 Task: Create a custom field to capture additional information about issues.
Action: Mouse moved to (341, 105)
Screenshot: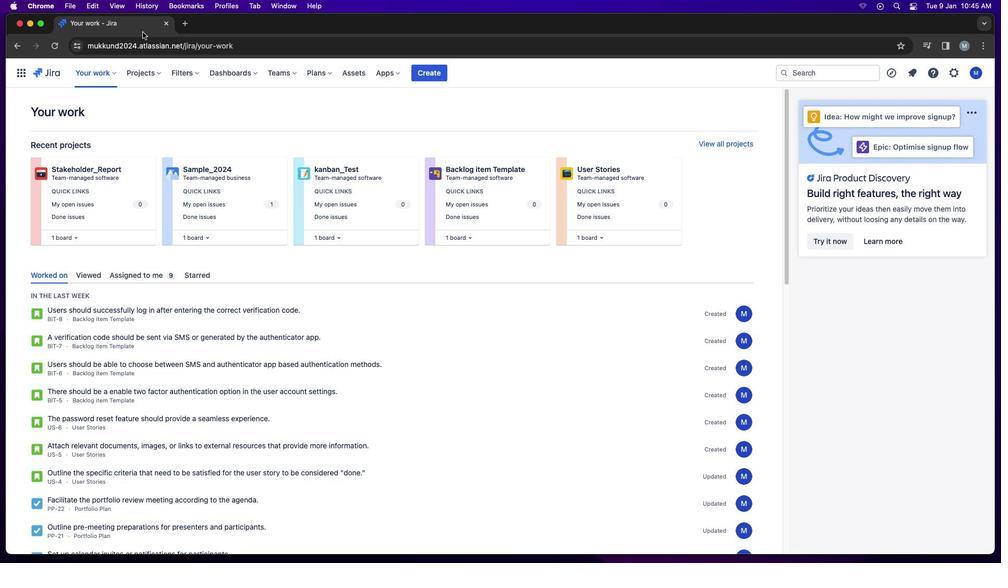 
Action: Mouse pressed left at (341, 105)
Screenshot: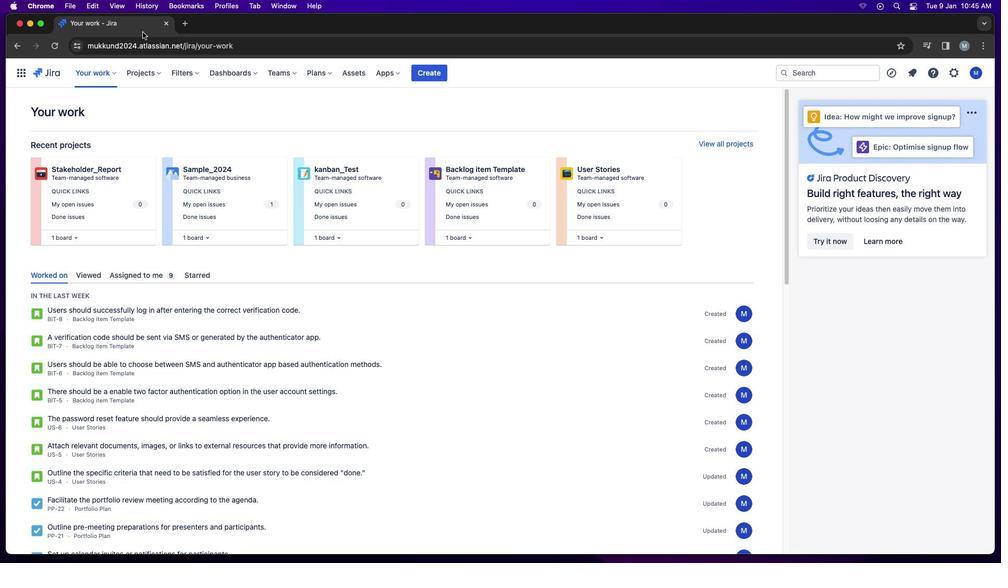 
Action: Mouse moved to (952, 76)
Screenshot: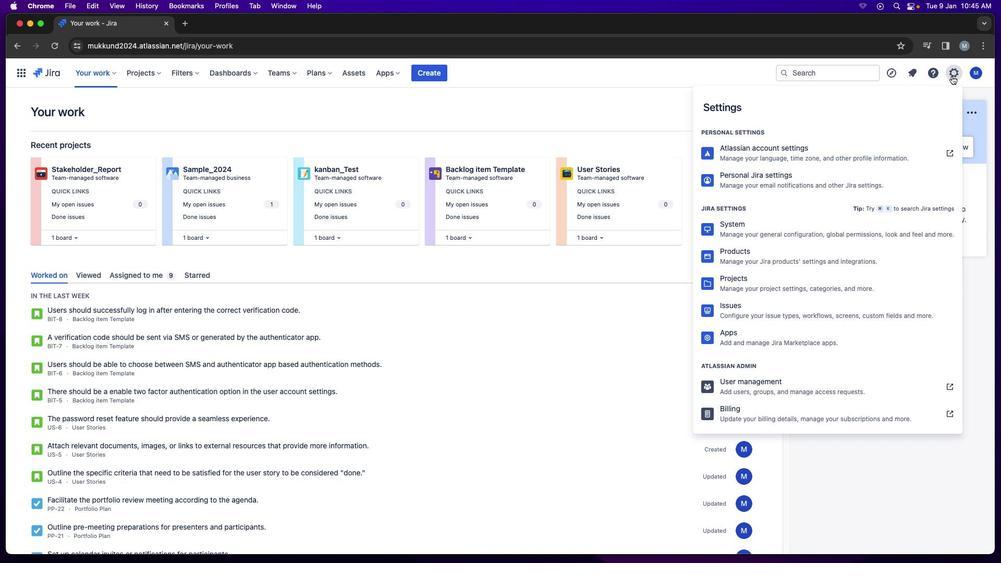 
Action: Mouse pressed left at (952, 76)
Screenshot: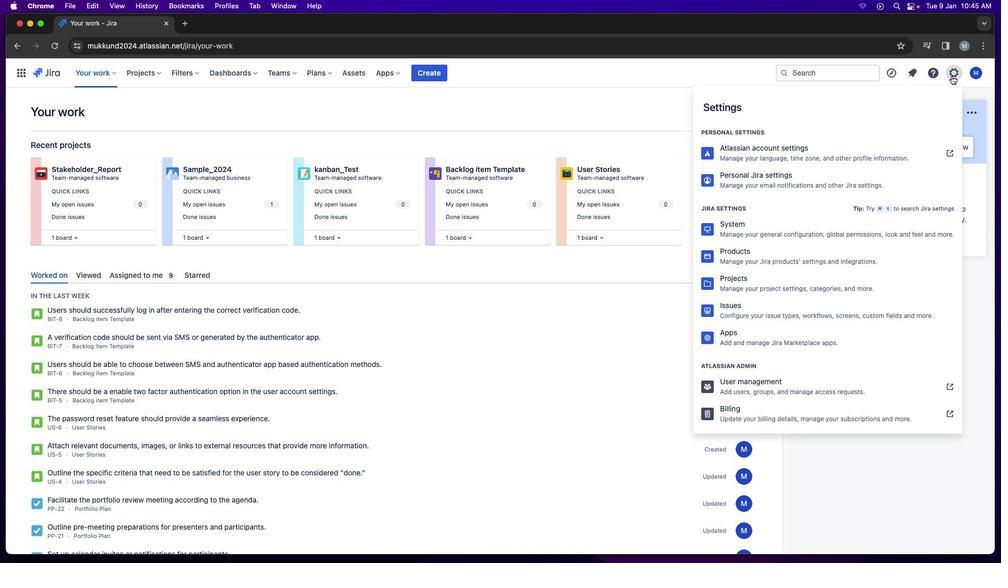 
Action: Mouse moved to (763, 309)
Screenshot: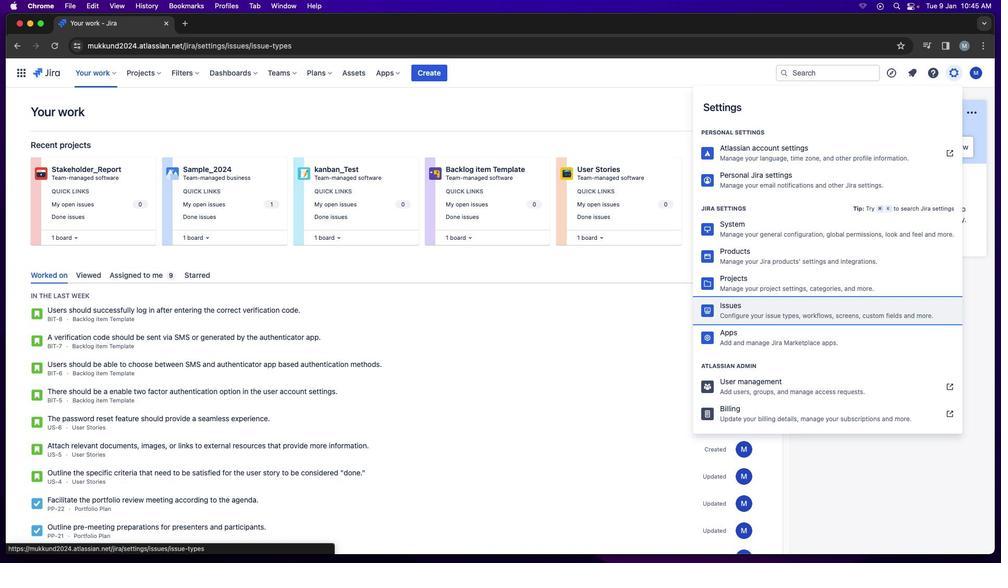 
Action: Mouse pressed left at (763, 309)
Screenshot: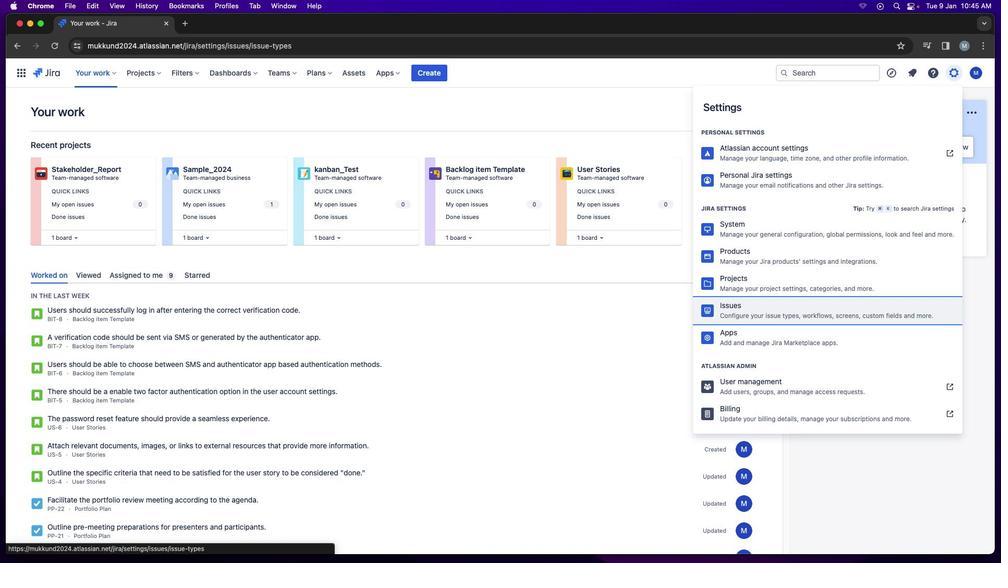 
Action: Mouse moved to (44, 417)
Screenshot: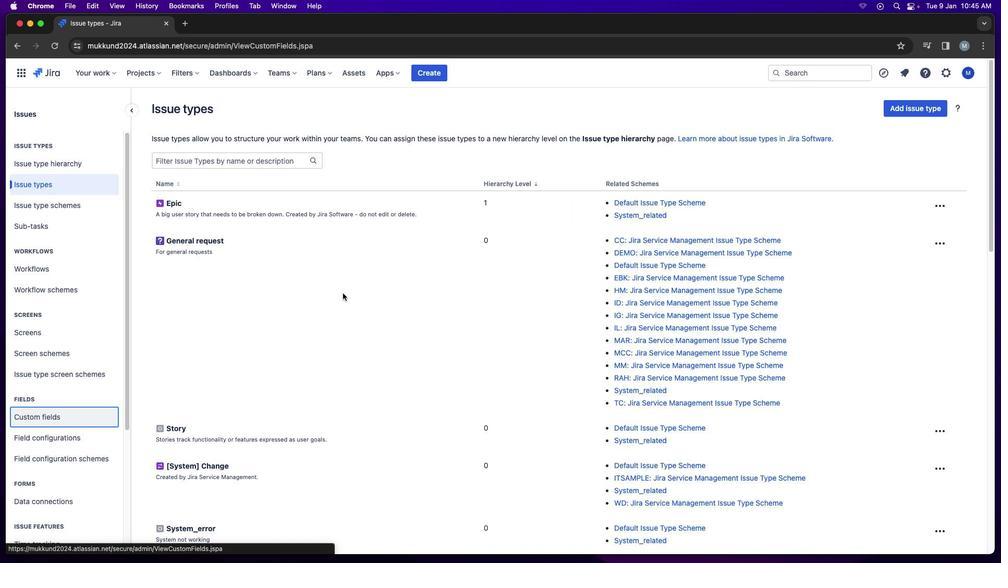 
Action: Mouse pressed left at (44, 417)
Screenshot: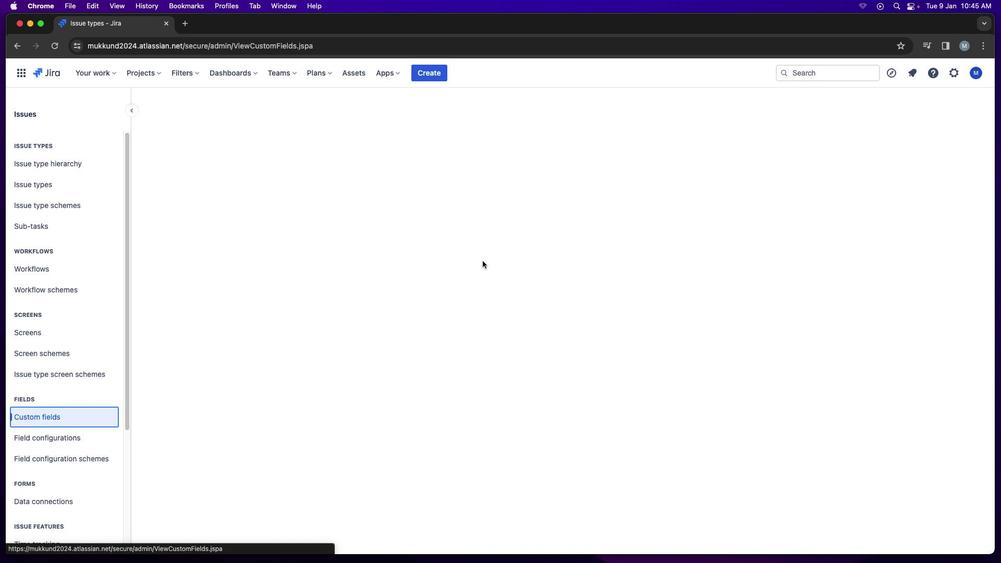 
Action: Mouse moved to (658, 131)
Screenshot: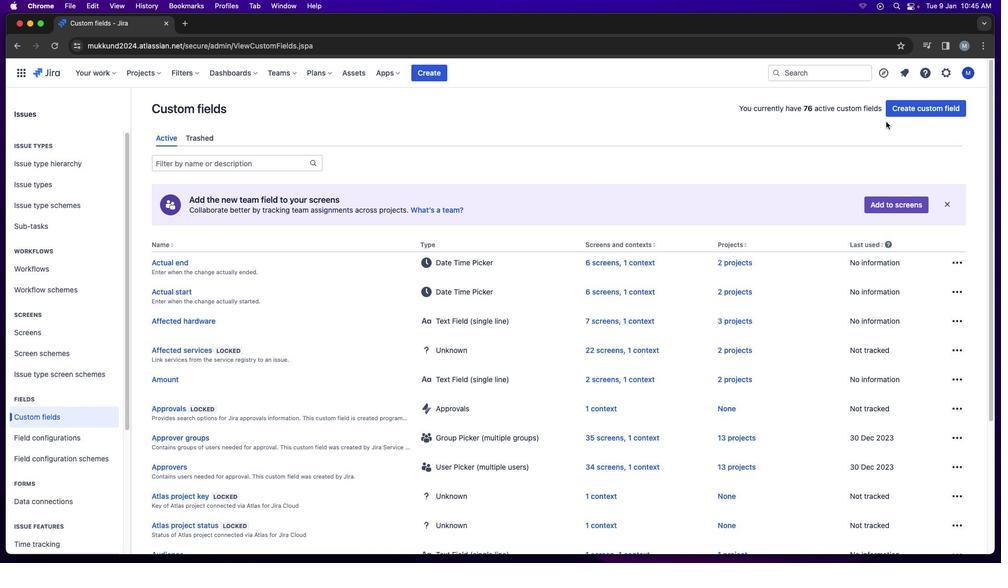 
Action: Mouse pressed left at (658, 131)
Screenshot: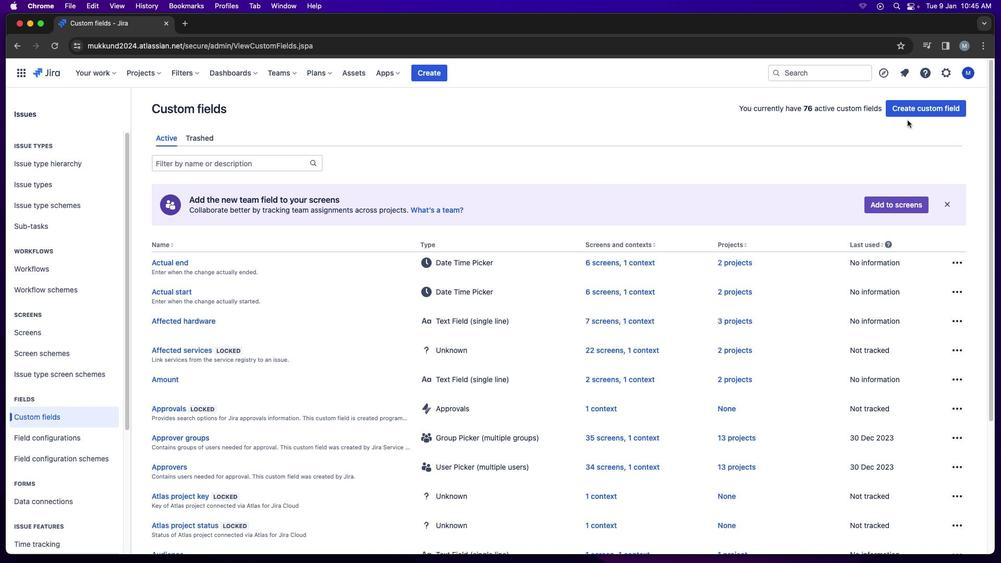 
Action: Mouse moved to (924, 113)
Screenshot: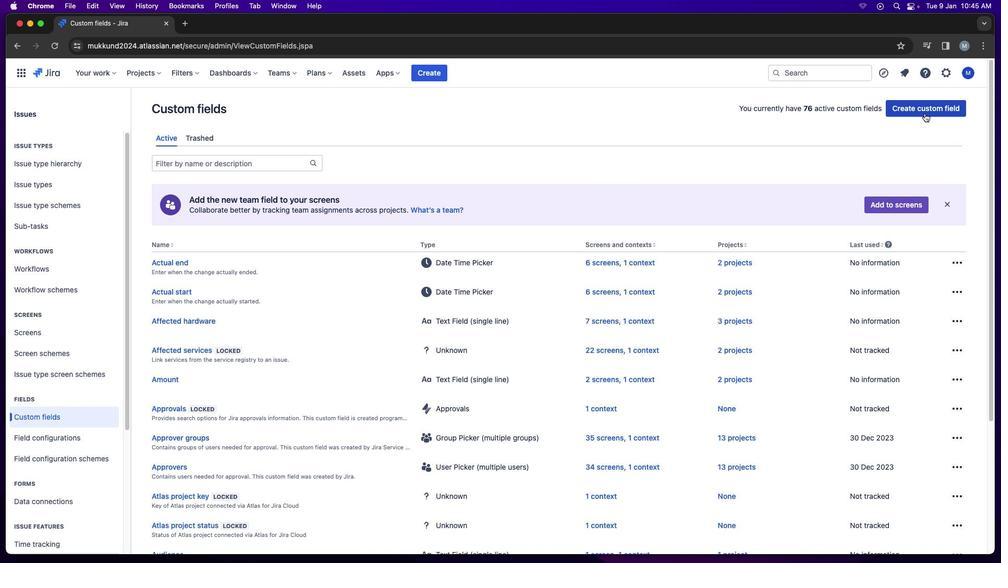 
Action: Mouse pressed left at (924, 113)
Screenshot: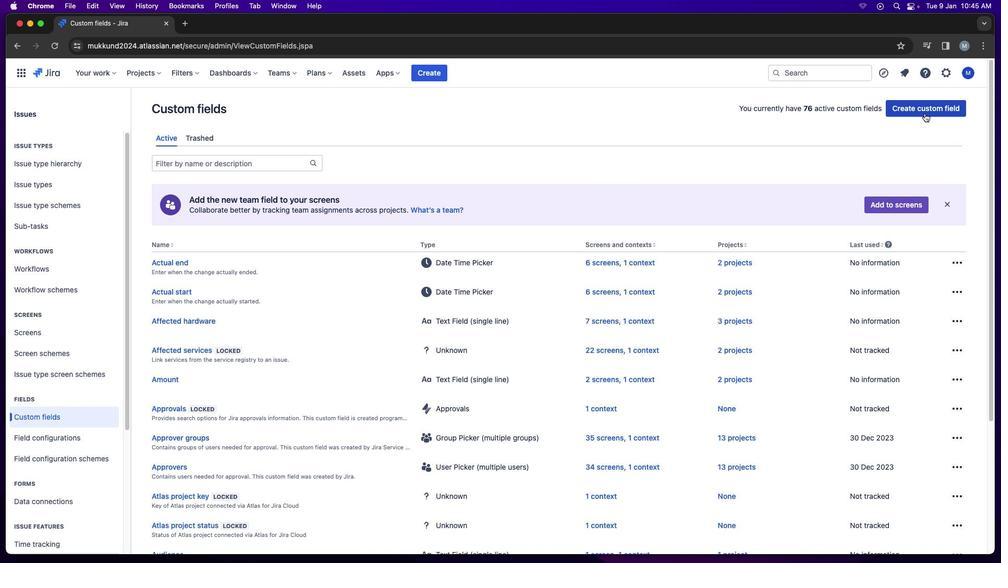 
Action: Mouse moved to (309, 244)
Screenshot: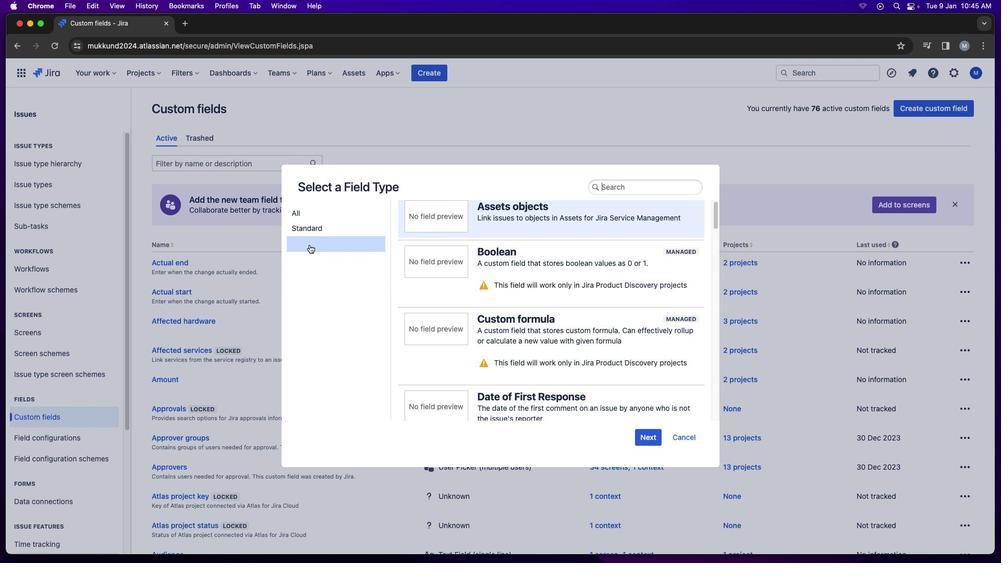 
Action: Mouse pressed left at (309, 244)
Screenshot: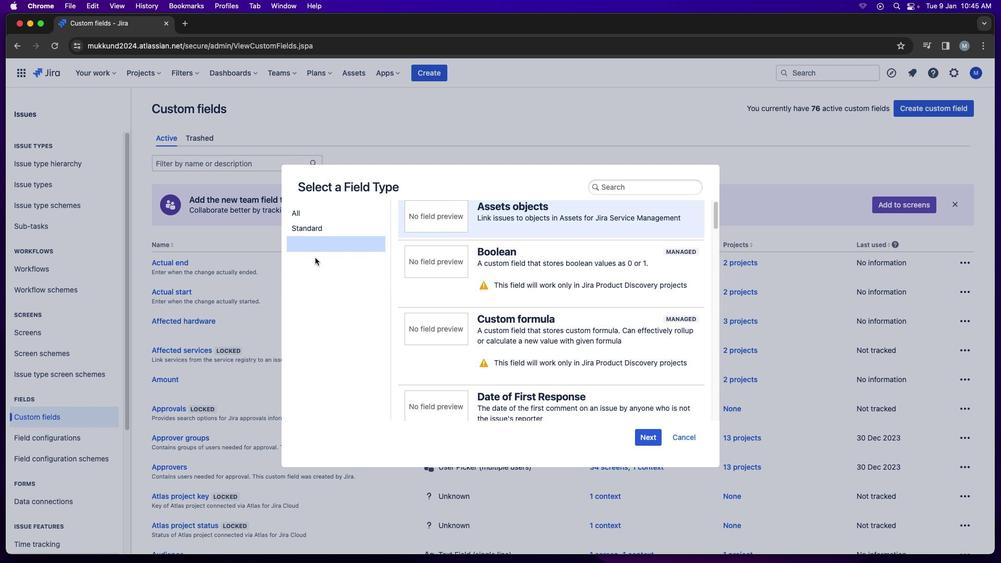 
Action: Mouse moved to (512, 219)
Screenshot: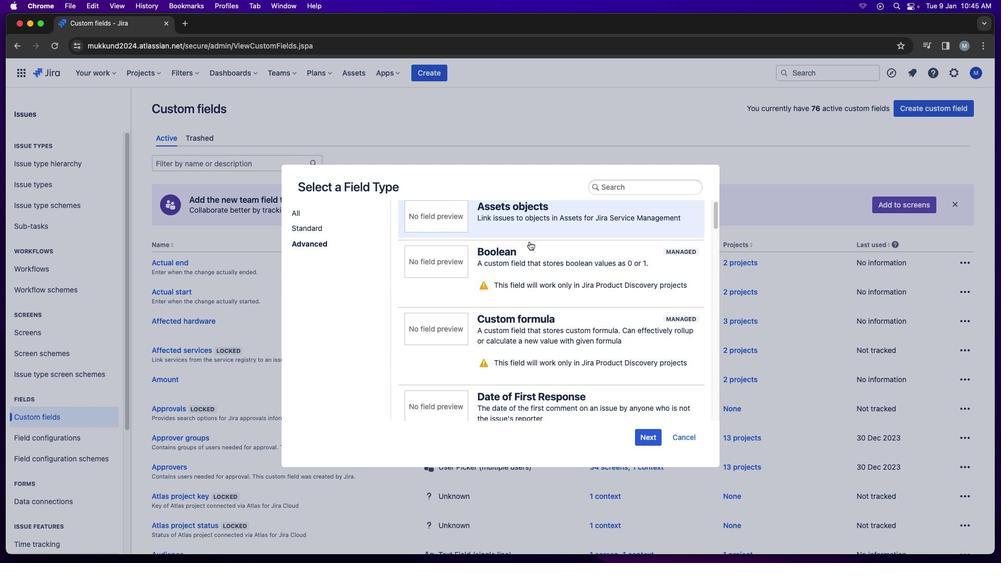 
Action: Mouse pressed left at (512, 219)
Screenshot: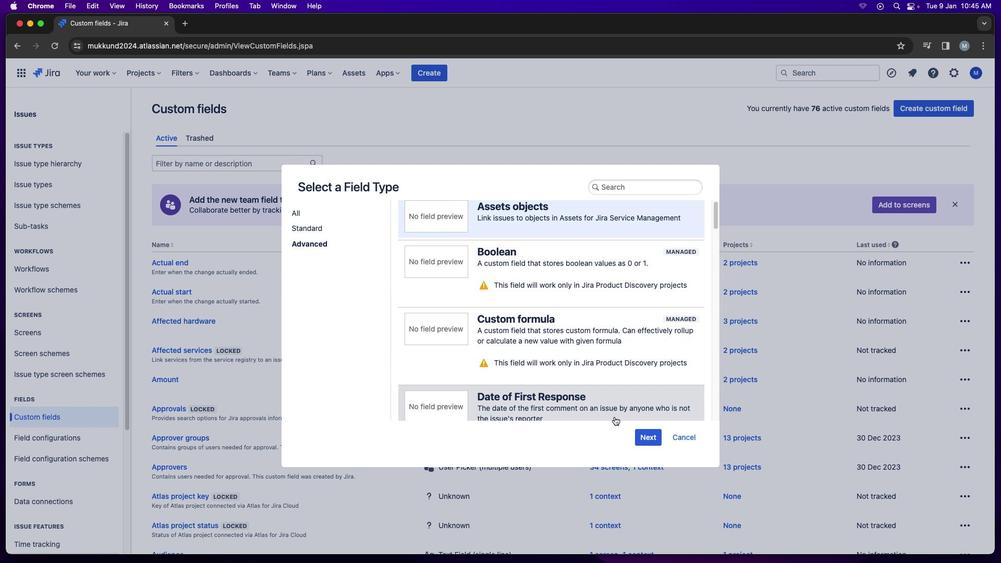 
Action: Mouse moved to (648, 440)
Screenshot: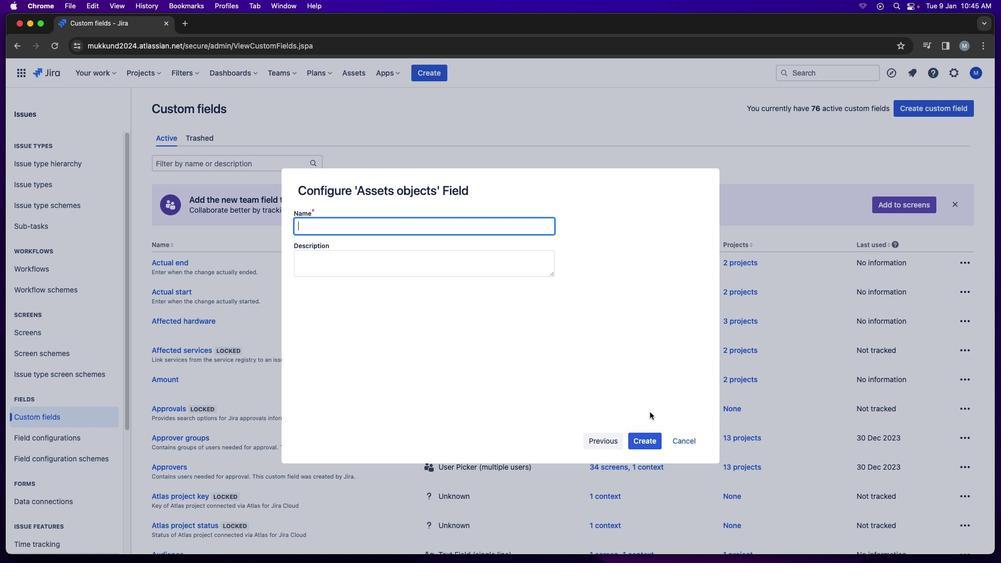 
Action: Mouse pressed left at (648, 440)
Screenshot: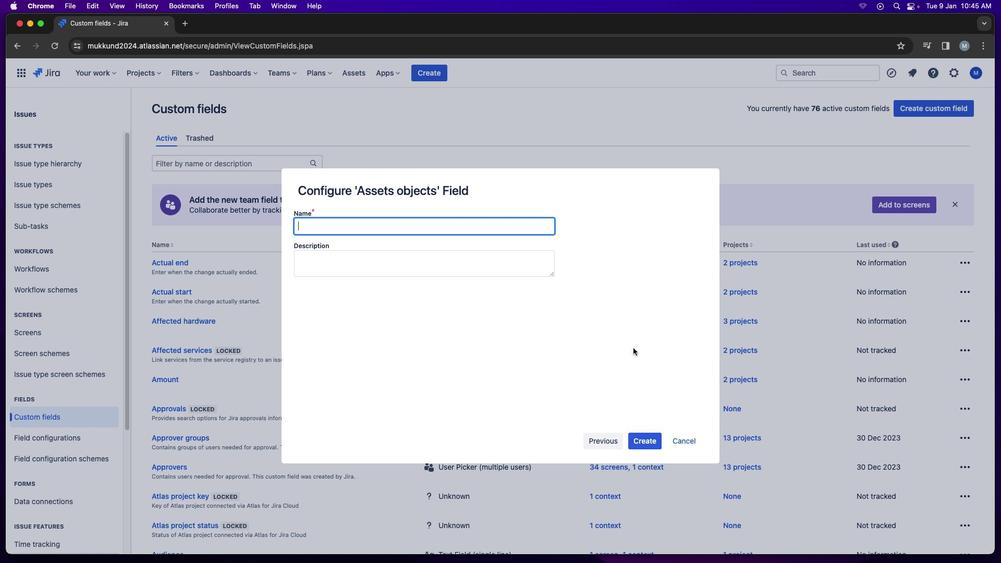 
Action: Mouse moved to (327, 226)
Screenshot: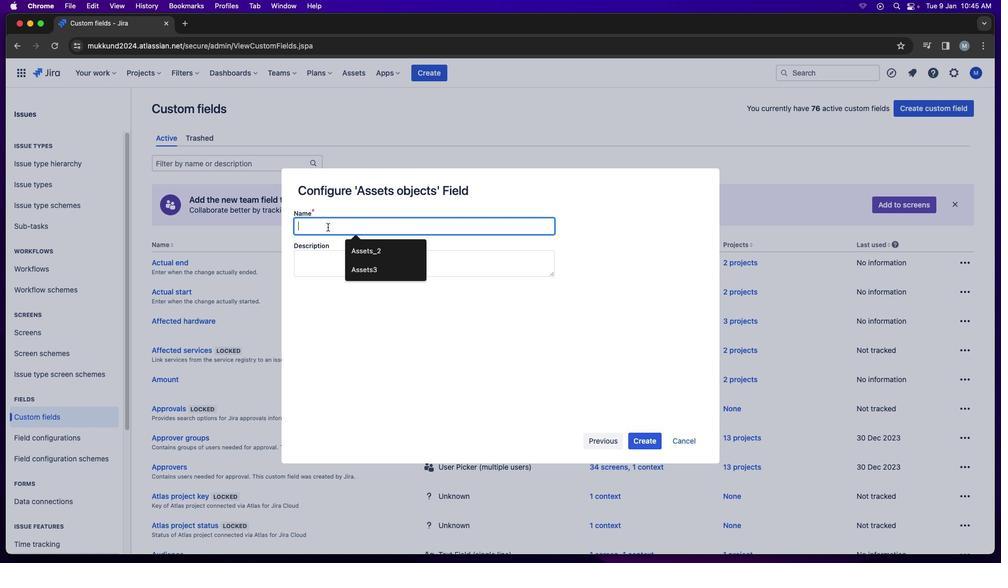 
Action: Mouse pressed left at (327, 226)
Screenshot: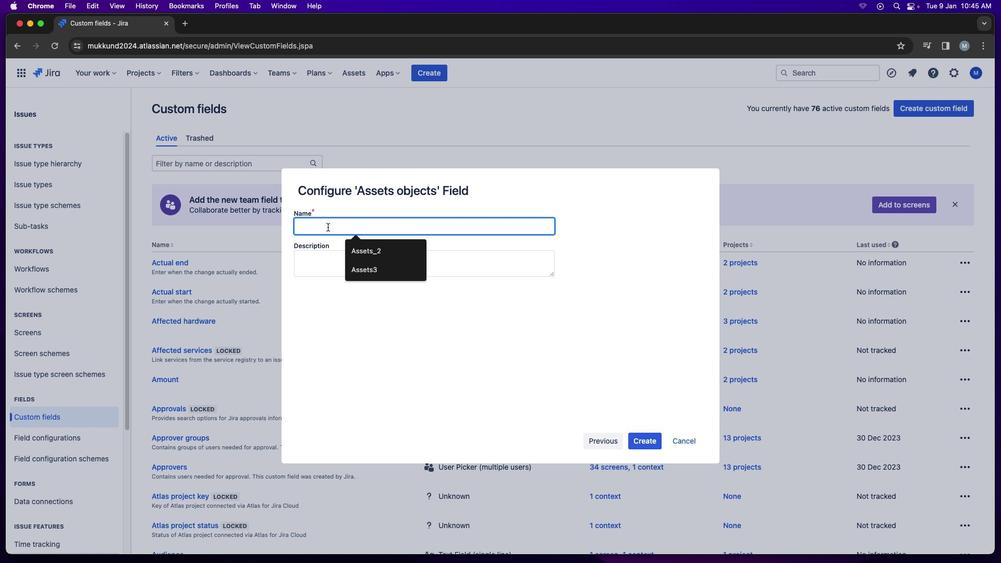 
Action: Mouse moved to (327, 227)
Screenshot: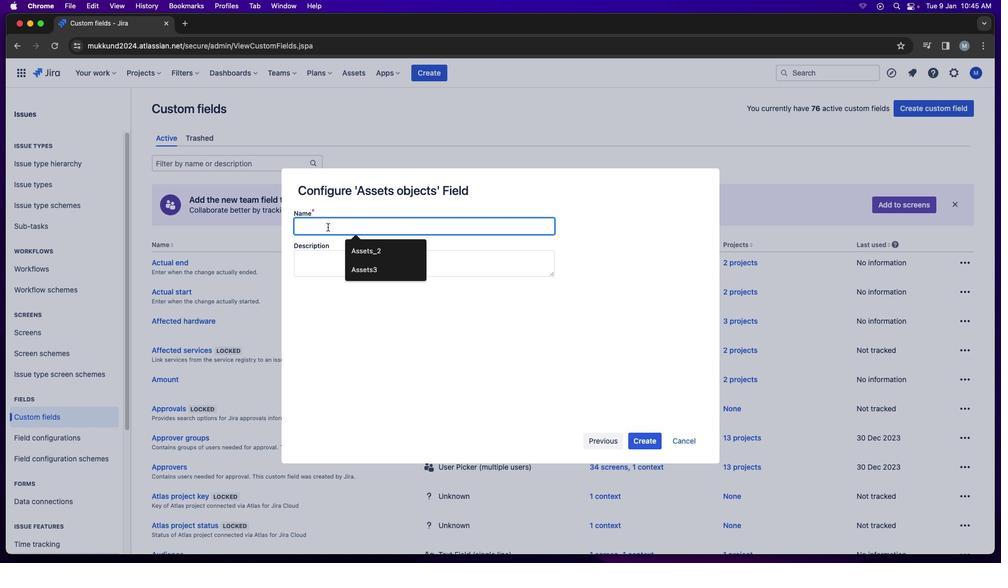
Action: Key pressed Key.shift'P''e''r''m''i''s''s''i''o''n'Key.tabKey.shift'E''n''s''u''r''e'Key.space't''h''a''t'Key.space'u''s''e''r''s'Key.space'w''h''o'Key.space'n''e''e''d'Key.space't''o'Key.space'v''i''e''w'Key.space'o''r'Key.space'e''d''i''t'Key.space't''h''e'Key.spaceKey.backspaceKey.spaceKey.backspaceKey.space'c''u''s''t''o''m'Key.space'f''i''e''l''d'Key.space'h''a''v''e'Key.space't''h''e'Key.space'n''e''c''e''s''s''a''r''y'Key.space'p''e''r''m''i''s''s''i''o''n''s''.'Key.space
Screenshot: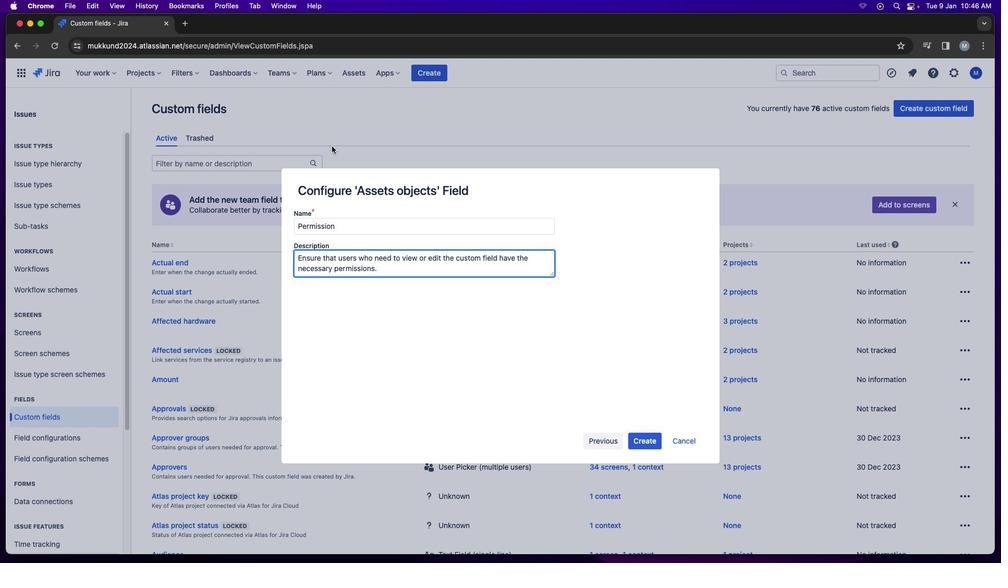 
Action: Mouse moved to (644, 440)
Screenshot: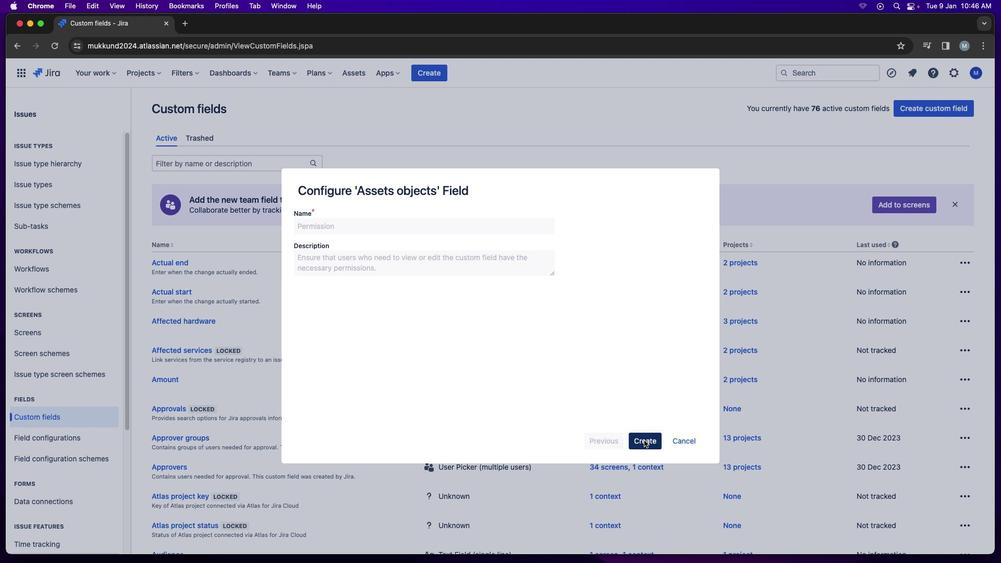 
Action: Mouse pressed left at (644, 440)
Screenshot: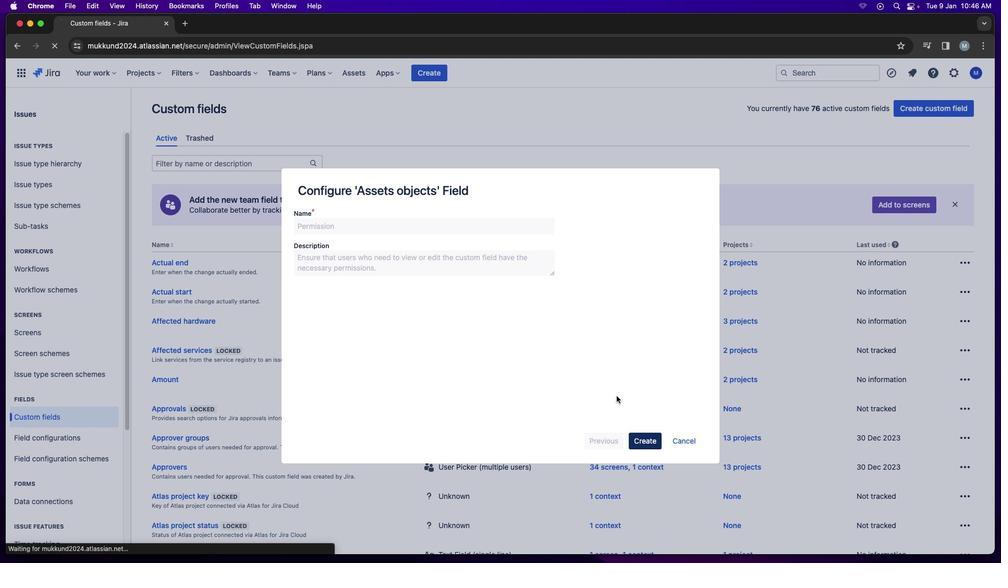 
Action: Mouse moved to (28, 417)
Screenshot: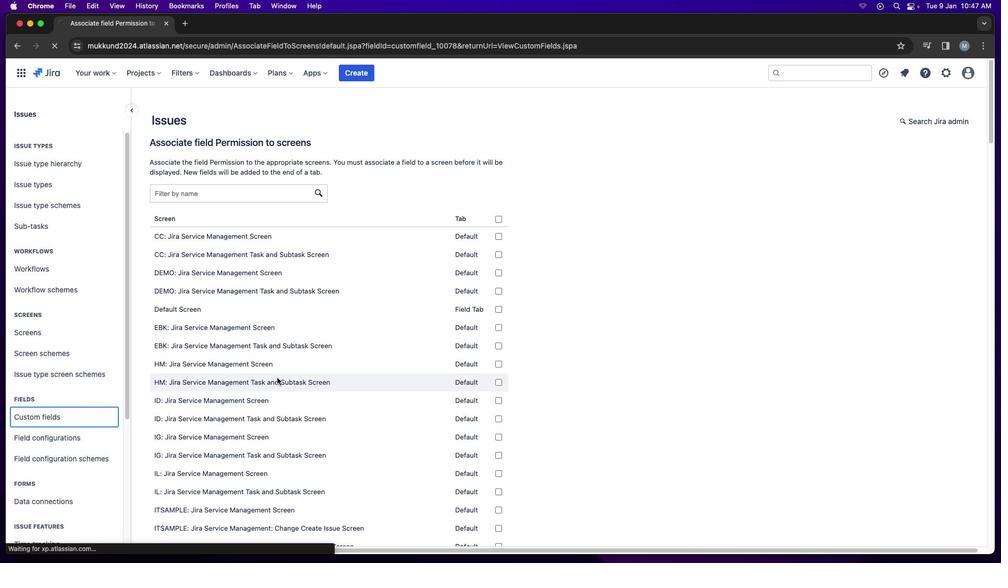 
Action: Mouse pressed left at (28, 417)
Screenshot: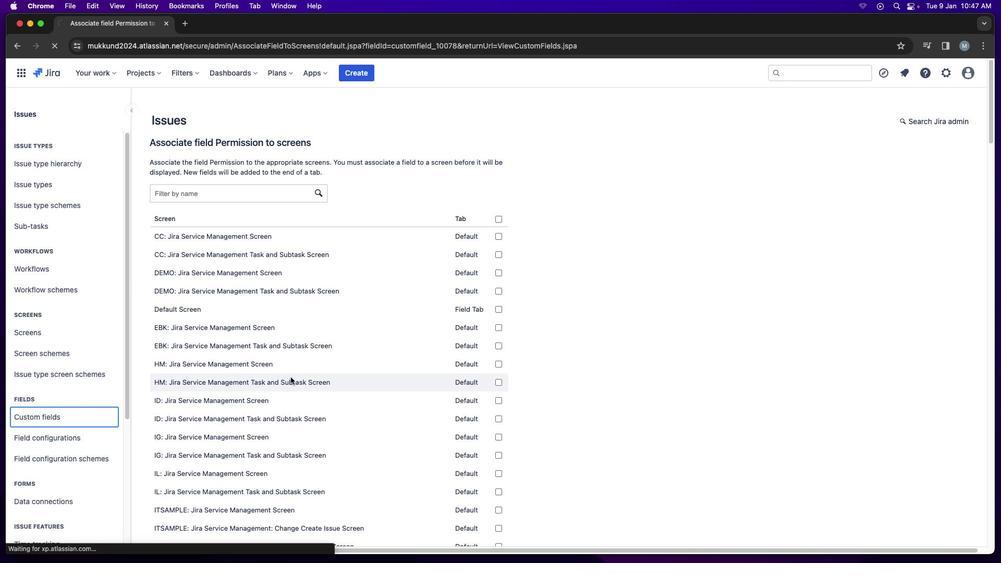 
Action: Mouse moved to (306, 340)
Screenshot: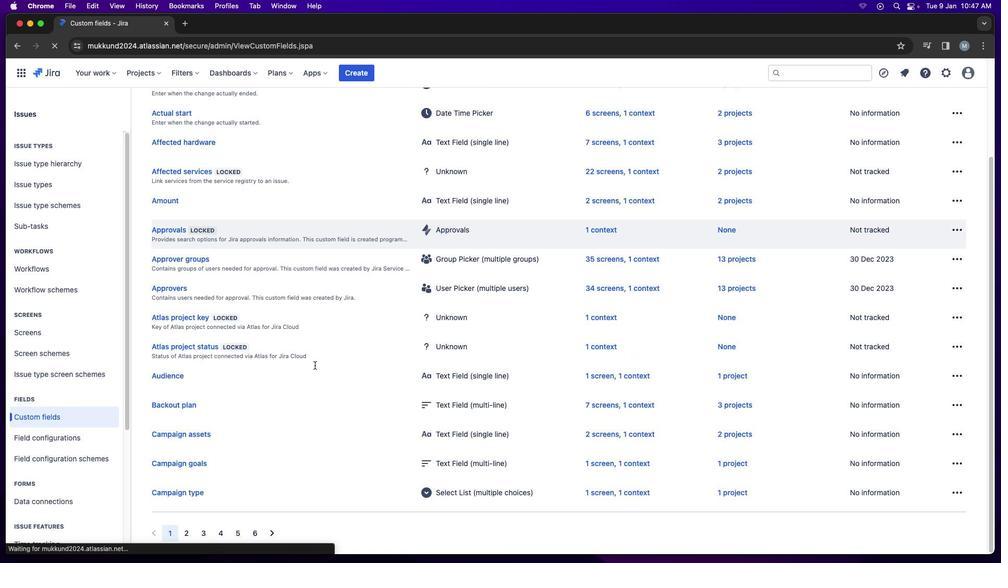 
Action: Mouse scrolled (306, 340) with delta (0, 0)
Screenshot: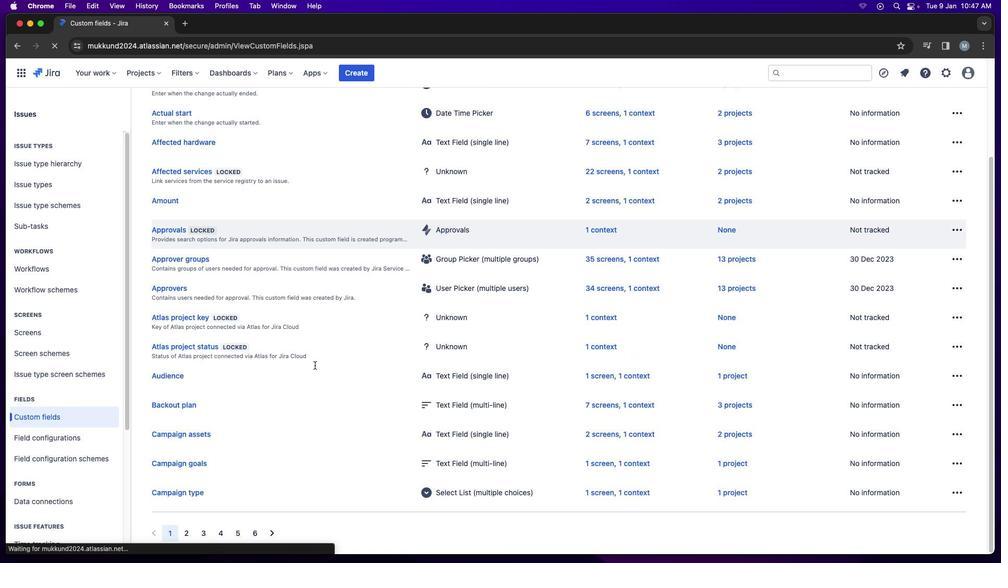
Action: Mouse moved to (309, 347)
Screenshot: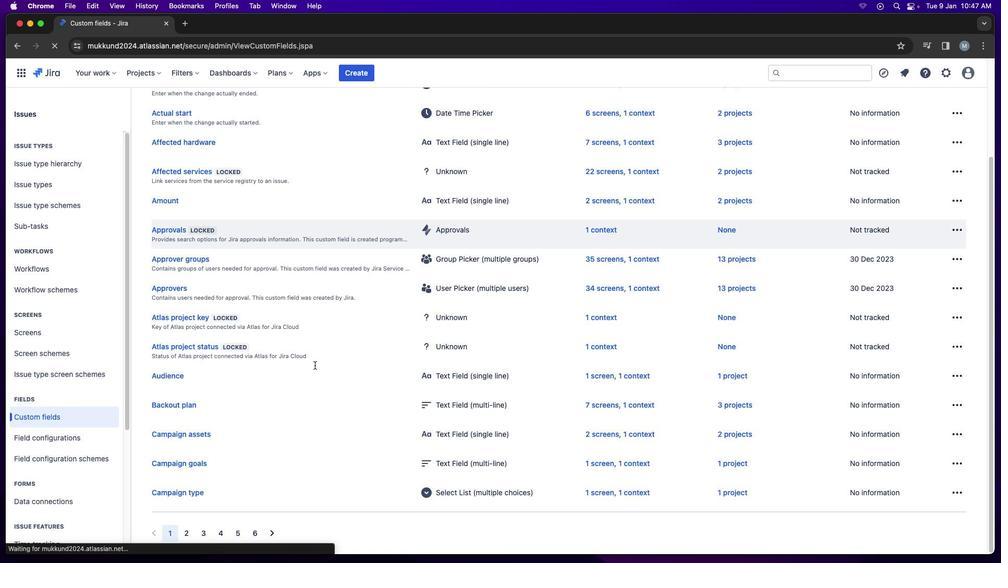 
Action: Mouse scrolled (309, 347) with delta (0, 0)
Screenshot: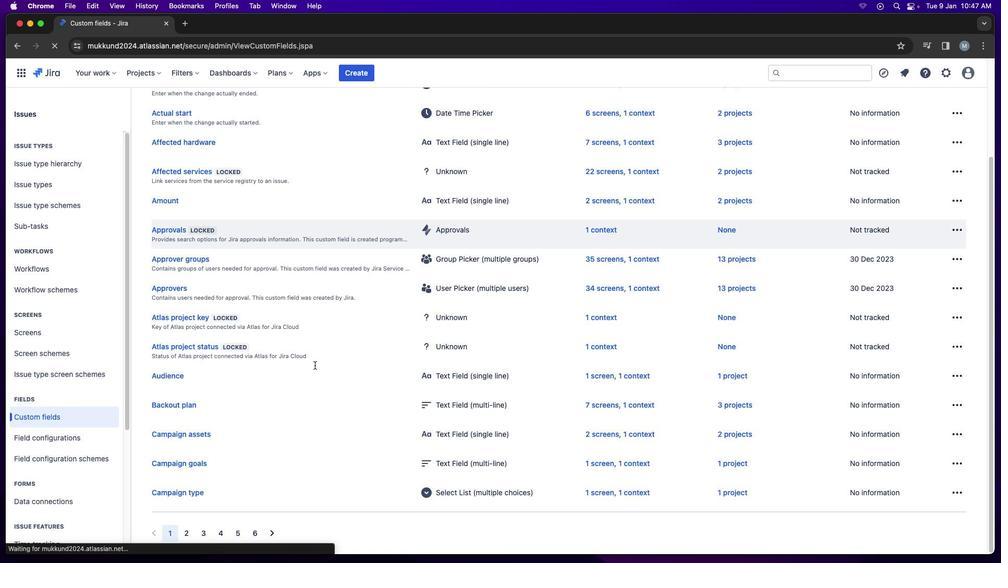 
Action: Mouse moved to (310, 352)
Screenshot: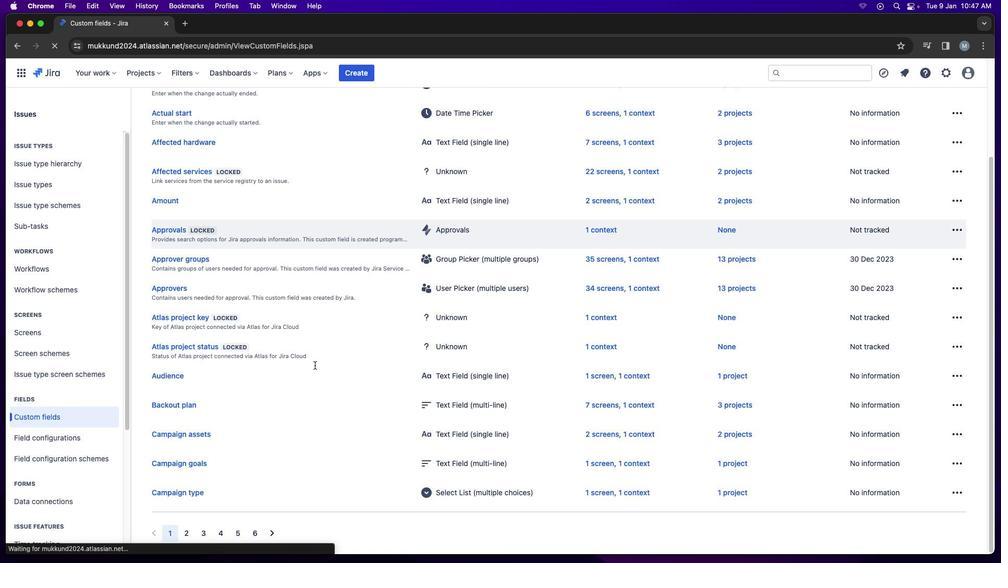 
Action: Mouse scrolled (310, 352) with delta (0, -1)
Screenshot: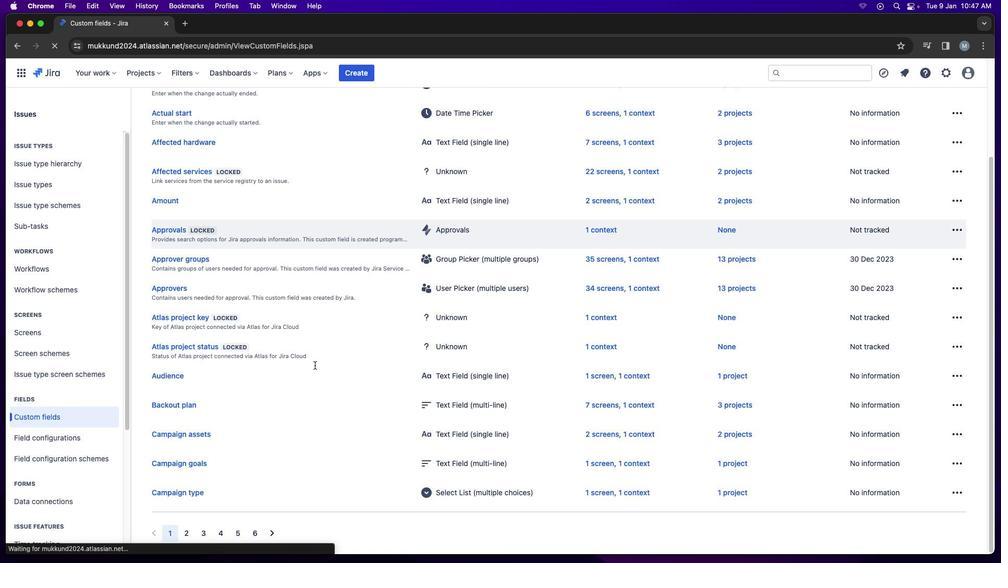 
Action: Mouse moved to (310, 353)
Screenshot: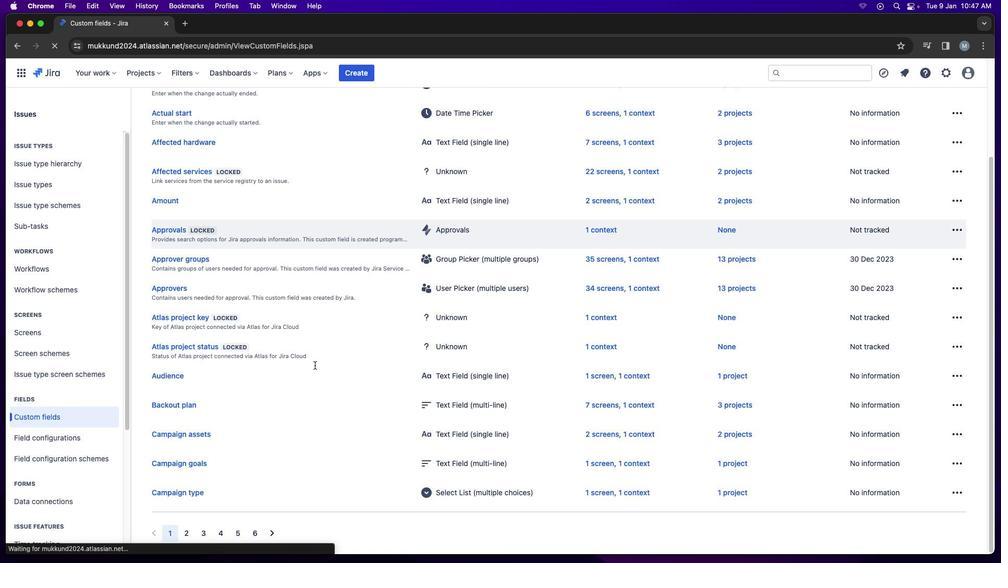 
Action: Mouse scrolled (310, 353) with delta (0, -2)
Screenshot: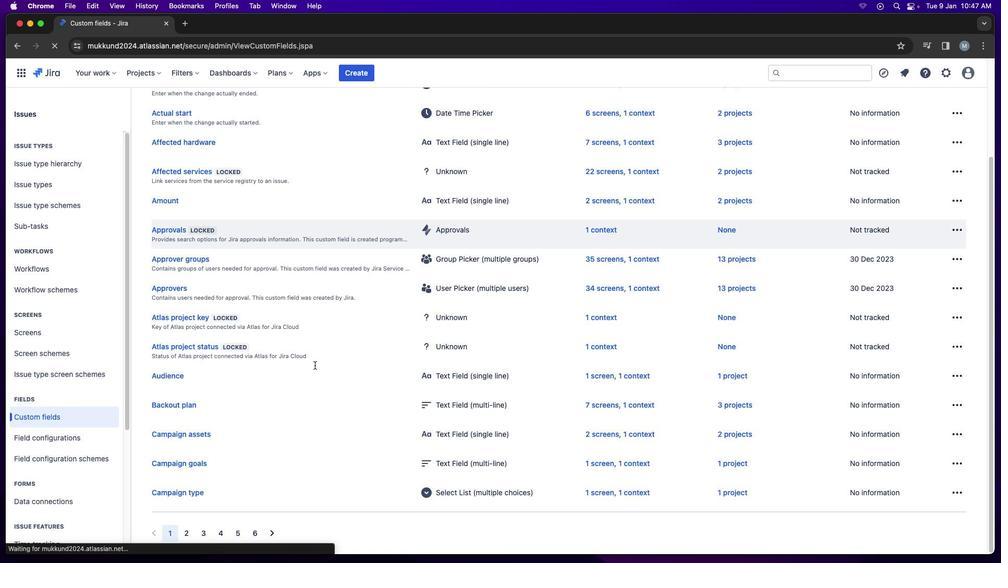 
Action: Mouse moved to (312, 356)
Screenshot: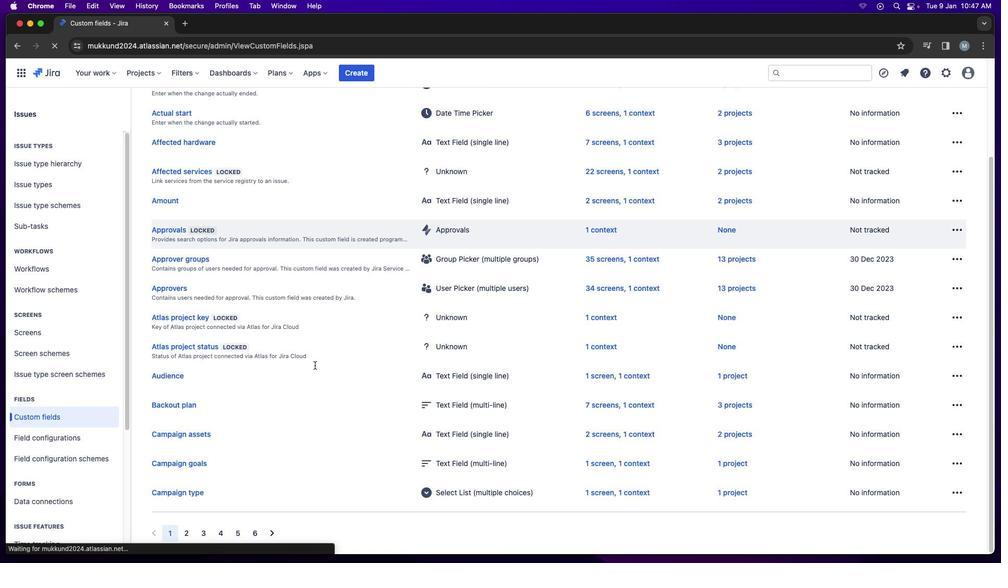 
Action: Mouse scrolled (312, 356) with delta (0, -3)
Screenshot: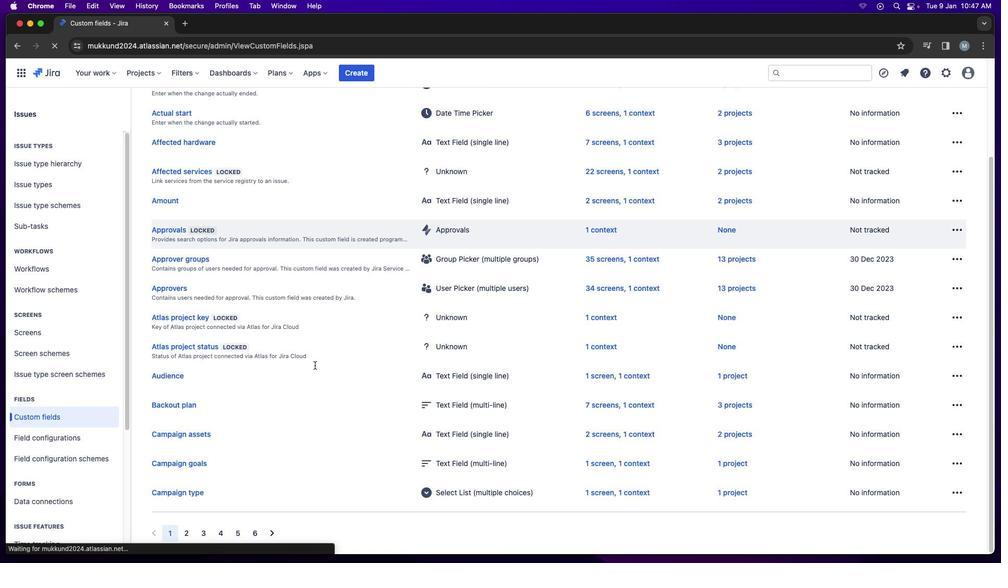 
Action: Mouse moved to (313, 357)
Screenshot: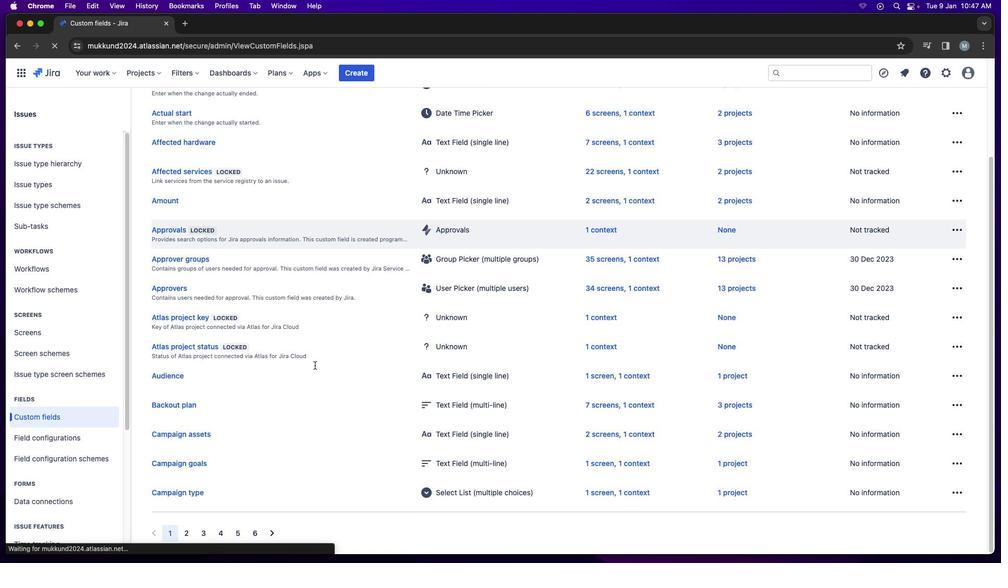 
Action: Mouse scrolled (313, 357) with delta (0, -3)
Screenshot: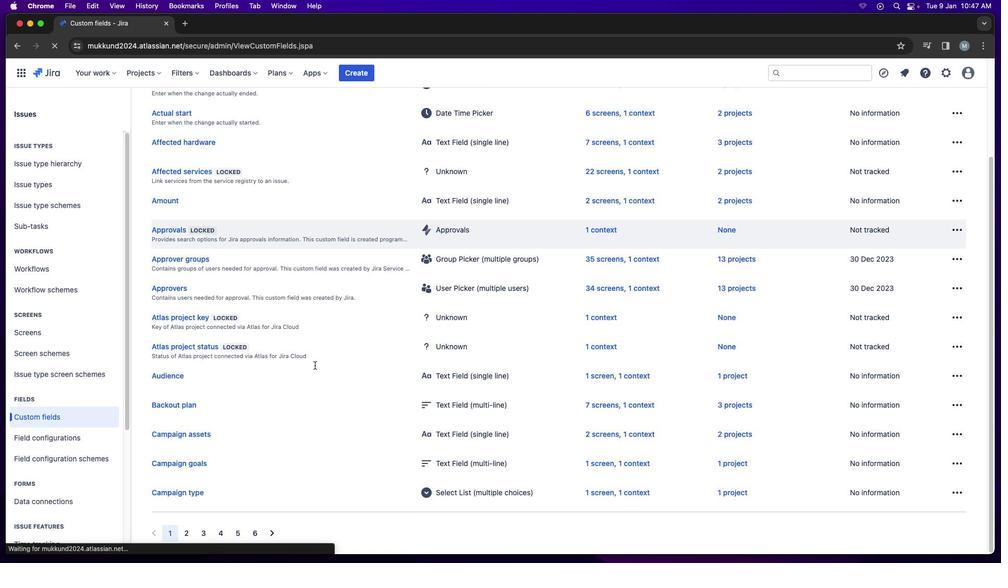 
Action: Mouse moved to (313, 358)
Screenshot: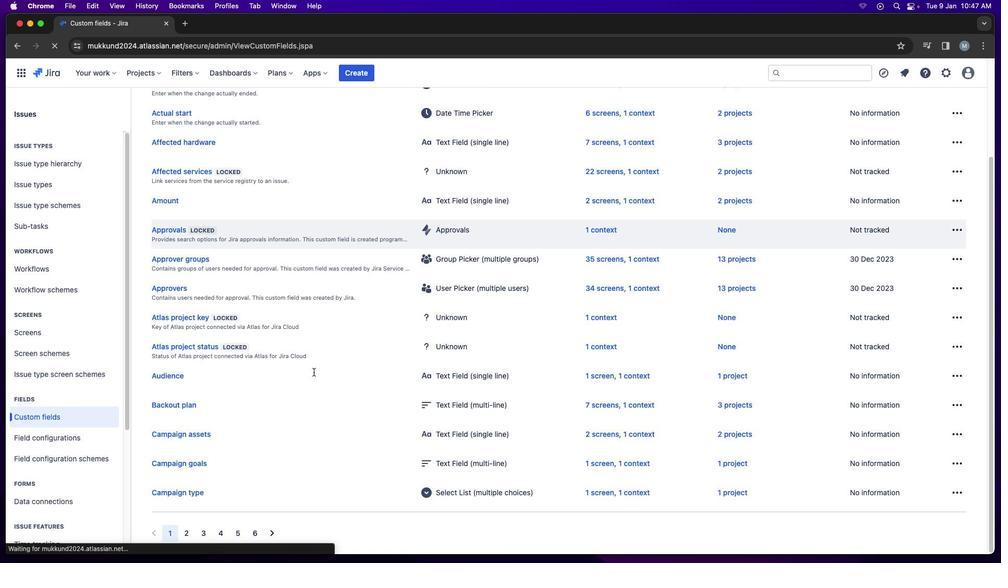 
Action: Mouse scrolled (313, 358) with delta (0, -3)
Screenshot: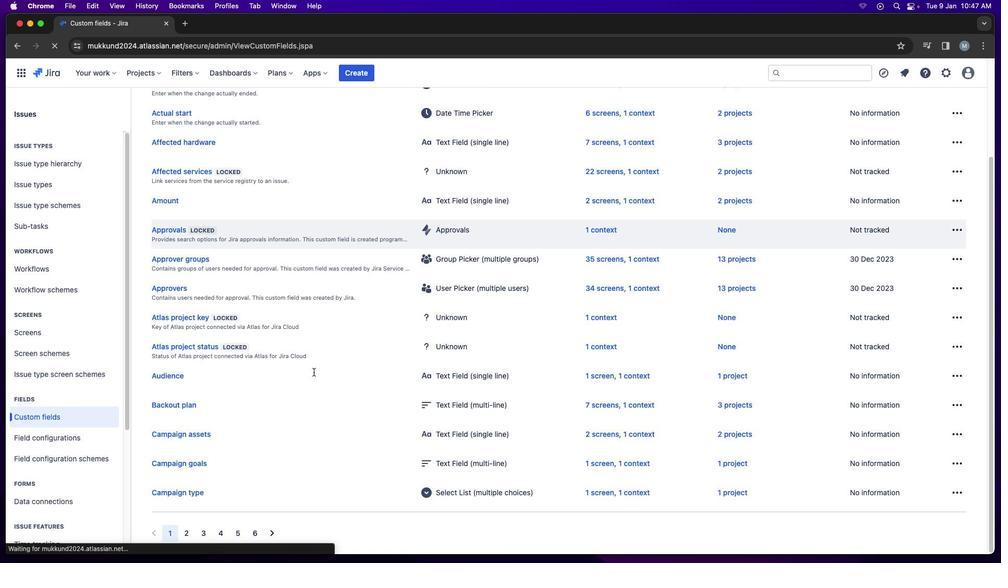 
Action: Mouse moved to (314, 362)
Screenshot: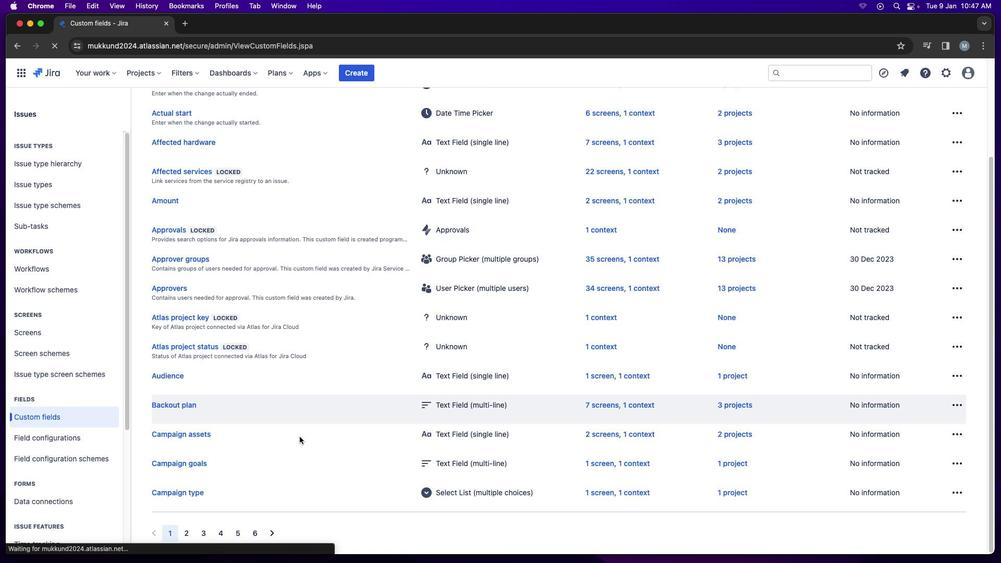 
Action: Mouse scrolled (314, 362) with delta (0, 0)
Screenshot: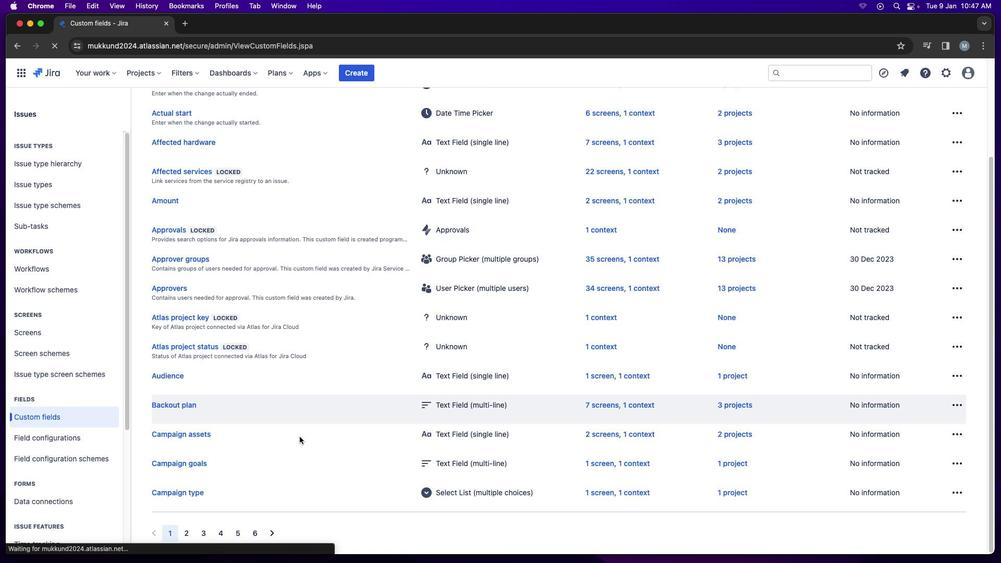 
Action: Mouse moved to (314, 363)
Screenshot: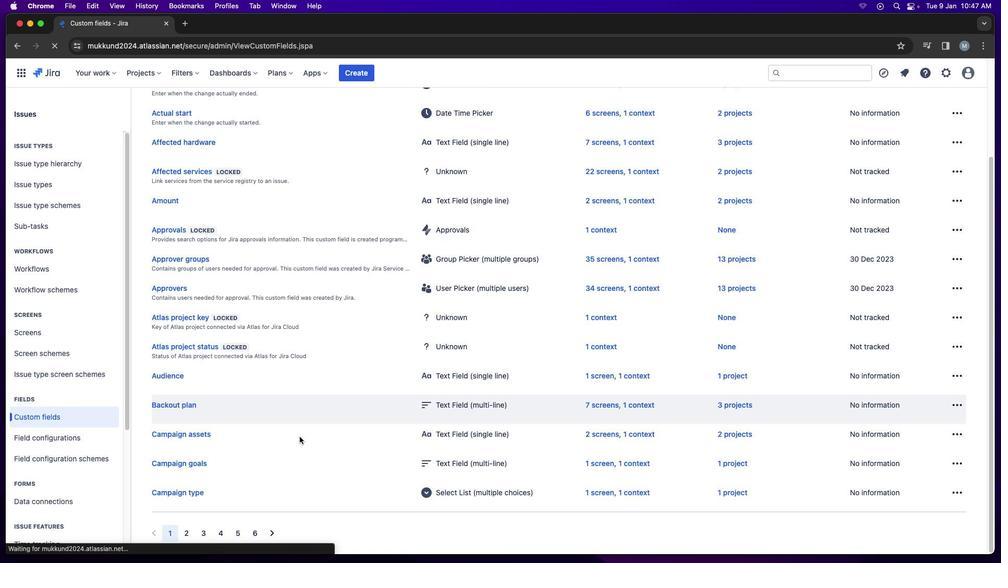 
Action: Mouse scrolled (314, 363) with delta (0, 0)
Screenshot: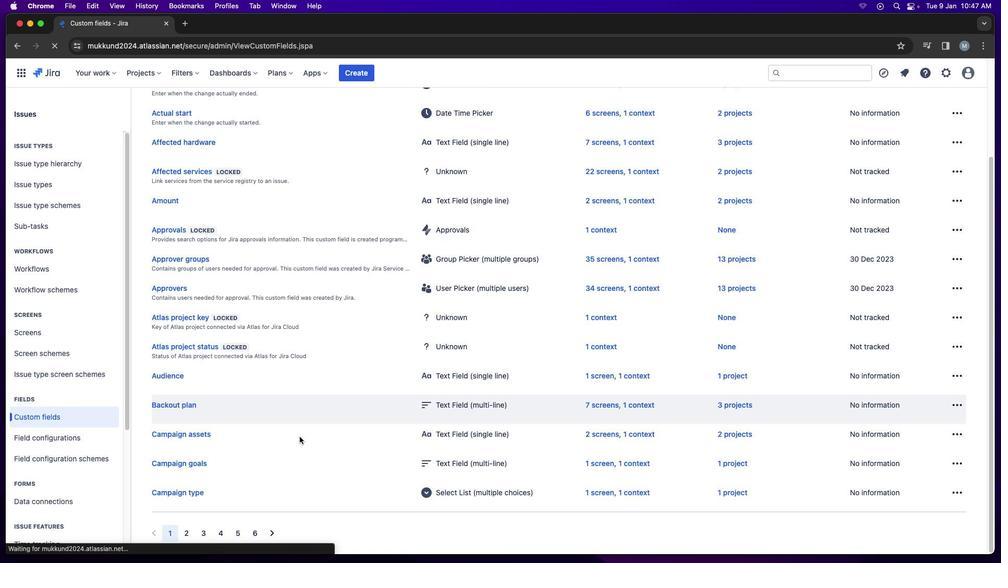 
Action: Mouse moved to (314, 364)
Screenshot: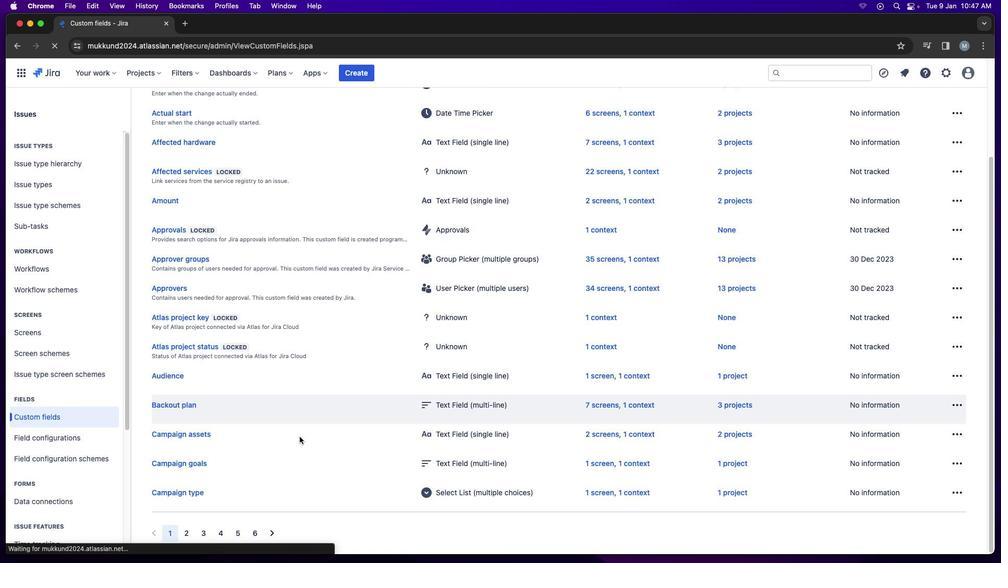 
Action: Mouse scrolled (314, 364) with delta (0, -2)
Screenshot: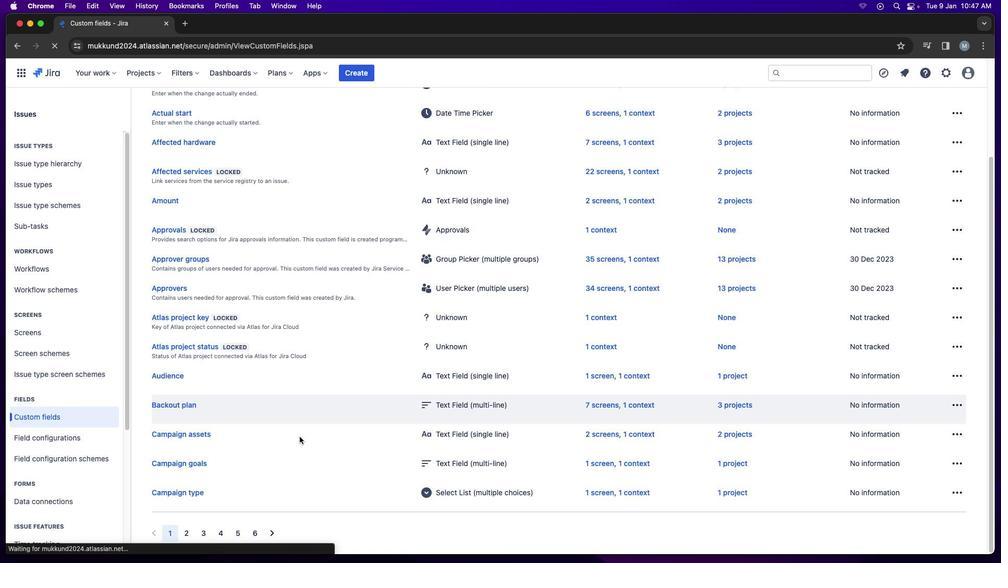 
Action: Mouse moved to (314, 364)
Screenshot: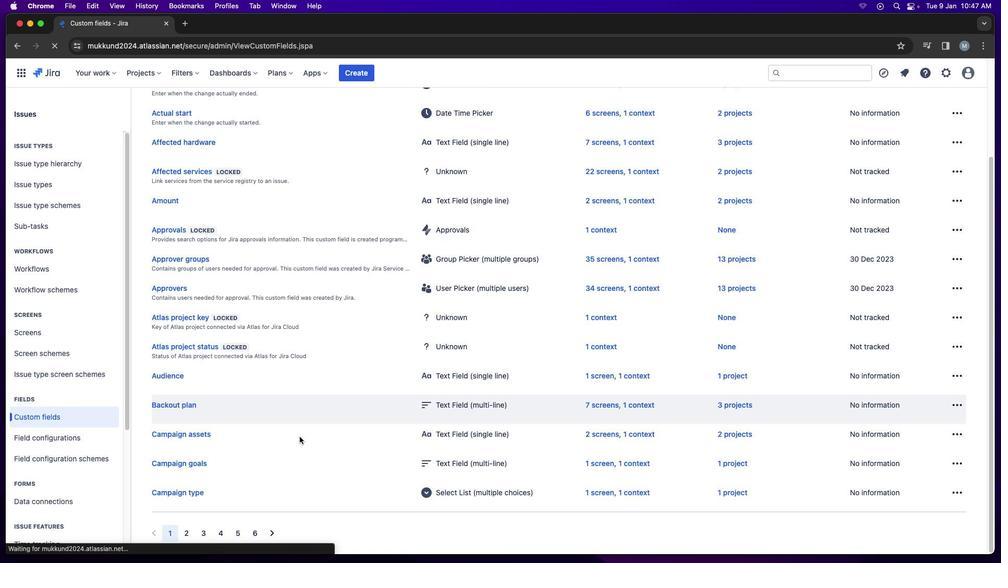 
Action: Mouse scrolled (314, 364) with delta (0, -2)
Screenshot: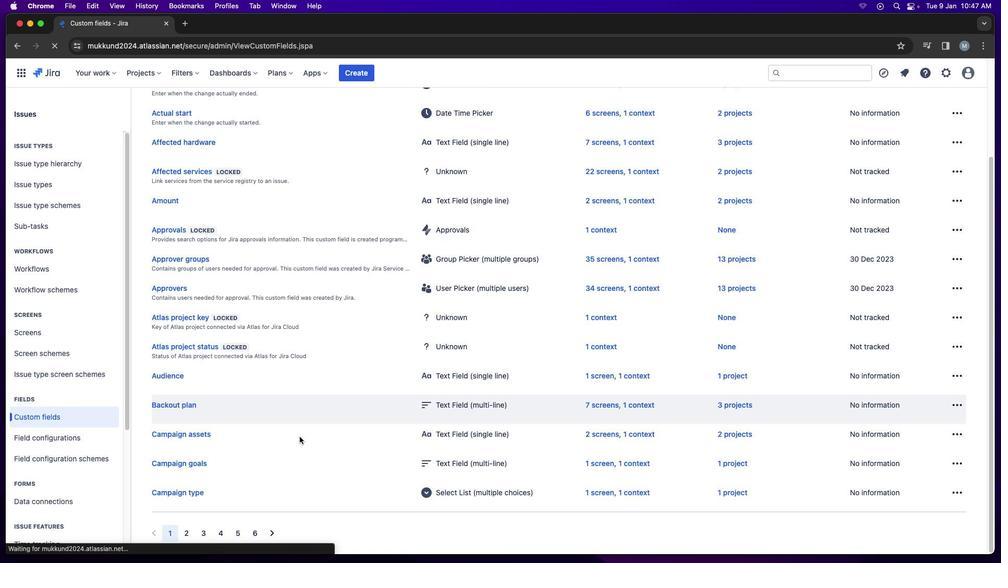 
Action: Mouse scrolled (314, 364) with delta (0, -3)
Screenshot: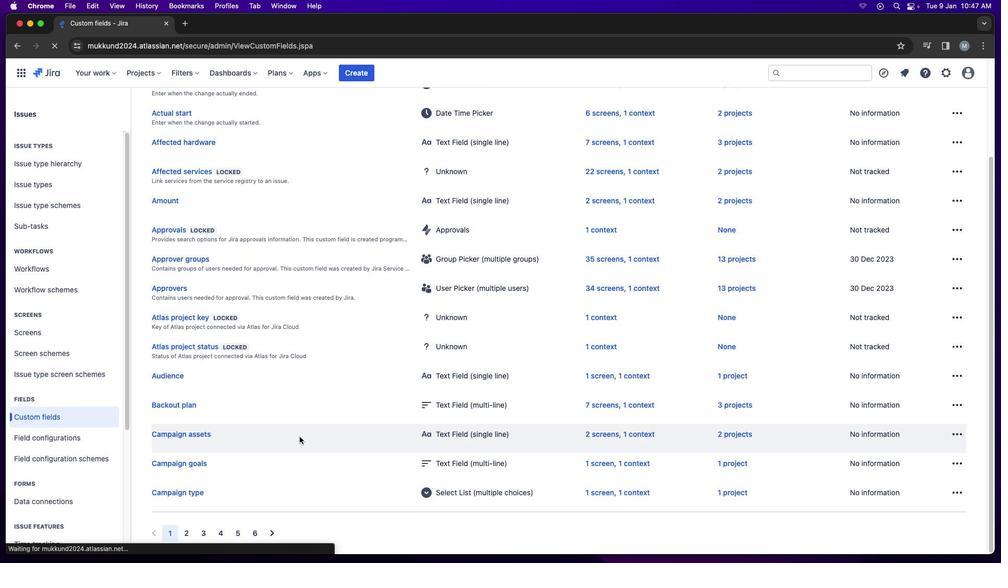 
Action: Mouse scrolled (314, 364) with delta (0, -3)
Screenshot: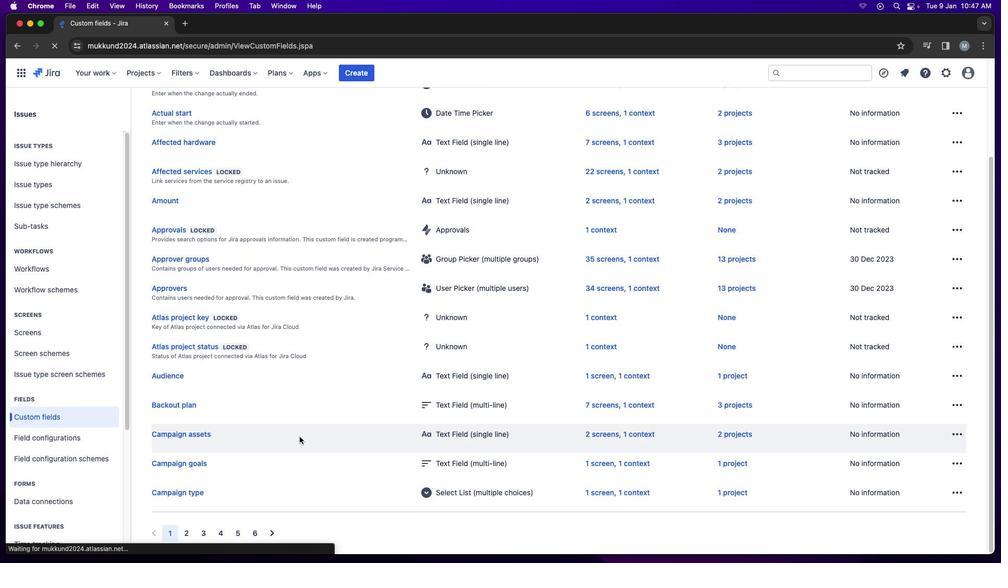 
Action: Mouse moved to (314, 364)
Screenshot: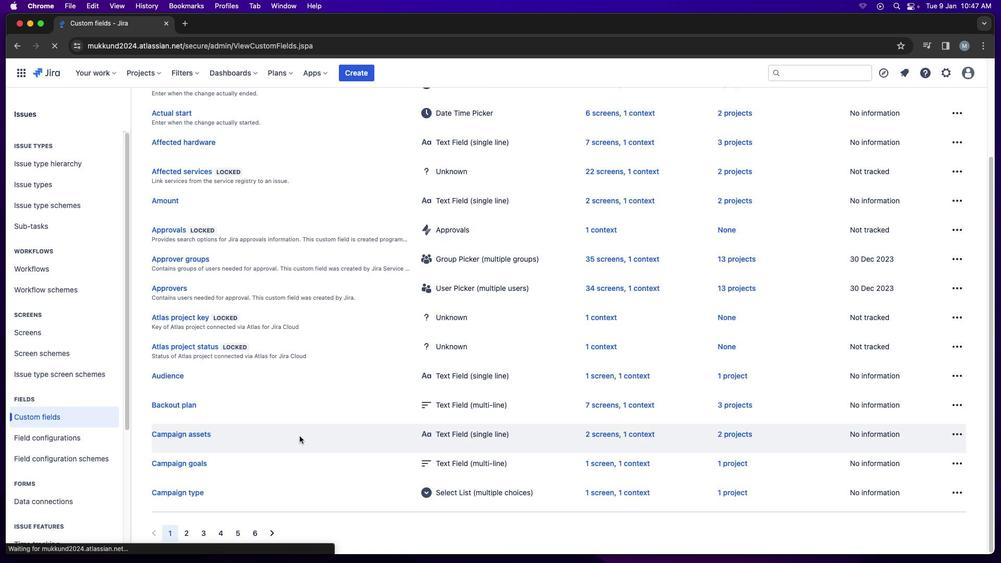 
Action: Mouse scrolled (314, 364) with delta (0, -3)
Screenshot: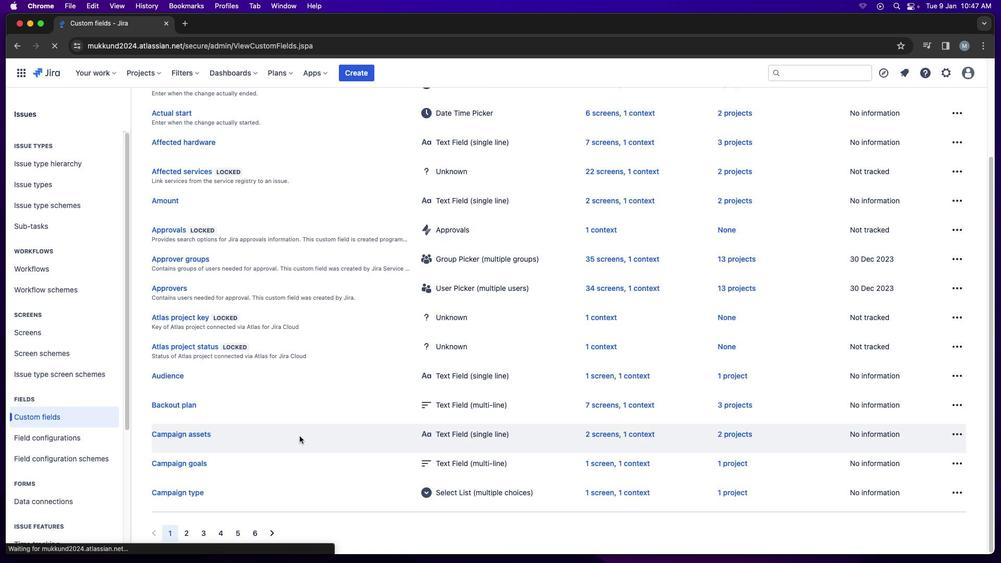 
Action: Mouse moved to (340, 319)
Screenshot: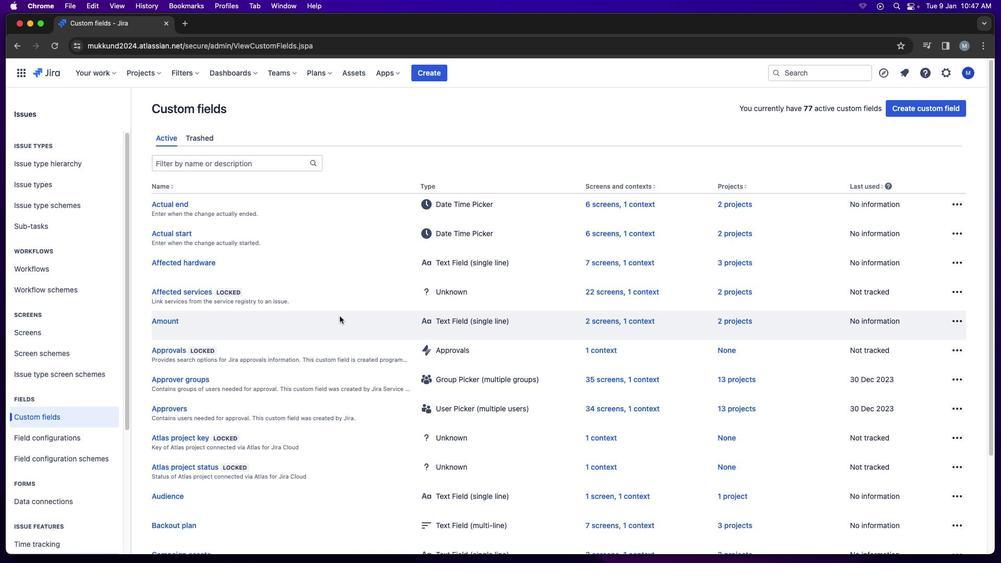 
Action: Mouse scrolled (340, 319) with delta (0, 0)
Screenshot: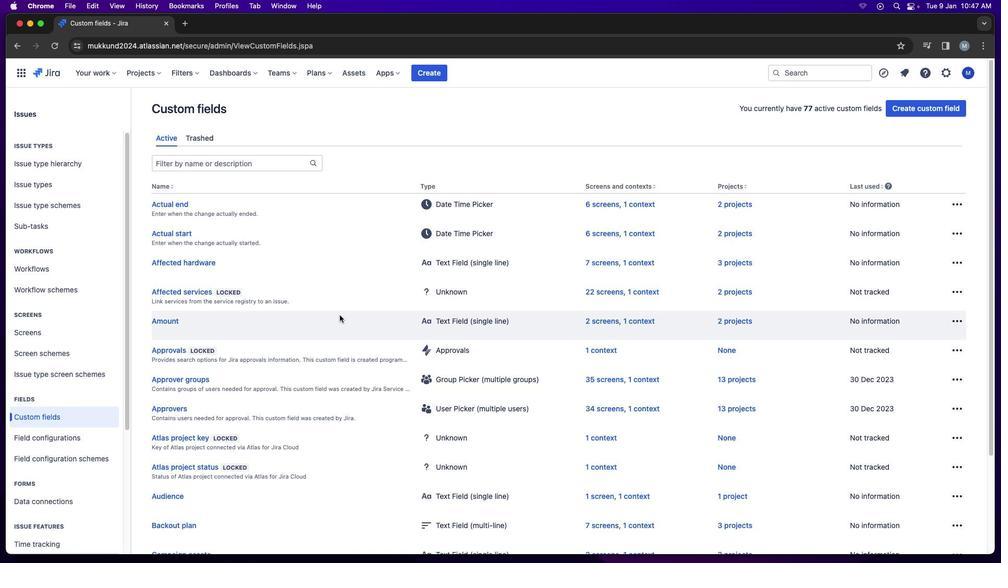 
Action: Mouse moved to (340, 319)
Screenshot: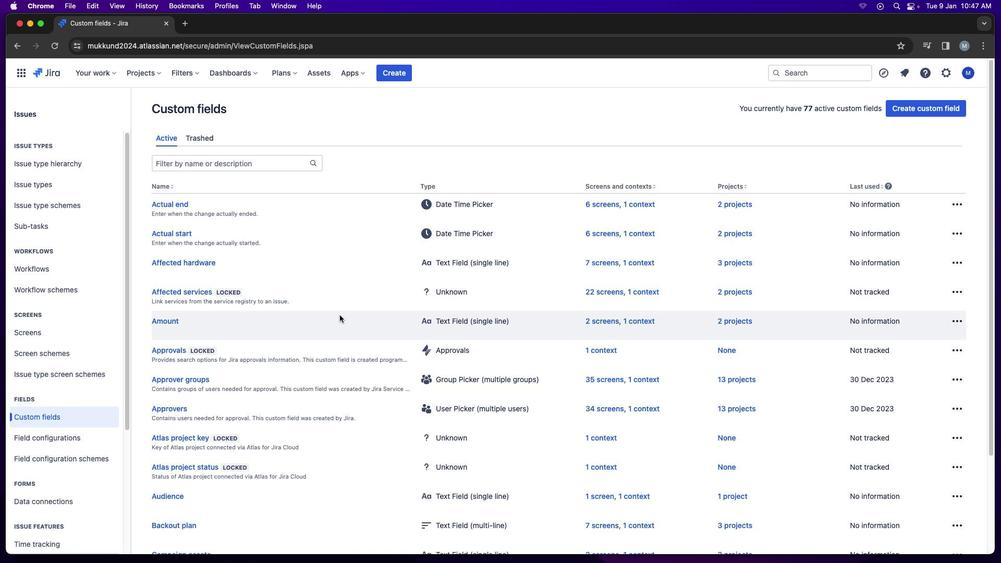 
Action: Mouse scrolled (340, 319) with delta (0, 0)
Screenshot: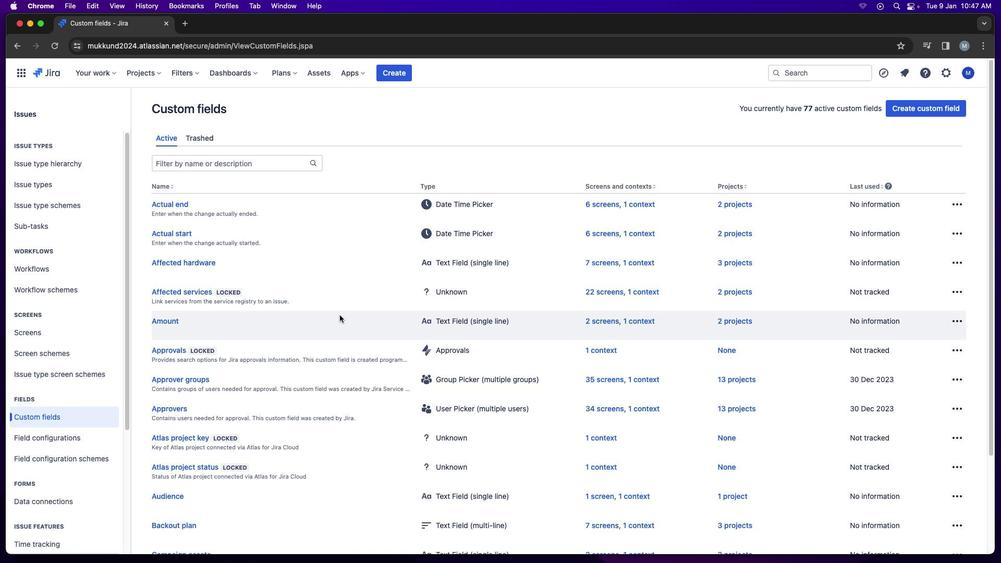 
Action: Mouse scrolled (340, 319) with delta (0, 1)
Screenshot: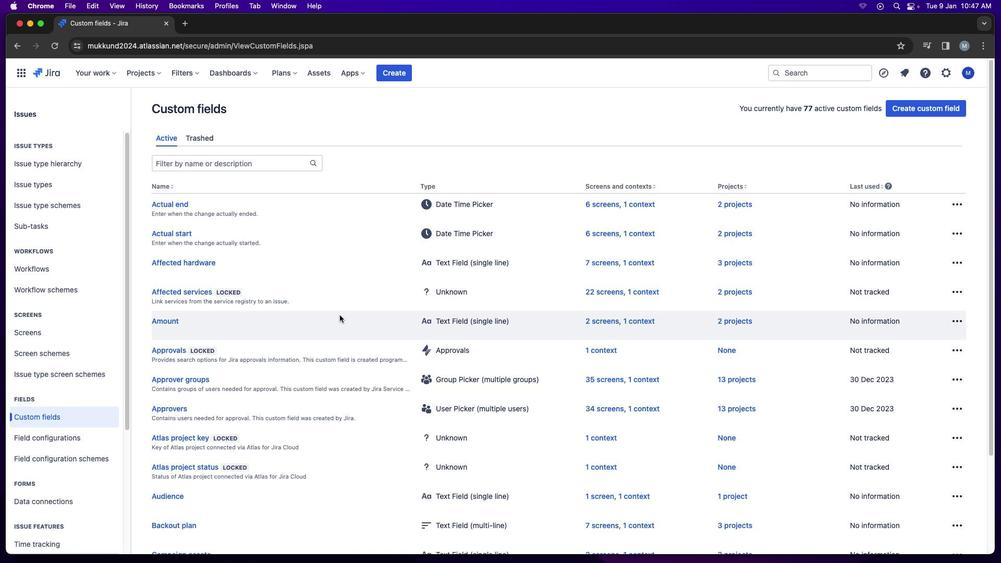 
Action: Mouse scrolled (340, 319) with delta (0, 2)
Screenshot: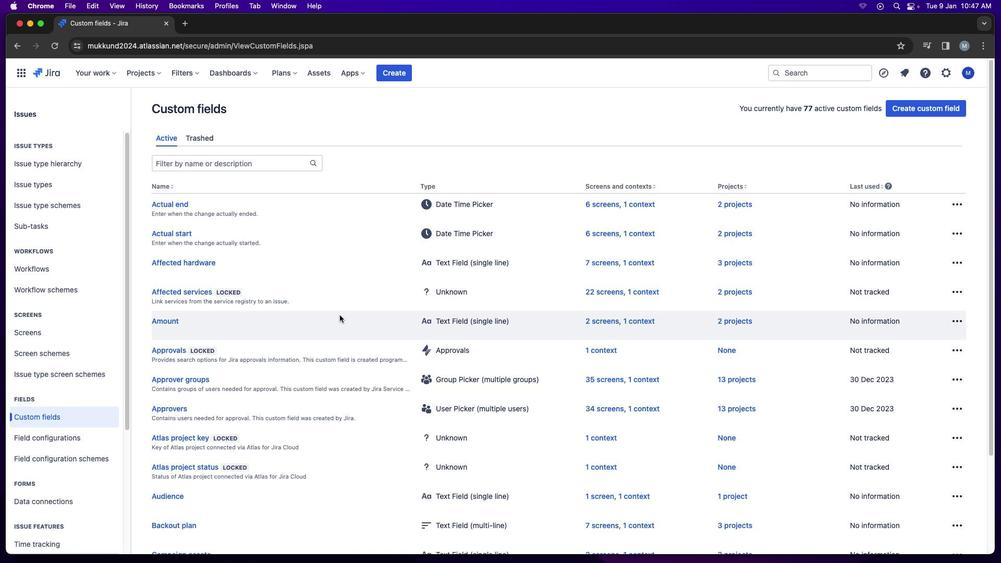 
Action: Mouse scrolled (340, 319) with delta (0, 2)
Screenshot: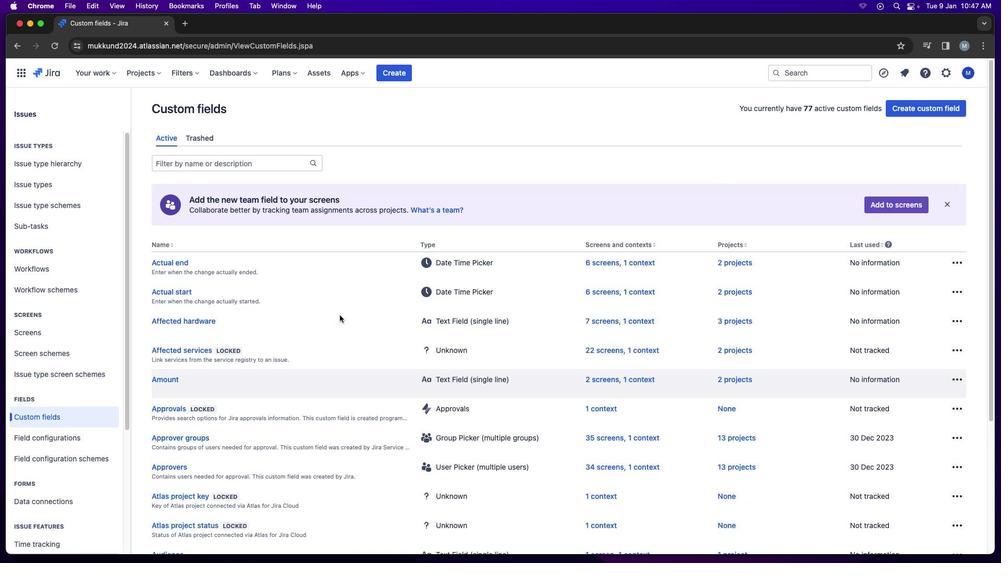 
Action: Mouse scrolled (340, 319) with delta (0, 3)
Screenshot: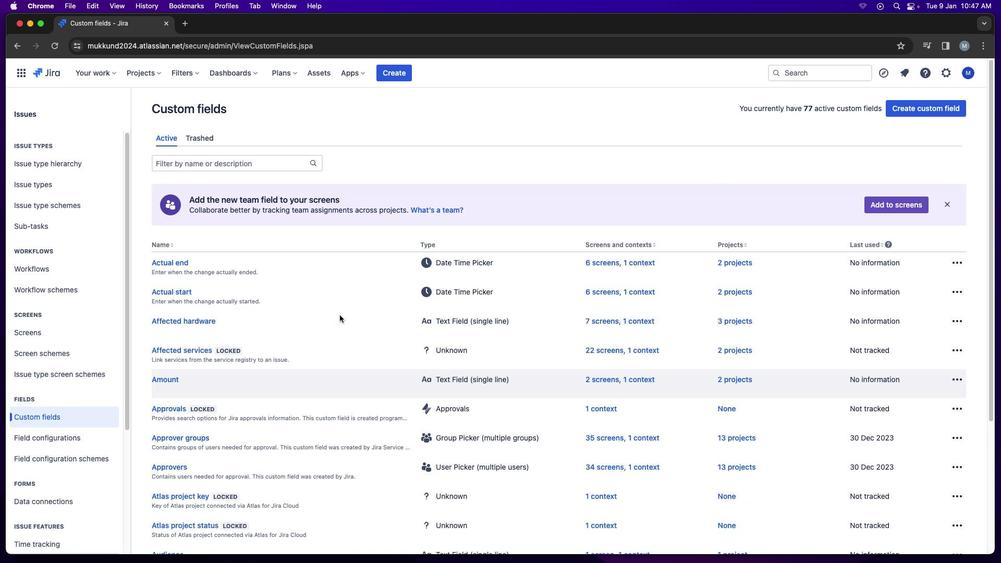 
Action: Mouse moved to (340, 315)
Screenshot: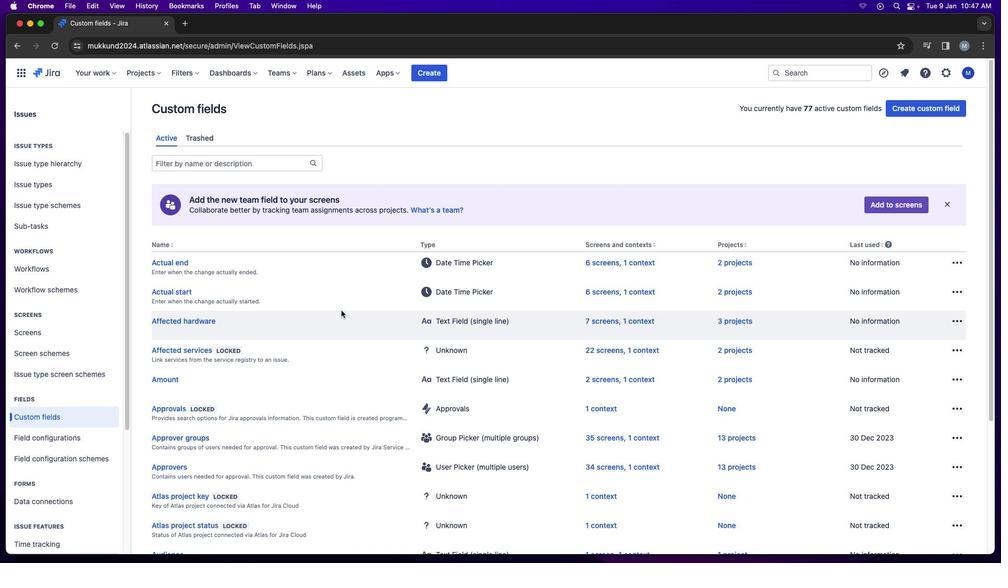 
Action: Mouse scrolled (340, 315) with delta (0, 0)
Screenshot: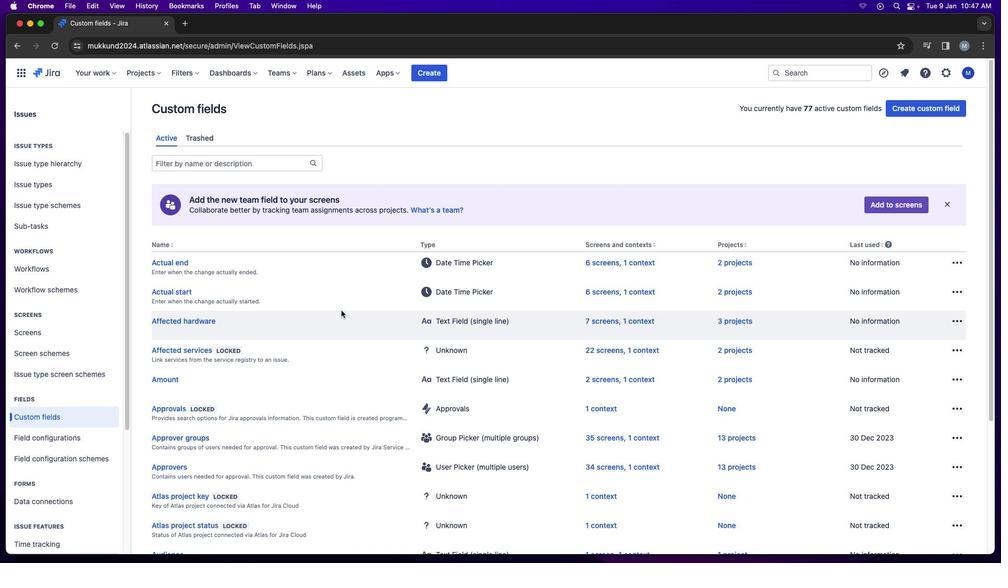 
Action: Mouse scrolled (340, 315) with delta (0, 0)
Screenshot: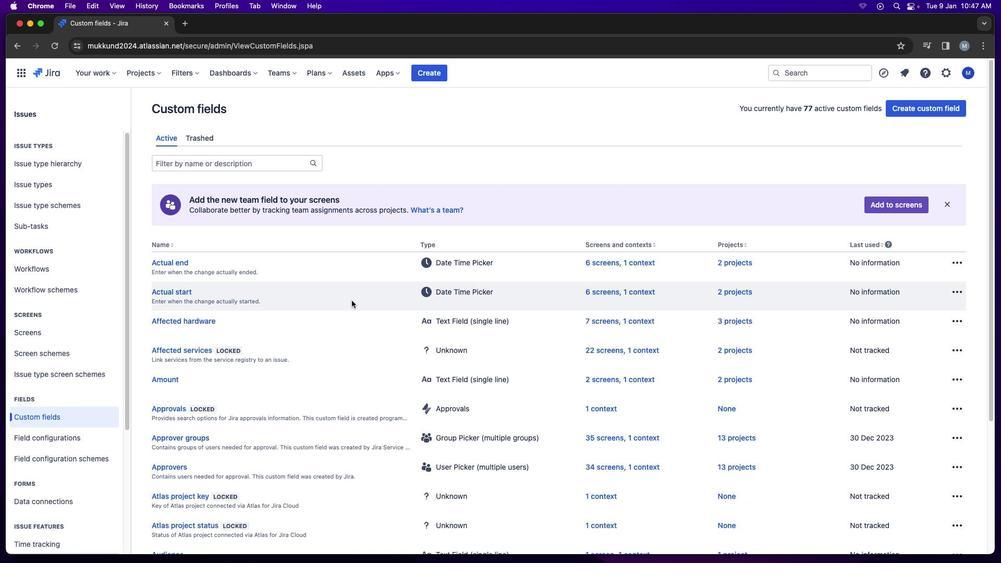 
Action: Mouse moved to (340, 314)
Screenshot: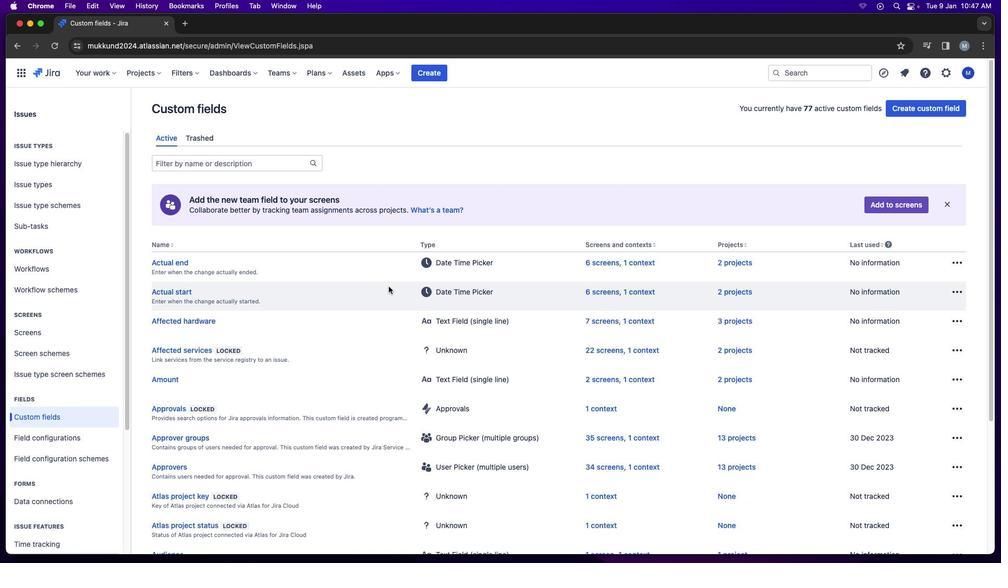
Action: Mouse scrolled (340, 314) with delta (0, 0)
Screenshot: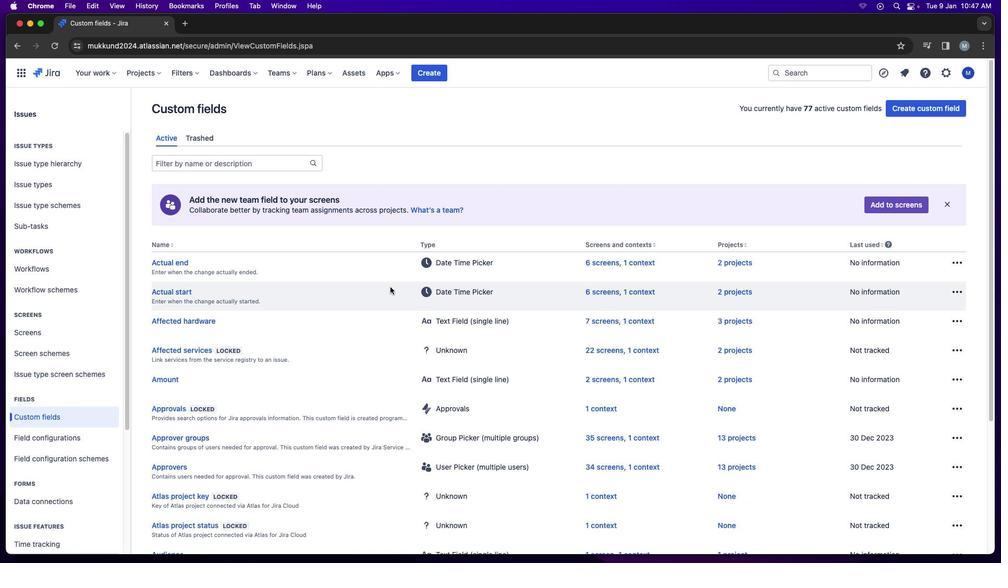 
Action: Mouse moved to (340, 314)
Screenshot: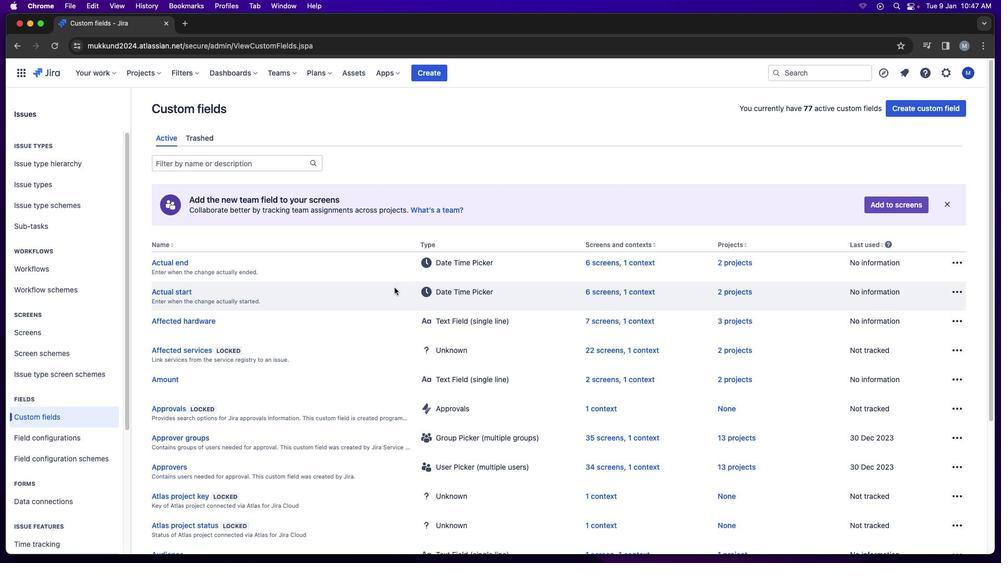 
Action: Mouse scrolled (340, 314) with delta (0, 0)
Screenshot: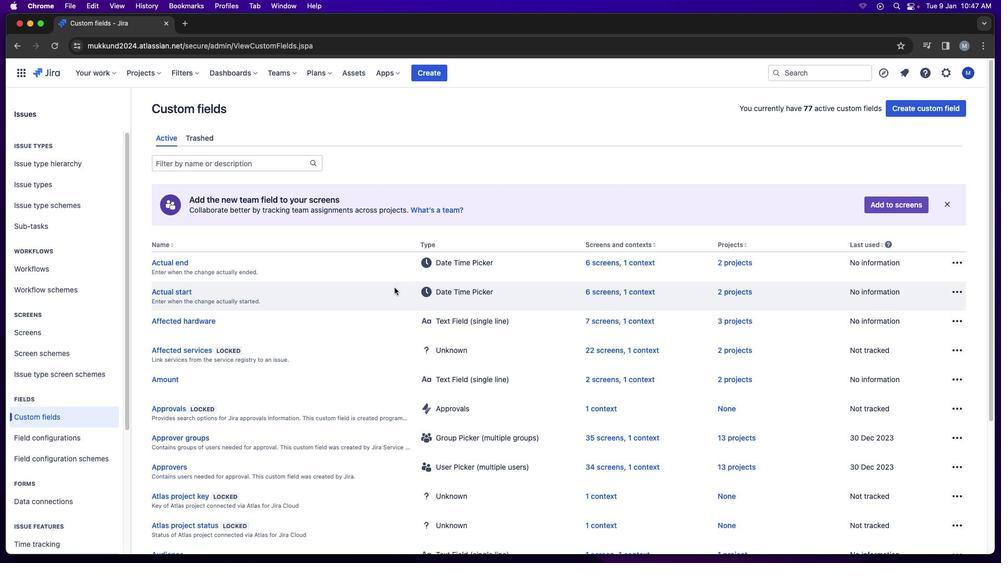 
Action: Mouse moved to (372, 305)
Screenshot: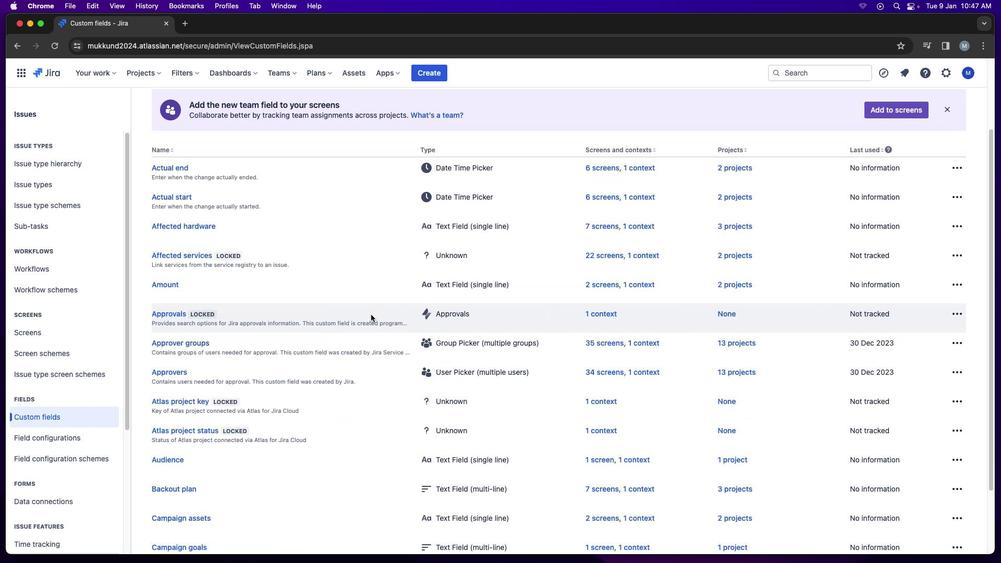 
Action: Mouse scrolled (372, 305) with delta (0, 0)
Screenshot: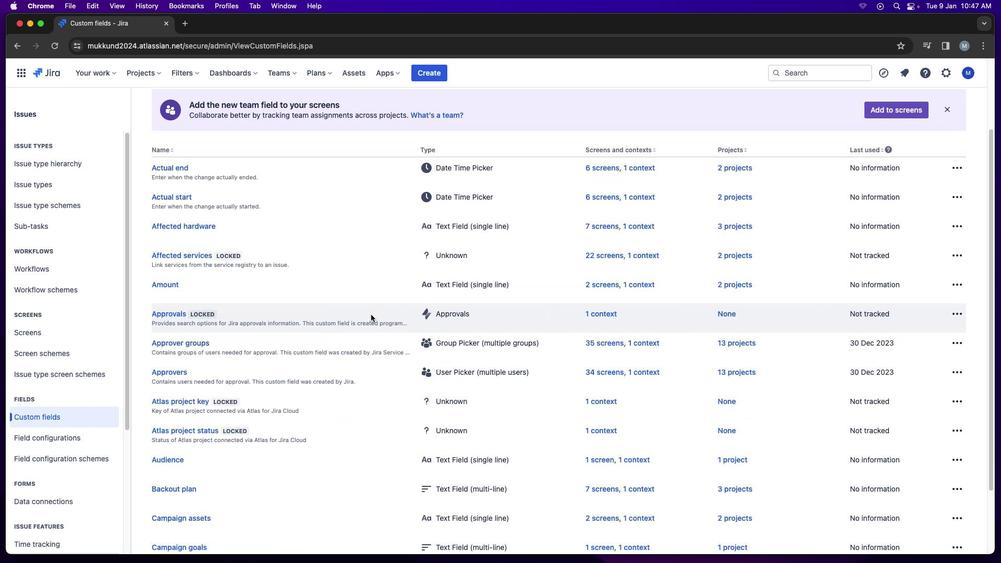 
Action: Mouse moved to (372, 306)
Screenshot: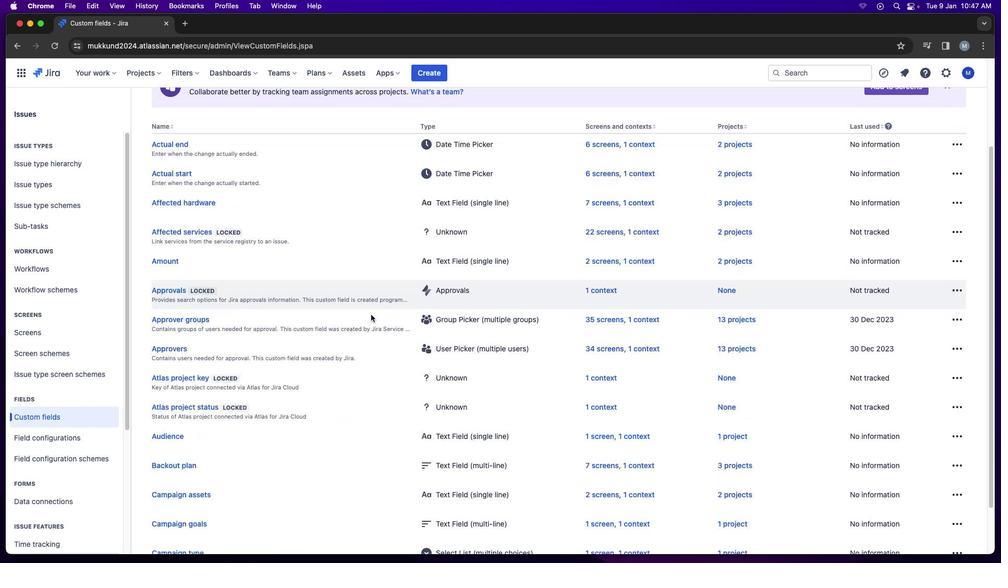 
Action: Mouse scrolled (372, 306) with delta (0, 0)
Screenshot: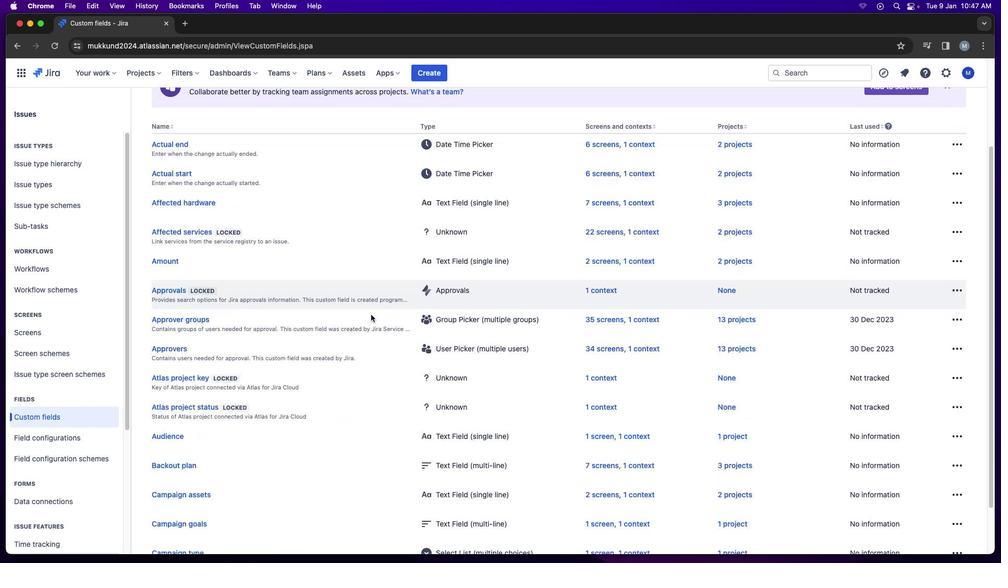 
Action: Mouse moved to (372, 306)
Screenshot: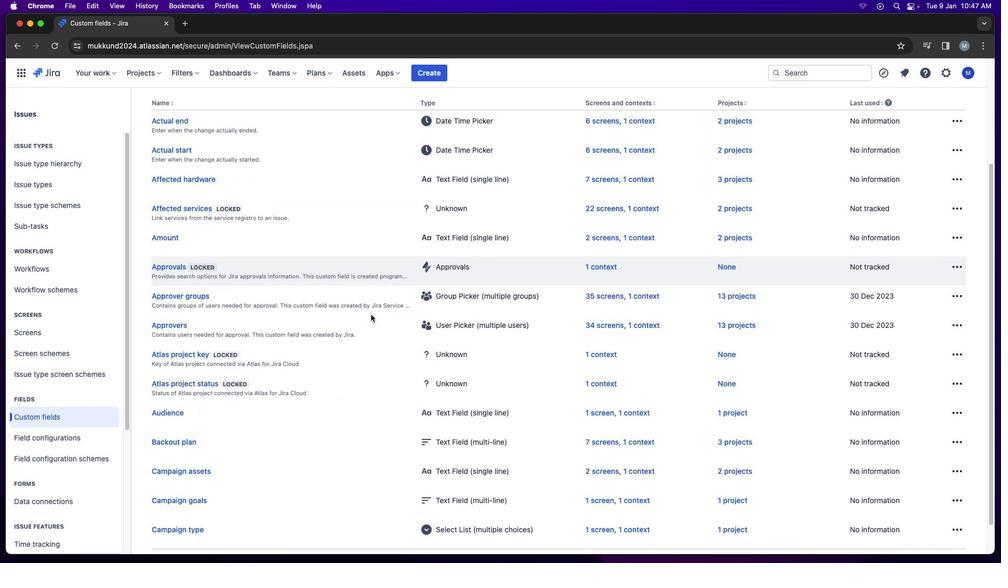 
Action: Mouse scrolled (372, 306) with delta (0, -1)
Screenshot: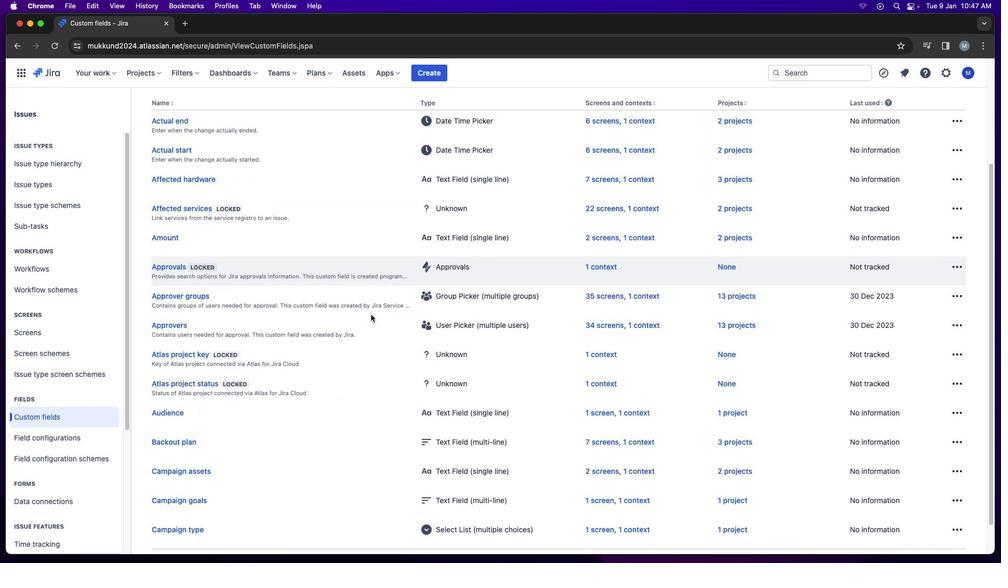 
Action: Mouse moved to (371, 312)
Screenshot: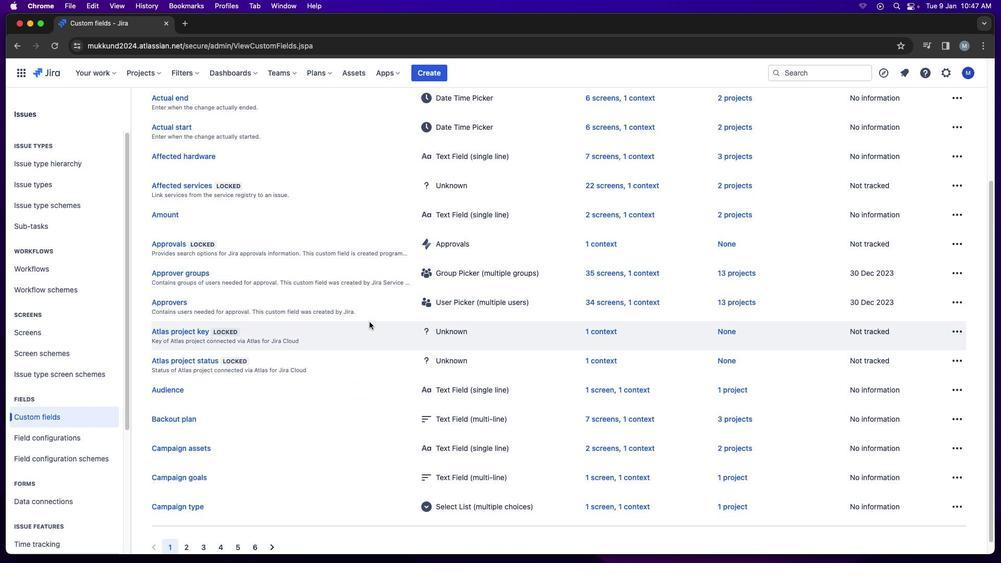 
Action: Mouse scrolled (371, 312) with delta (0, 0)
Screenshot: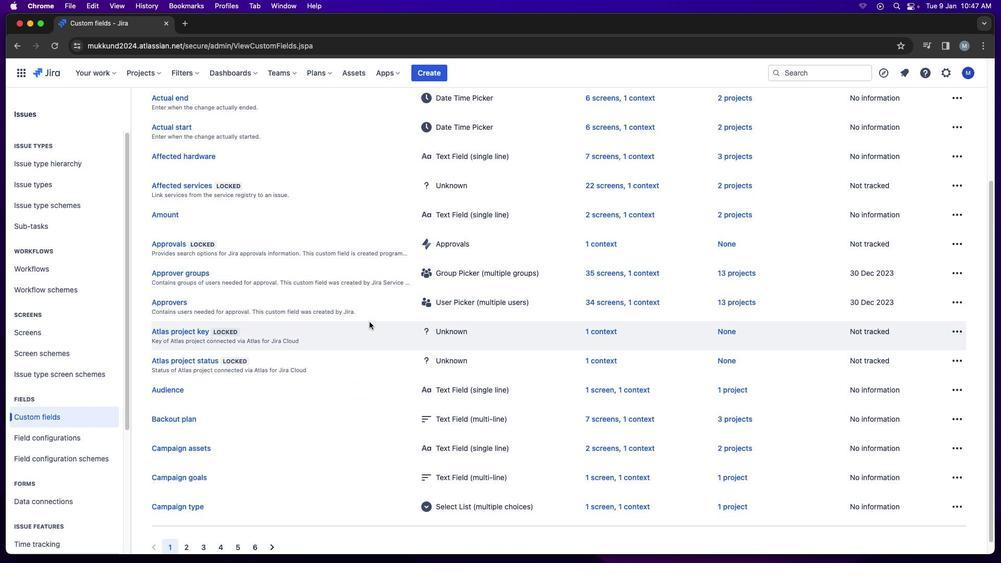 
Action: Mouse moved to (371, 313)
Screenshot: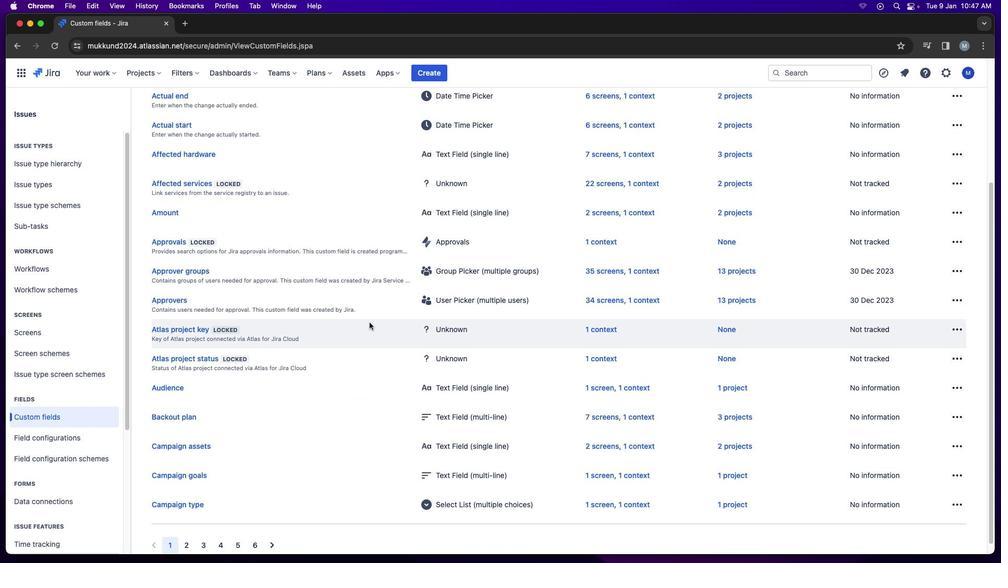 
Action: Mouse scrolled (371, 313) with delta (0, 0)
Screenshot: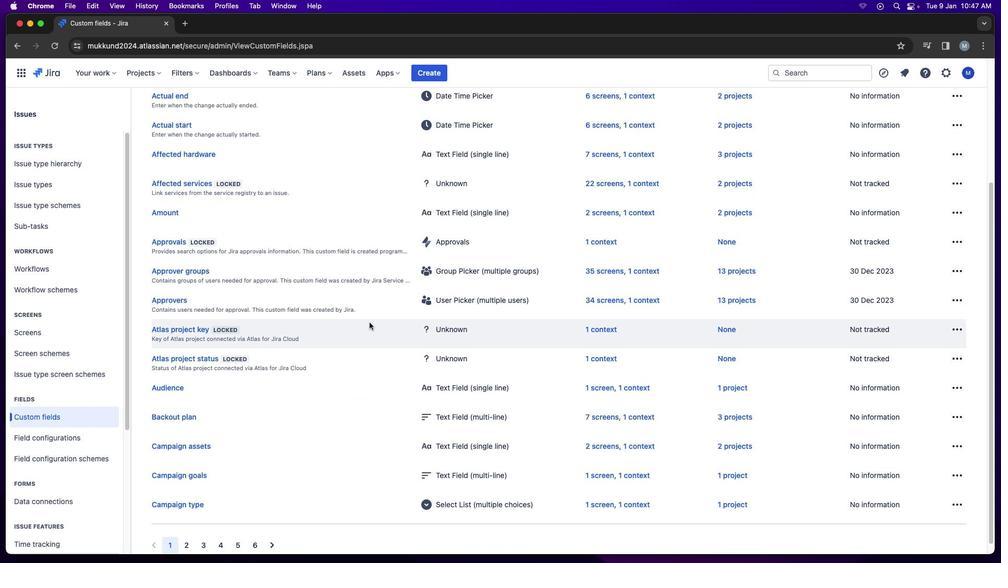 
Action: Mouse moved to (371, 313)
Screenshot: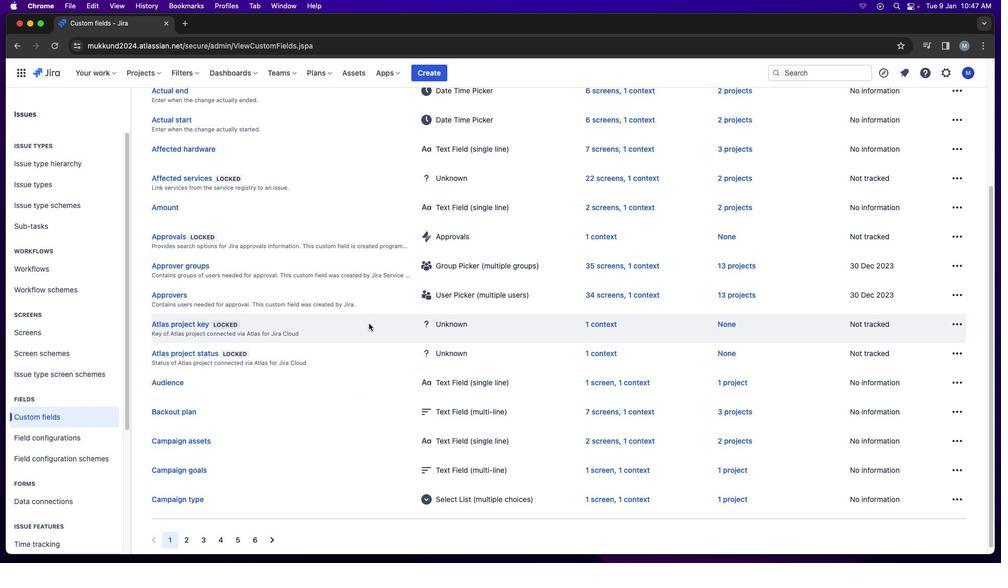 
Action: Mouse scrolled (371, 313) with delta (0, -1)
Screenshot: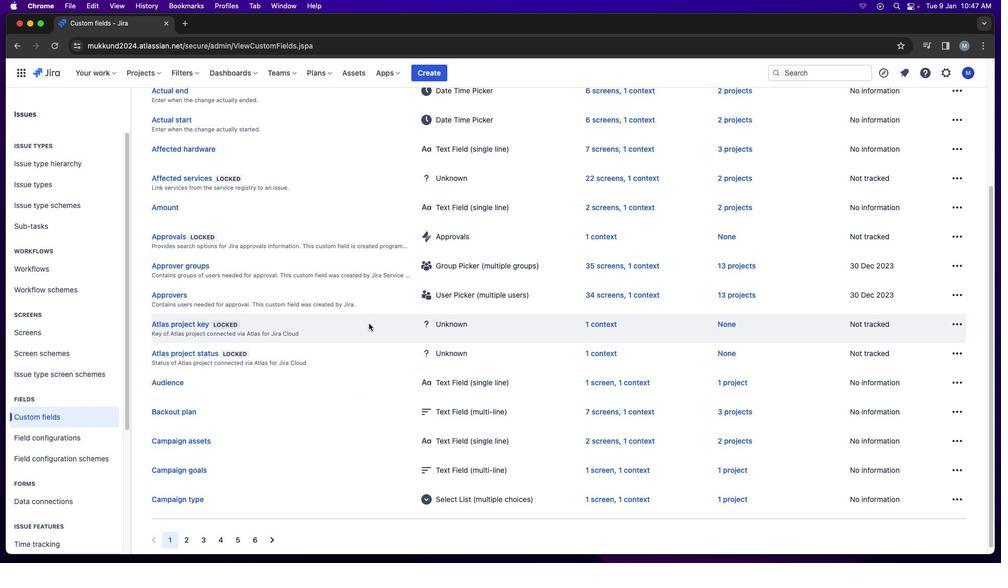 
Action: Mouse moved to (370, 319)
Screenshot: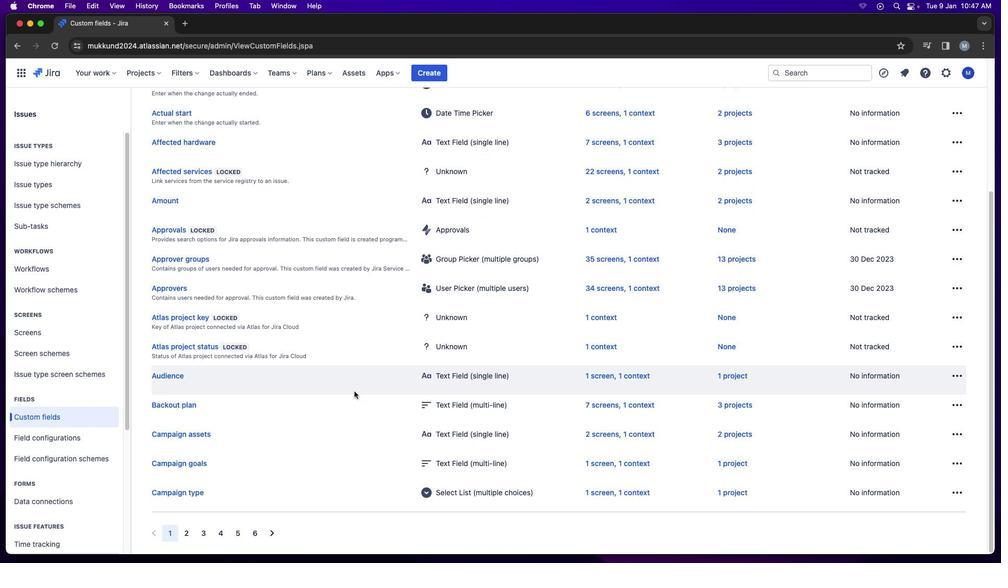 
Action: Mouse scrolled (370, 319) with delta (0, 0)
Screenshot: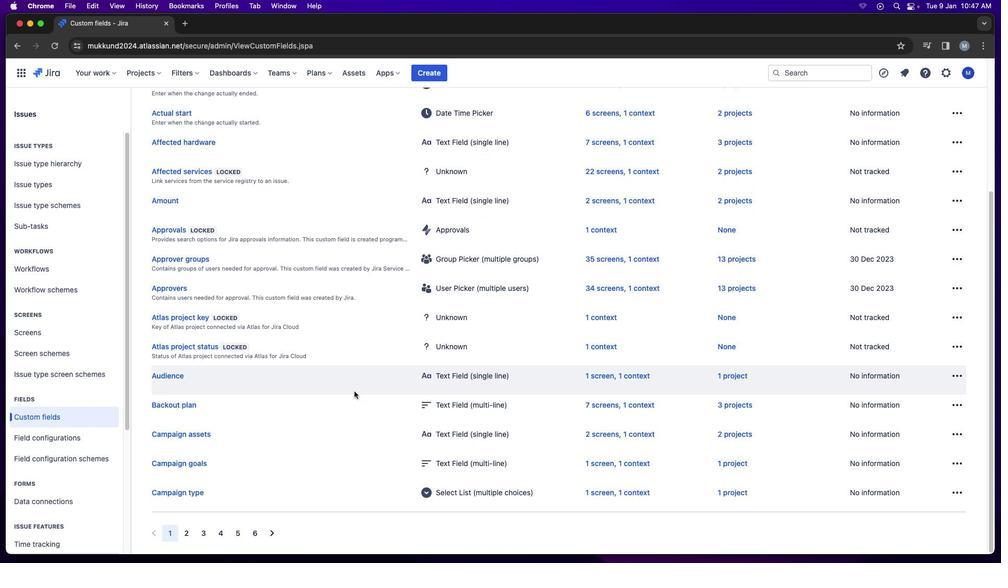 
Action: Mouse moved to (370, 320)
Screenshot: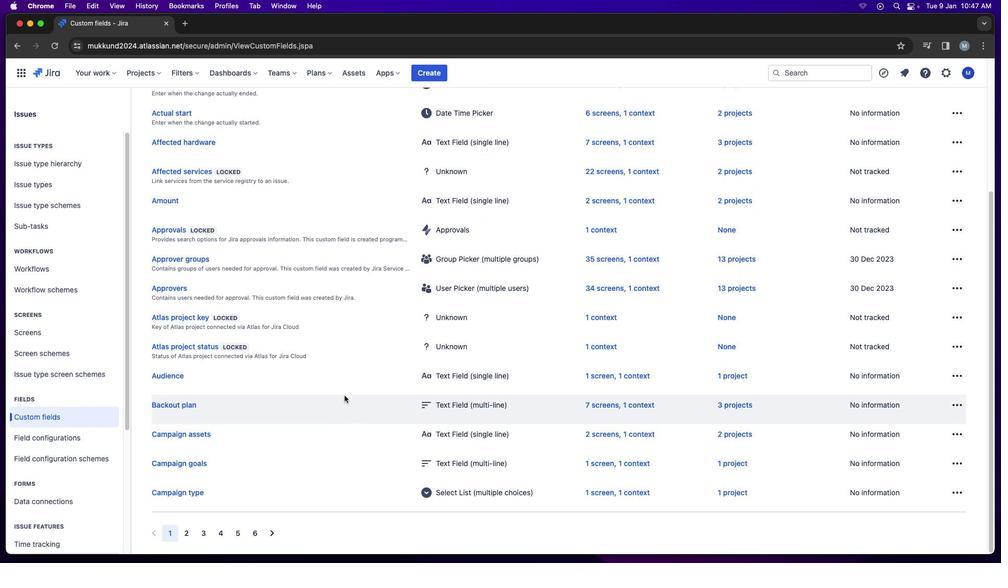 
Action: Mouse scrolled (370, 320) with delta (0, 0)
Screenshot: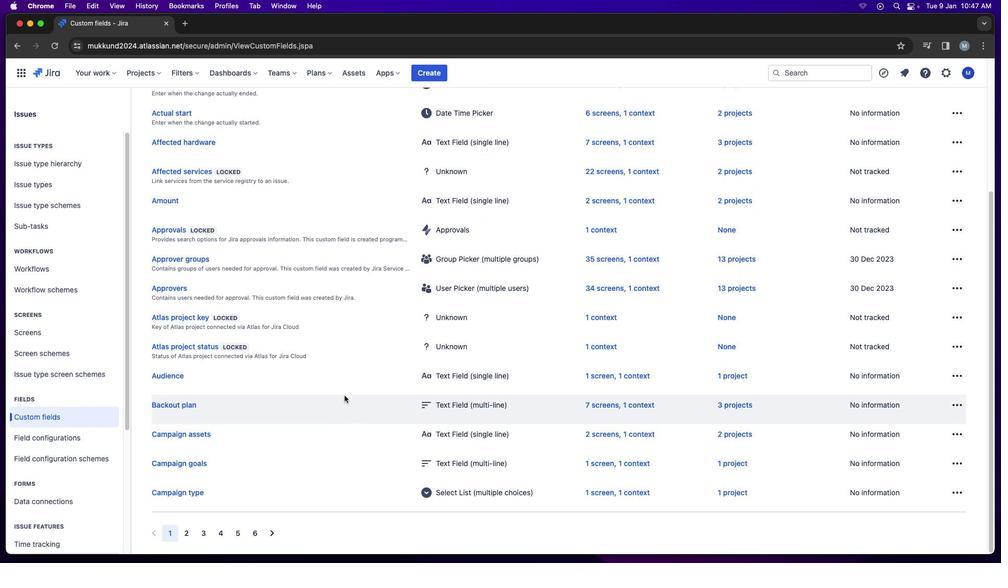 
Action: Mouse moved to (369, 321)
Screenshot: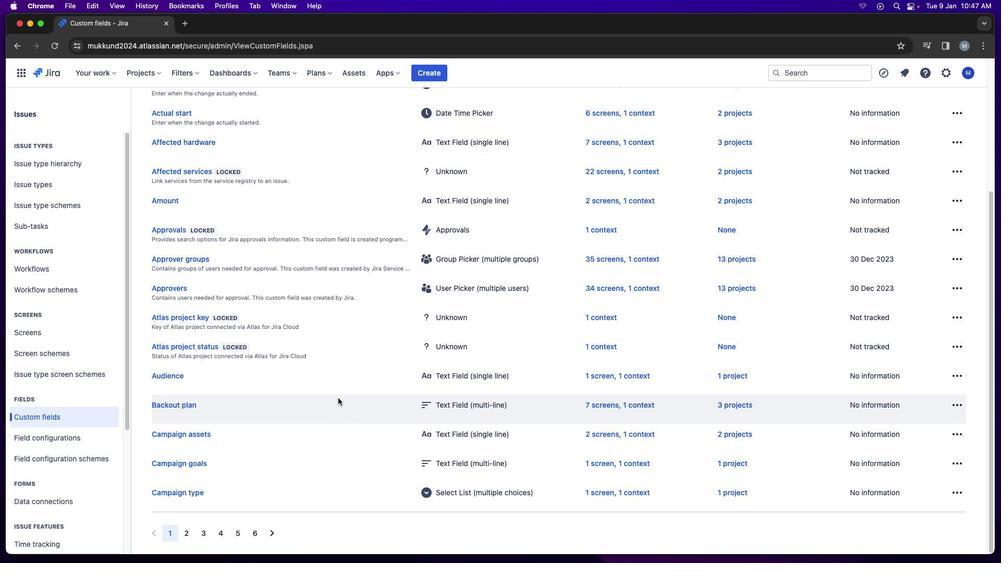 
Action: Mouse scrolled (369, 321) with delta (0, -1)
Screenshot: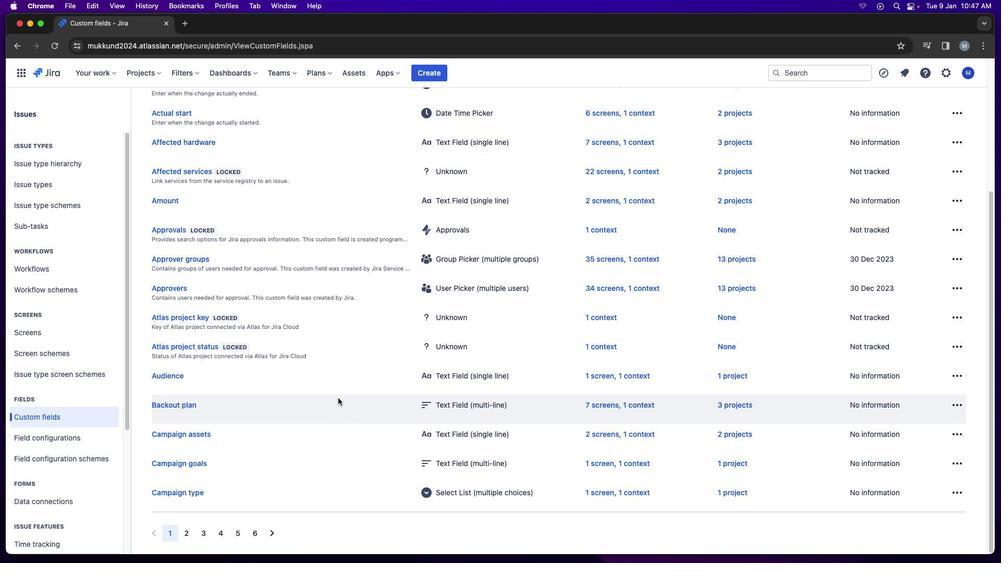 
Action: Mouse moved to (356, 389)
Screenshot: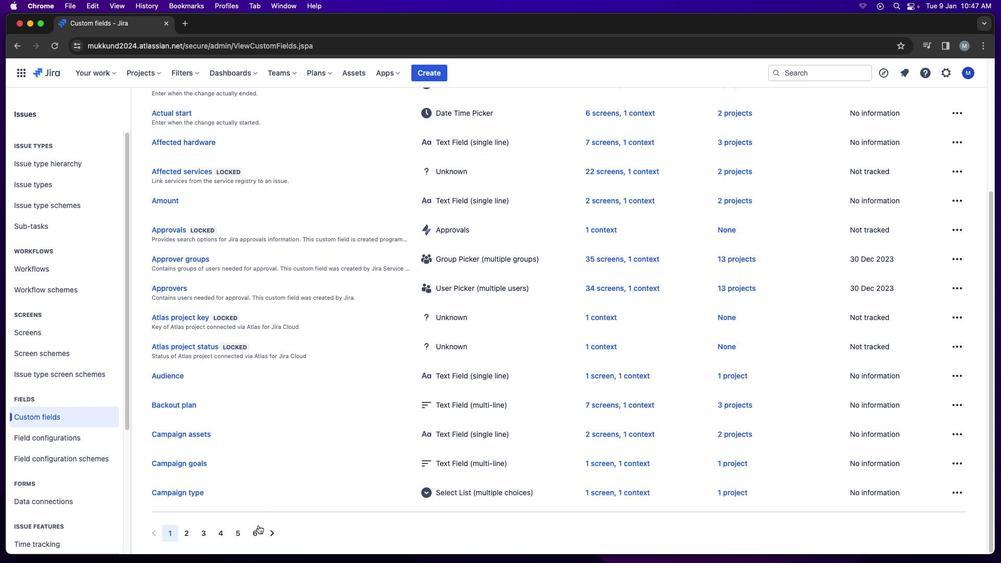 
Action: Mouse scrolled (356, 389) with delta (0, 0)
Screenshot: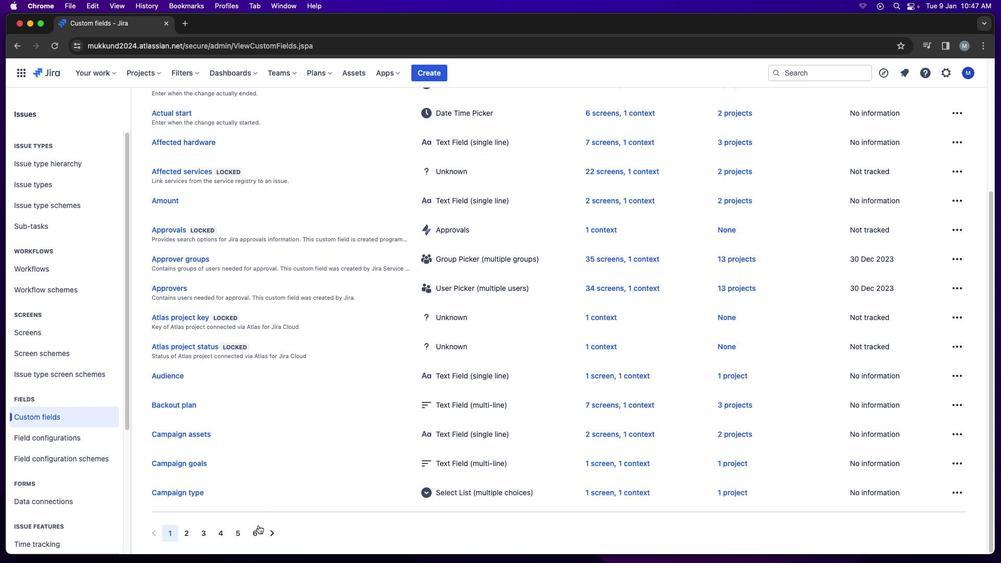 
Action: Mouse moved to (355, 390)
Screenshot: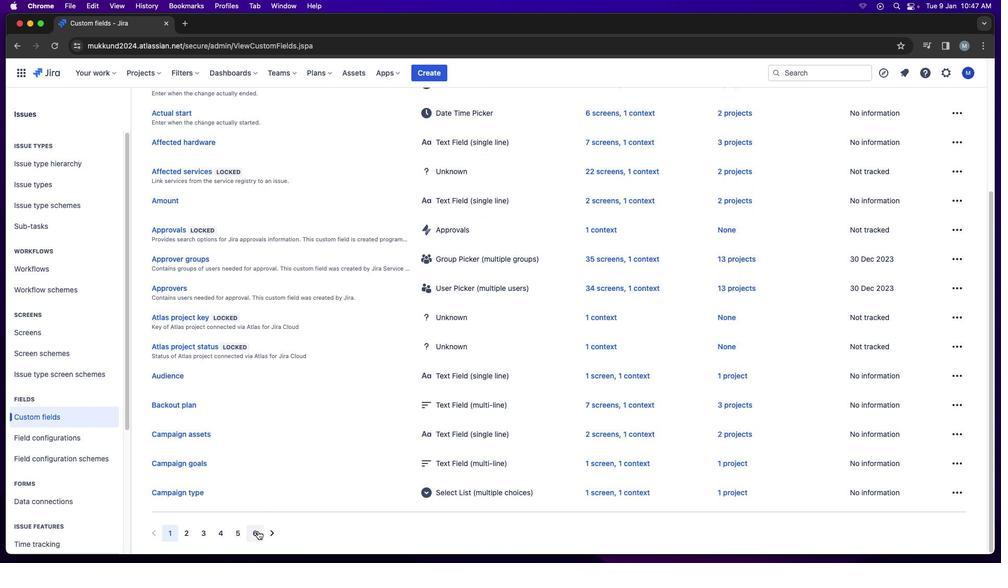 
Action: Mouse scrolled (355, 390) with delta (0, 0)
Screenshot: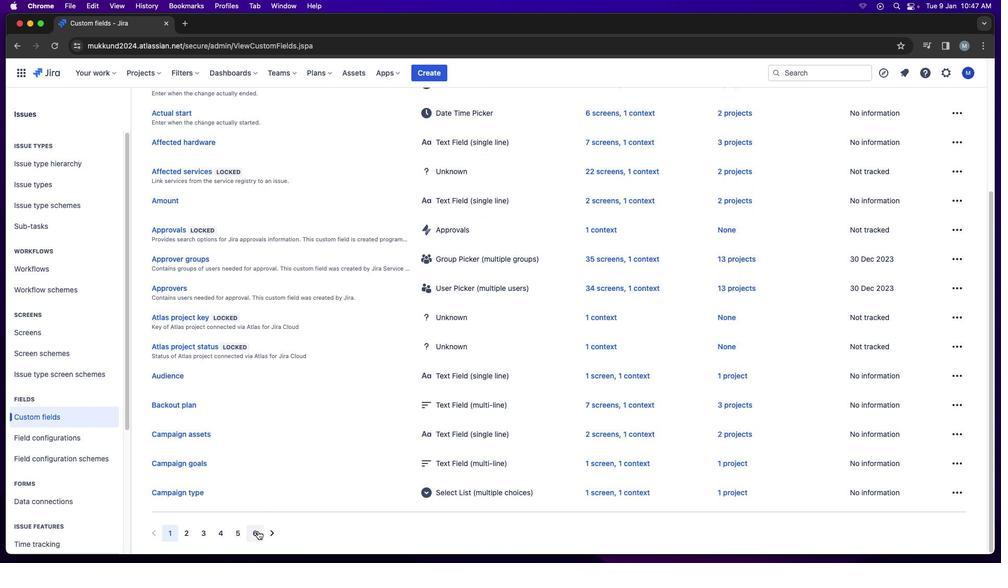 
Action: Mouse moved to (355, 390)
Screenshot: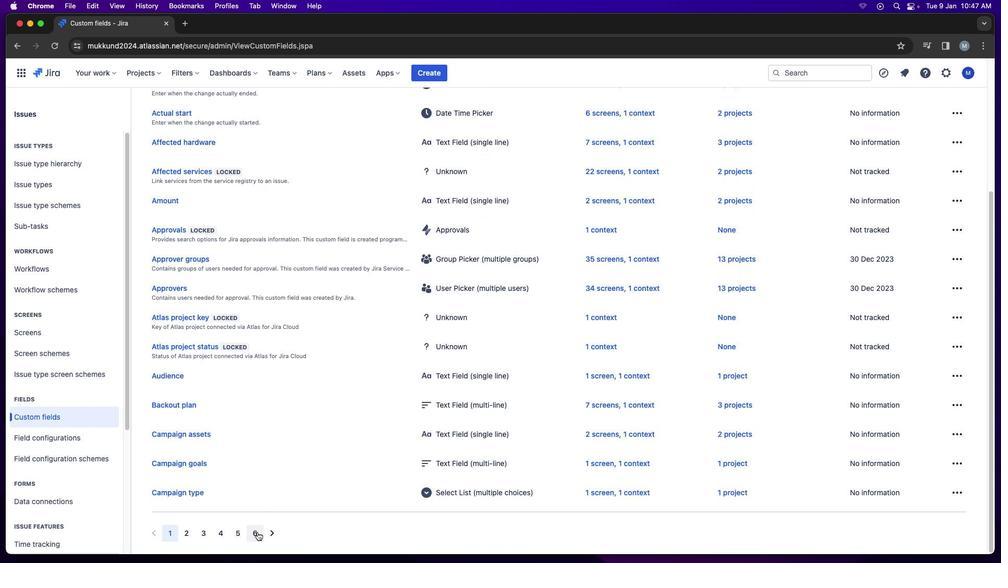 
Action: Mouse scrolled (355, 390) with delta (0, -1)
Screenshot: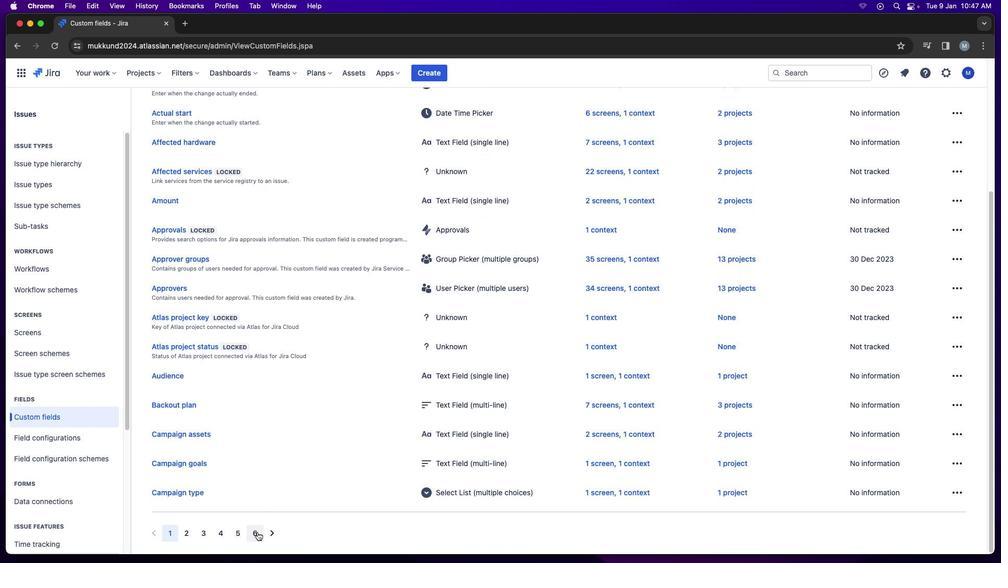 
Action: Mouse moved to (256, 533)
Screenshot: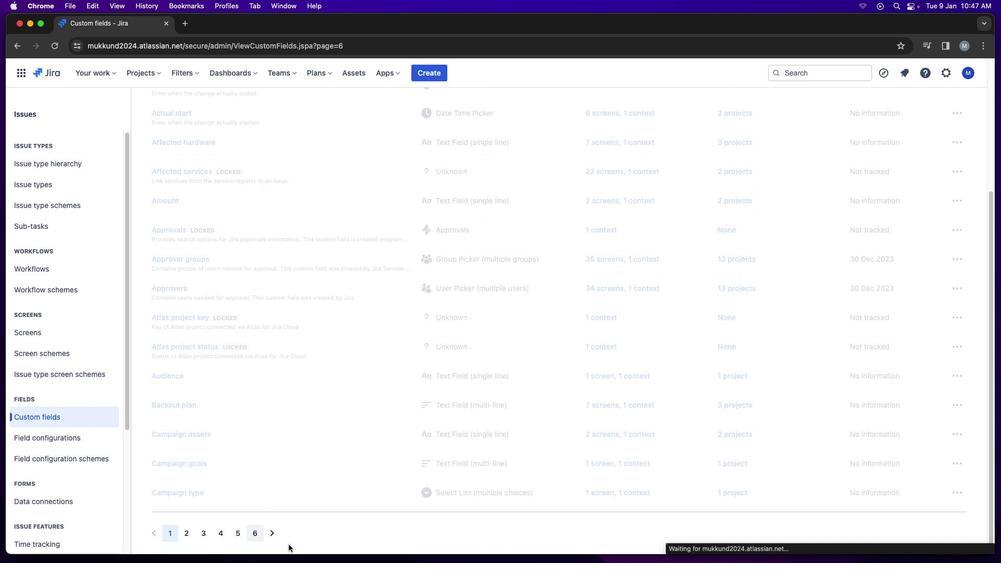 
Action: Mouse pressed left at (256, 533)
Screenshot: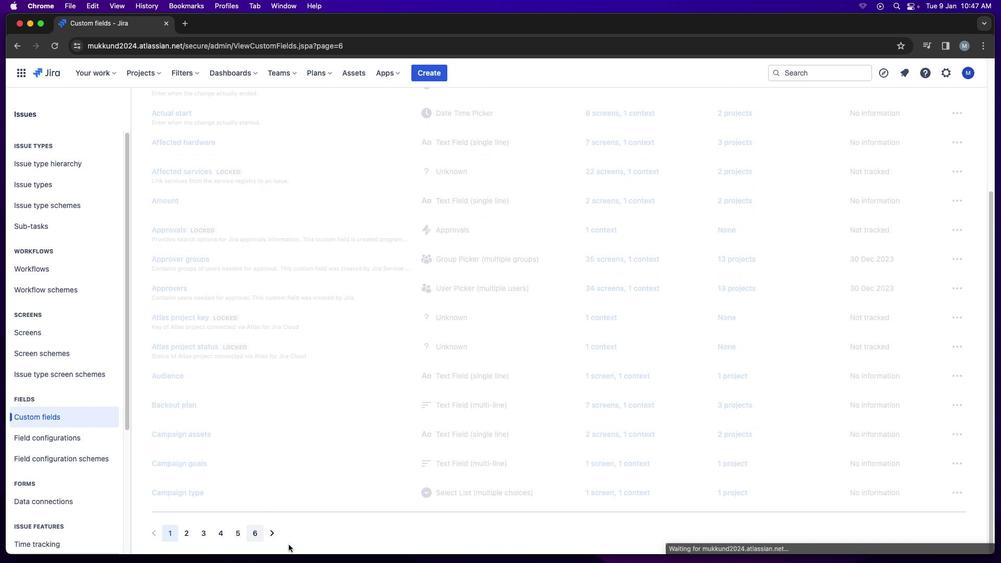 
Action: Mouse moved to (237, 335)
Screenshot: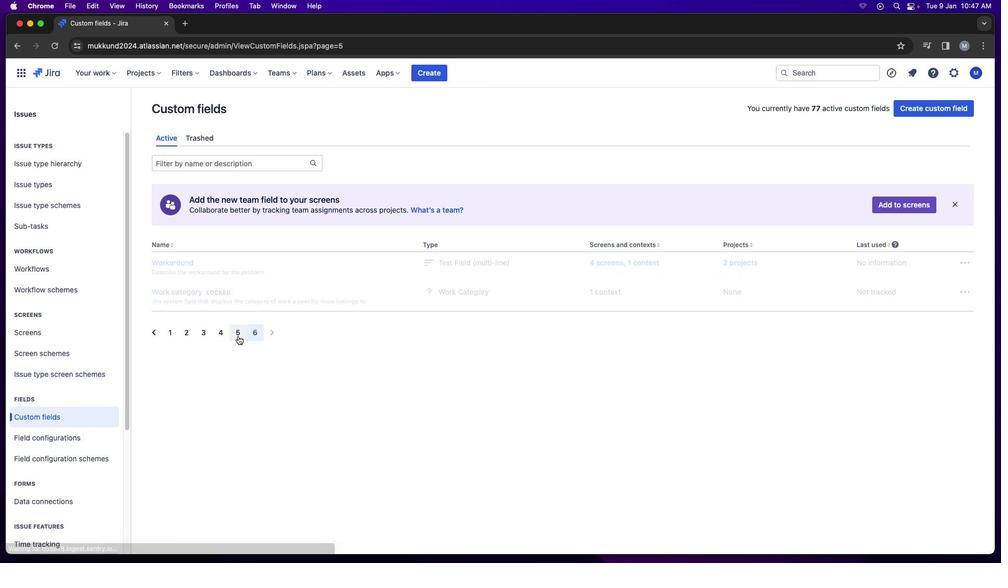 
Action: Mouse pressed left at (237, 335)
Screenshot: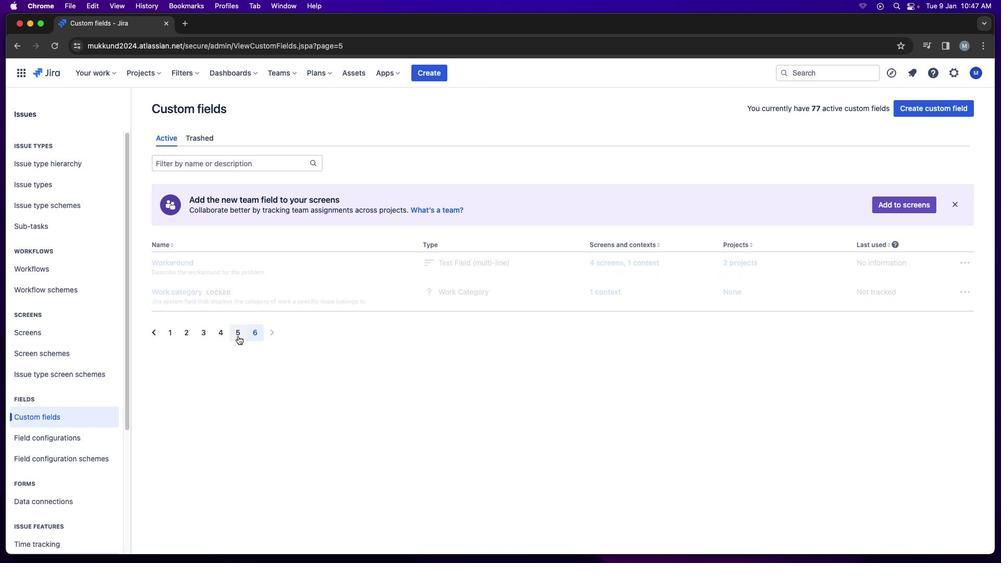 
Action: Mouse moved to (219, 397)
Screenshot: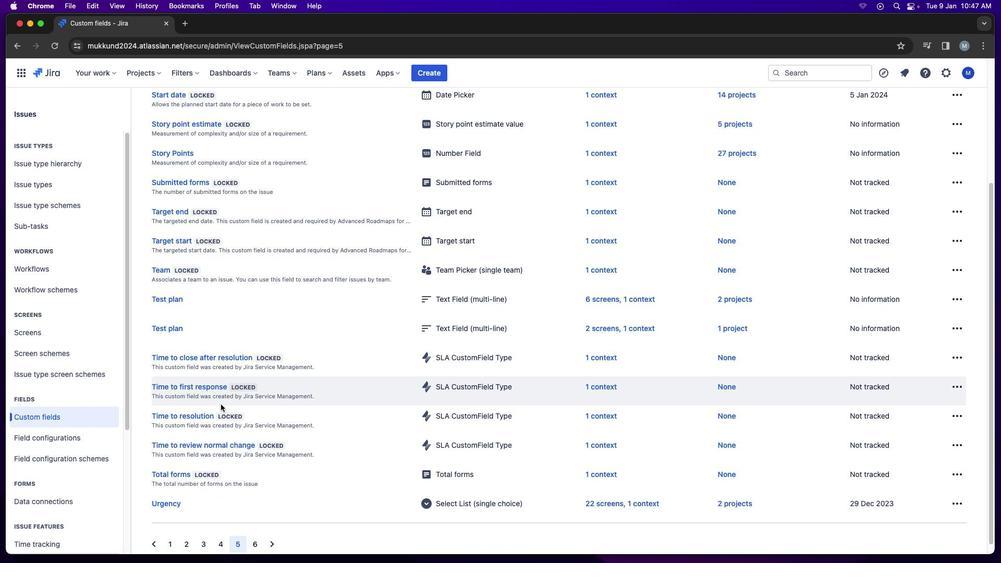 
Action: Mouse scrolled (219, 397) with delta (0, 0)
Screenshot: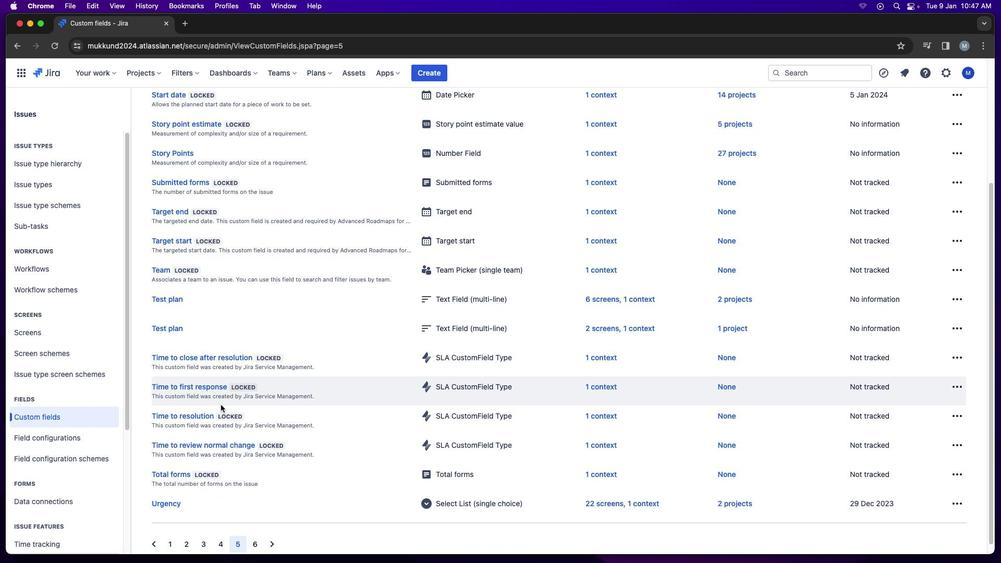 
Action: Mouse moved to (219, 398)
Screenshot: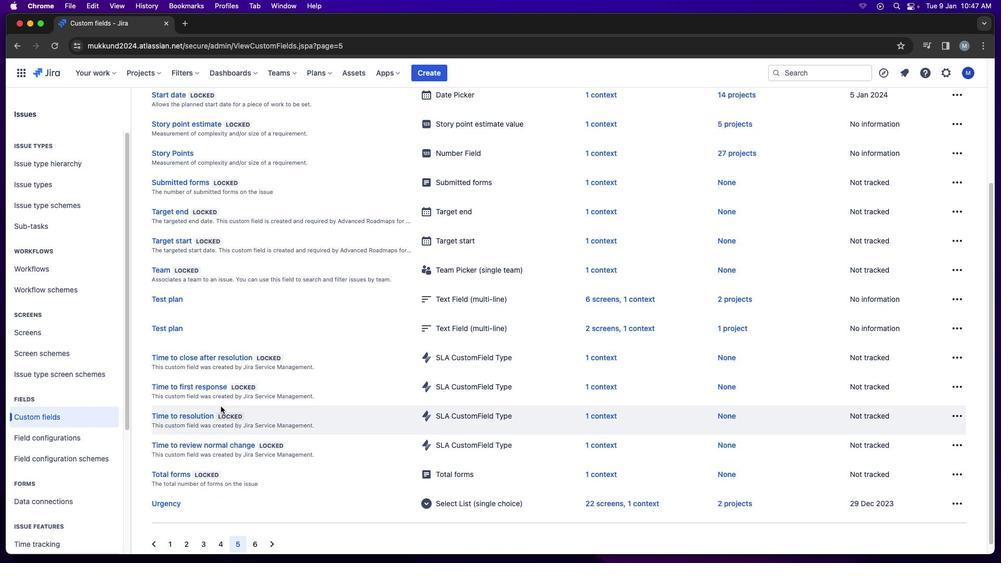 
Action: Mouse scrolled (219, 398) with delta (0, 0)
Screenshot: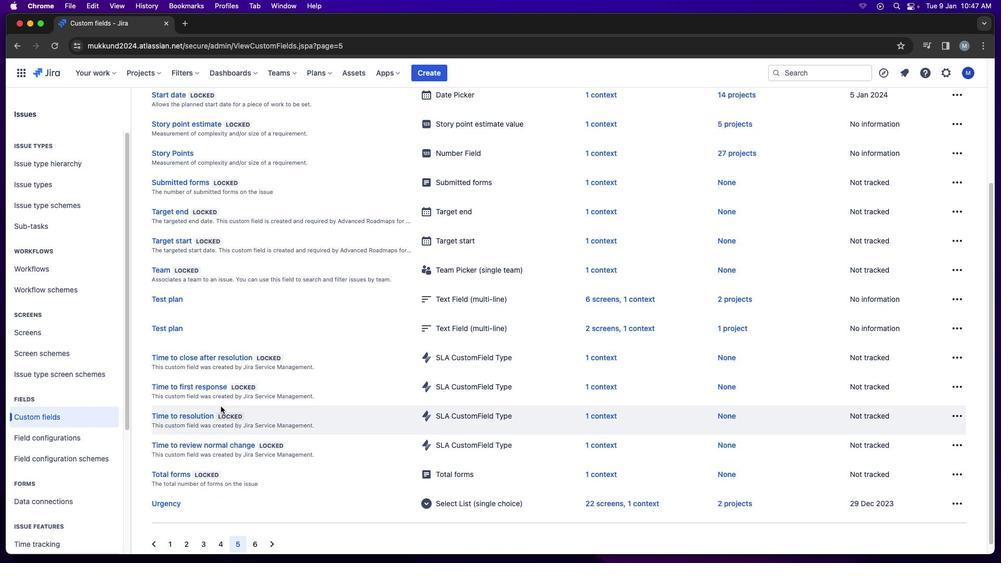 
Action: Mouse moved to (220, 399)
Screenshot: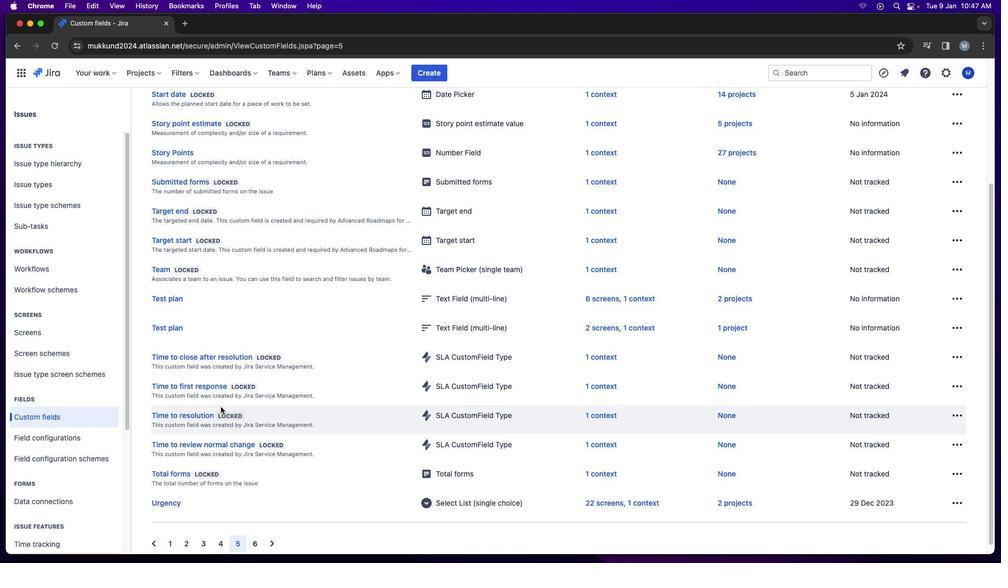 
Action: Mouse scrolled (220, 399) with delta (0, -1)
Screenshot: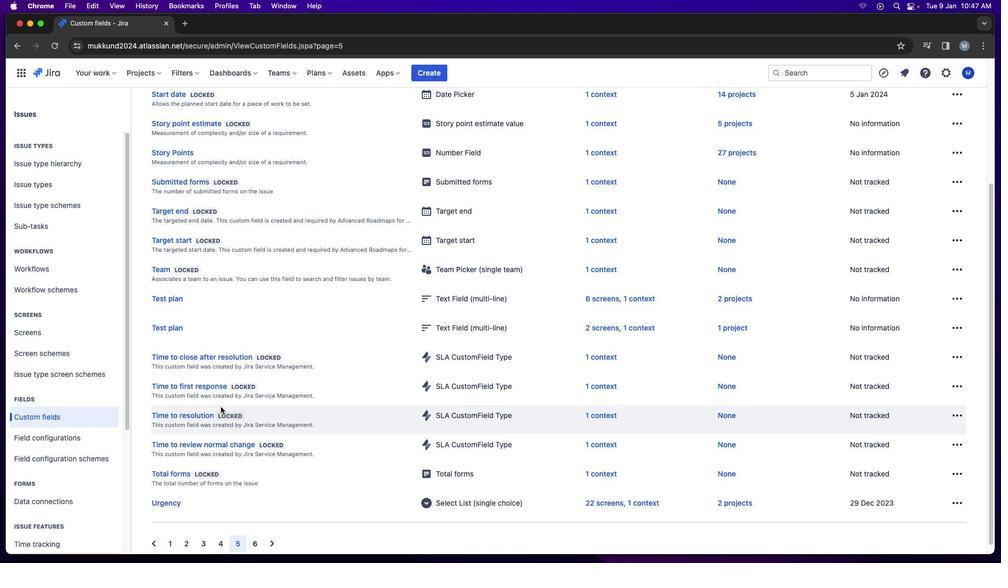 
Action: Mouse moved to (220, 400)
Screenshot: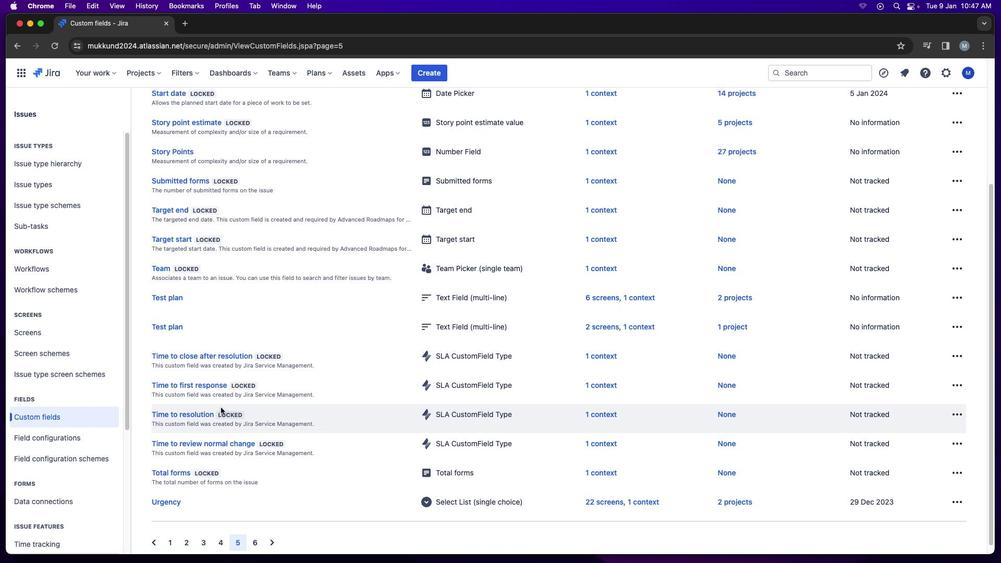 
Action: Mouse scrolled (220, 400) with delta (0, -2)
Screenshot: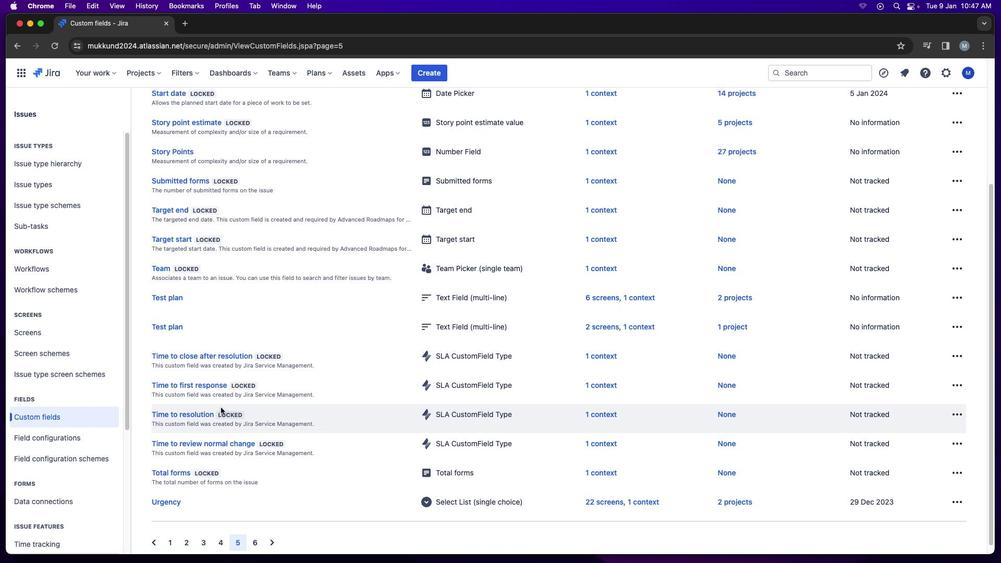 
Action: Mouse moved to (220, 404)
Screenshot: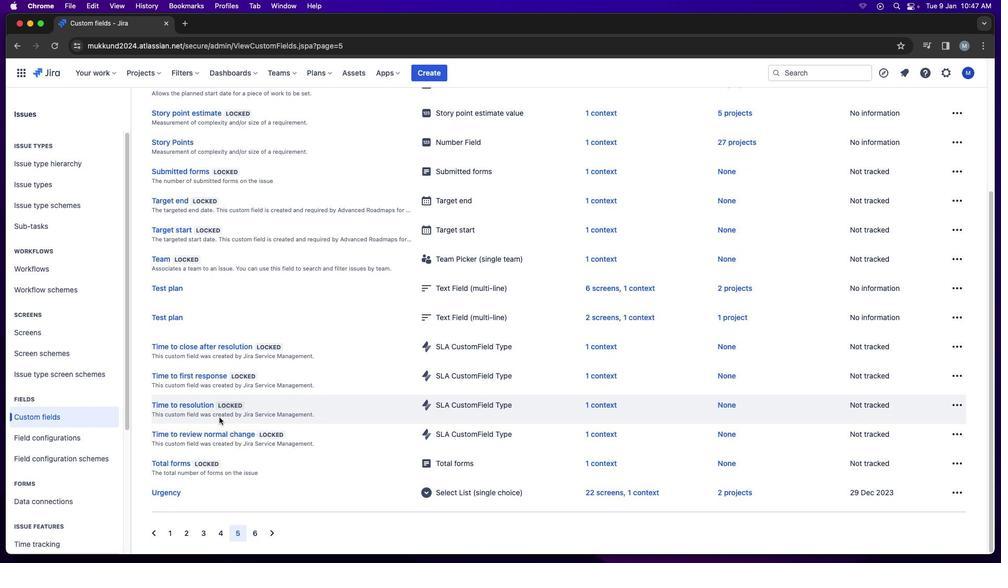 
Action: Mouse scrolled (220, 404) with delta (0, 0)
Screenshot: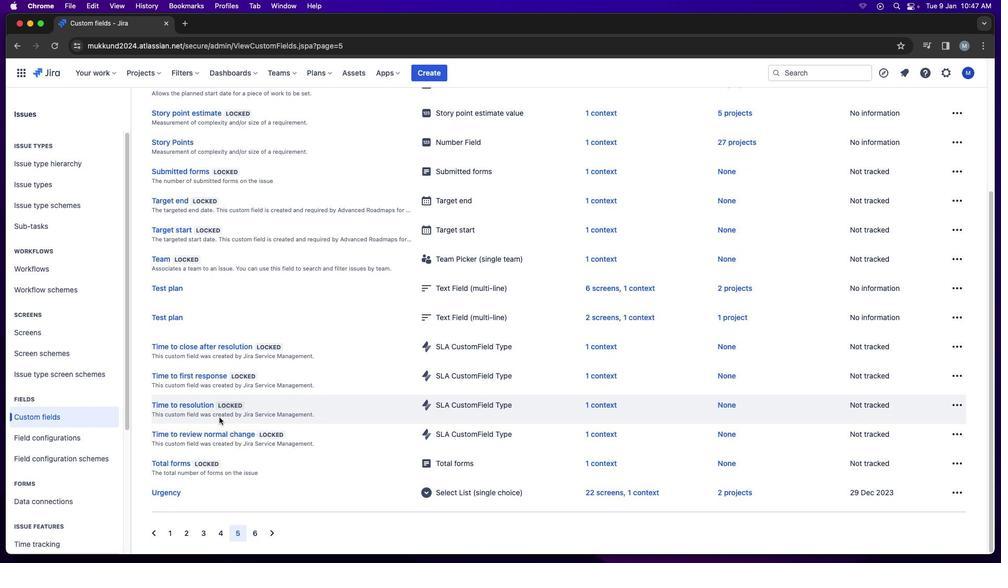
Action: Mouse moved to (221, 406)
Screenshot: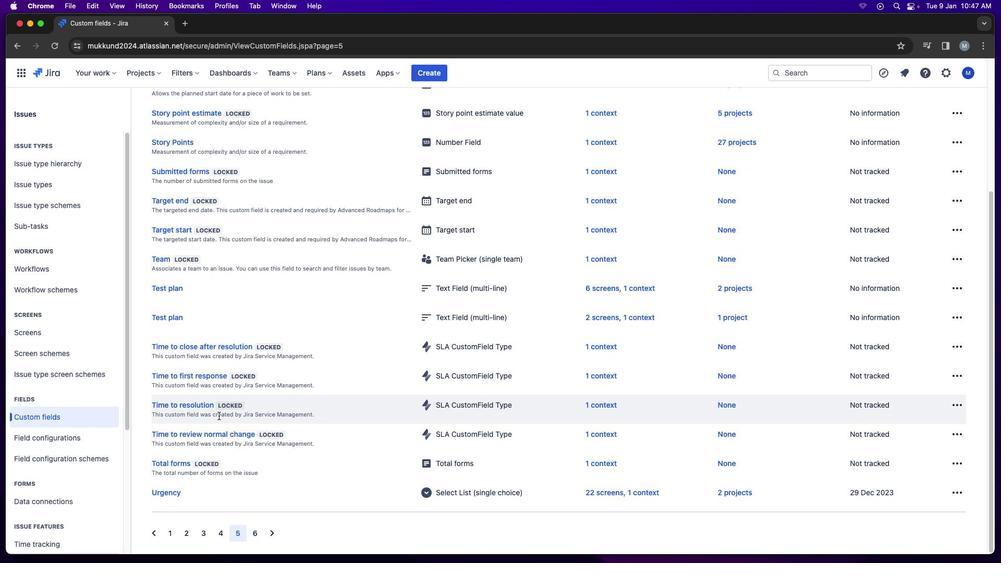 
Action: Mouse scrolled (221, 406) with delta (0, 0)
Screenshot: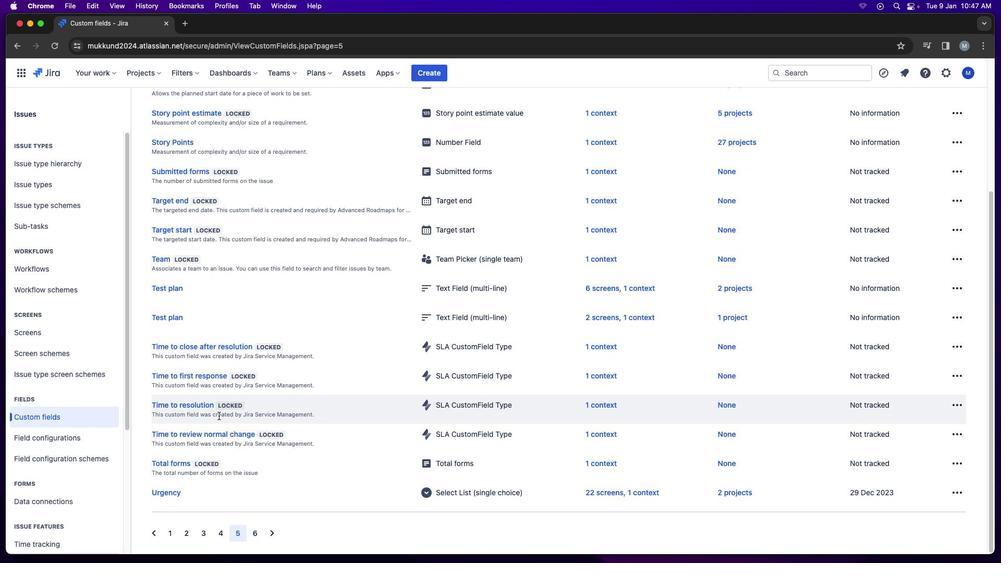 
Action: Mouse moved to (213, 395)
Screenshot: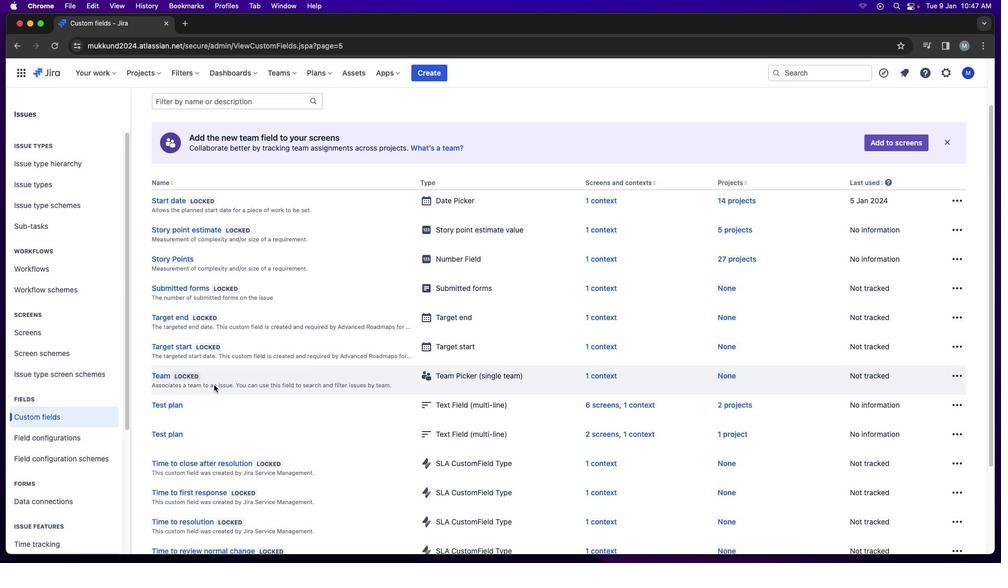
Action: Mouse scrolled (213, 395) with delta (0, 0)
Screenshot: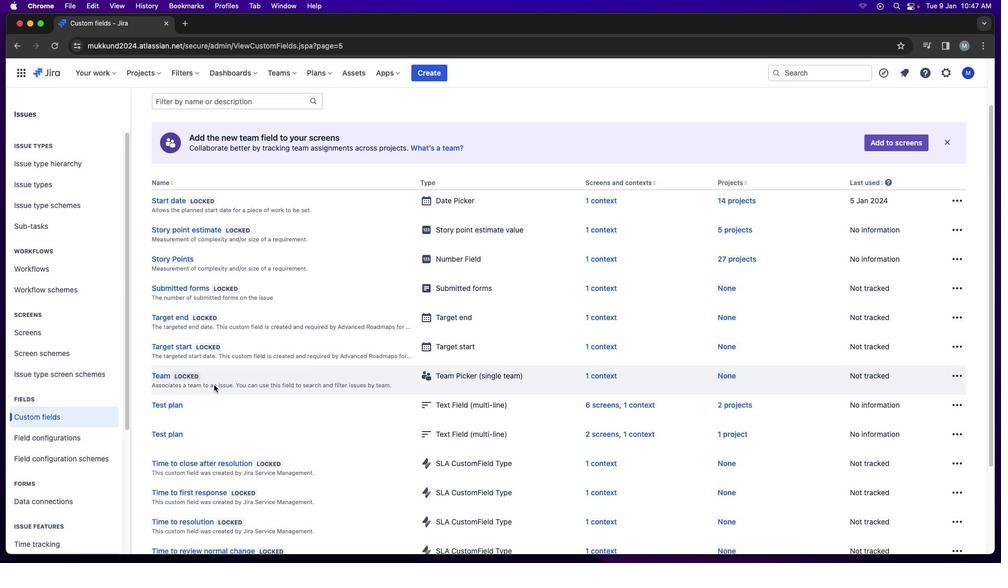 
Action: Mouse moved to (213, 394)
Screenshot: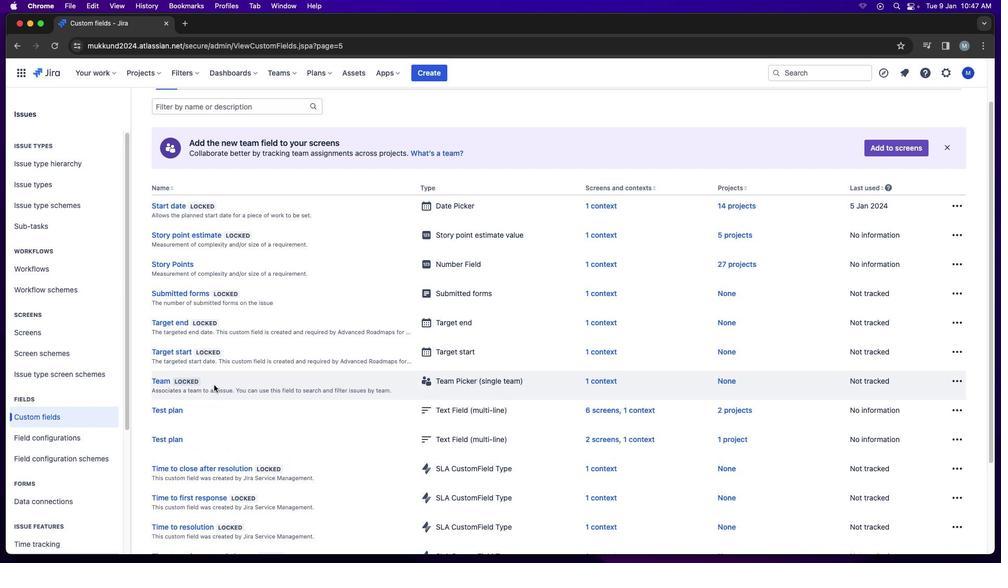 
Action: Mouse scrolled (213, 394) with delta (0, 0)
Screenshot: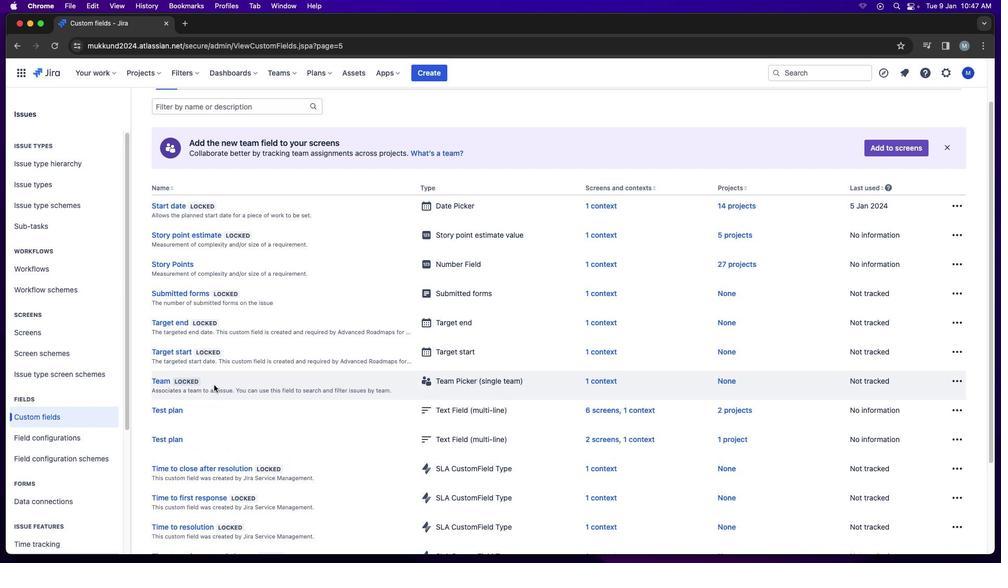 
Action: Mouse moved to (213, 393)
Screenshot: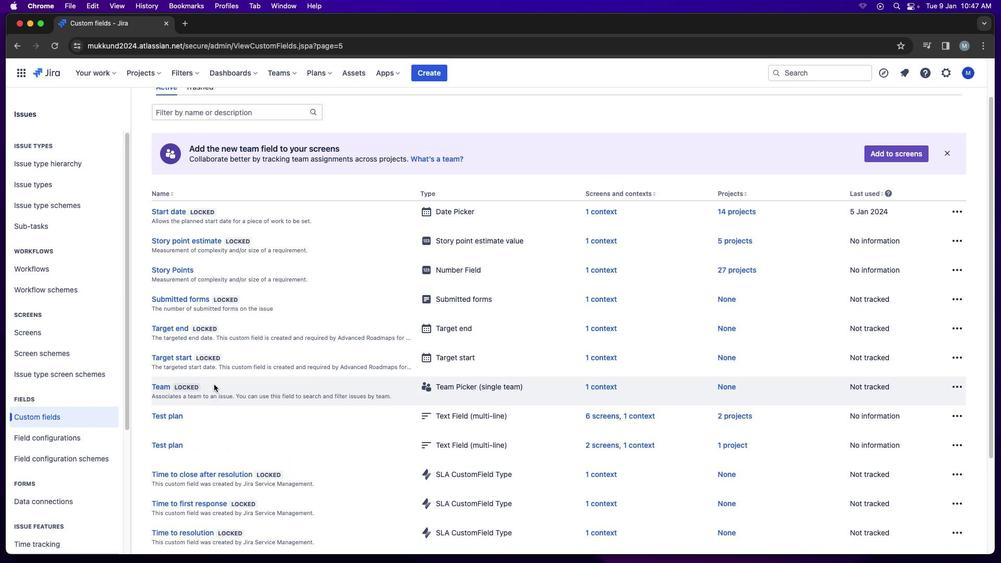 
Action: Mouse scrolled (213, 393) with delta (0, 1)
Screenshot: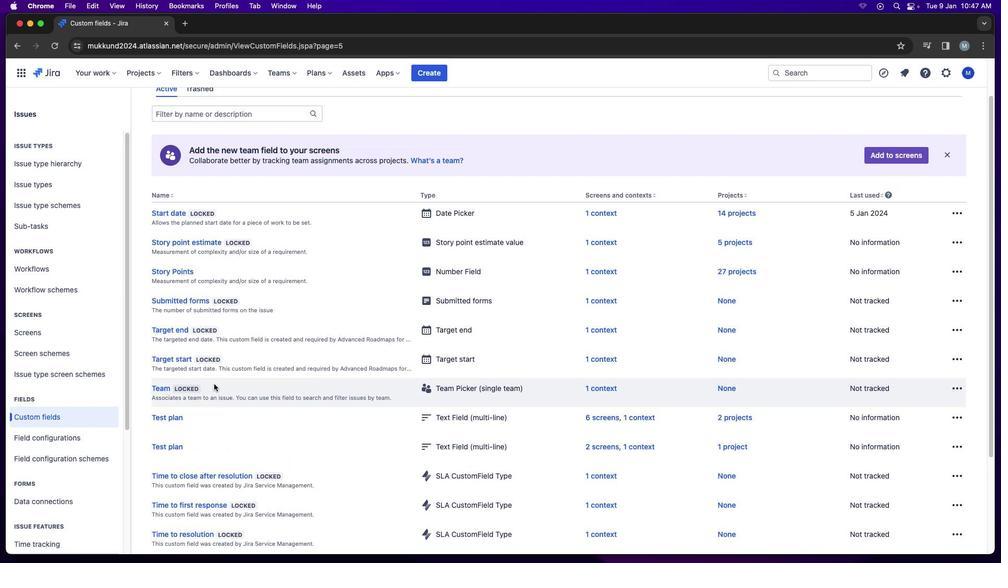 
Action: Mouse moved to (214, 389)
Screenshot: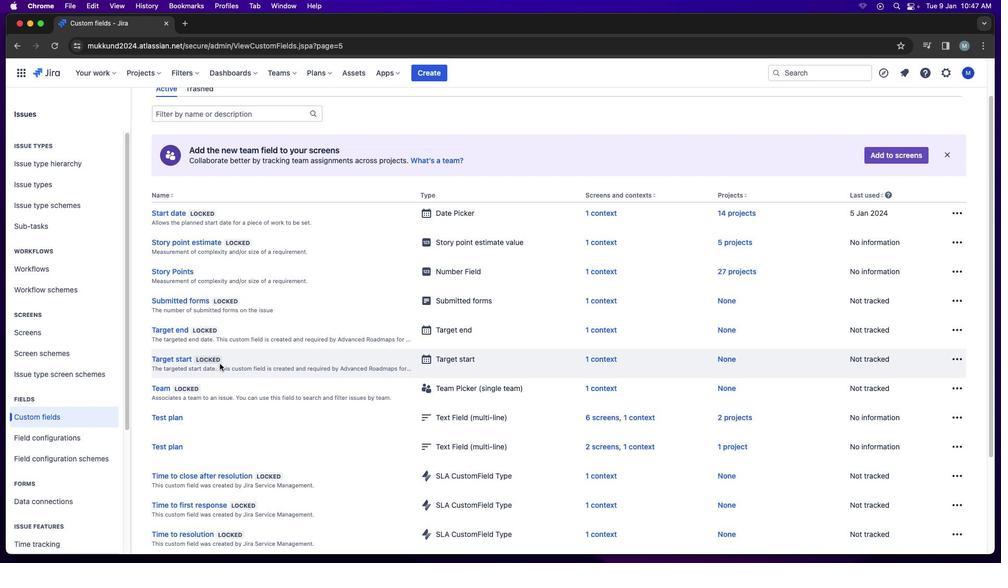 
Action: Mouse scrolled (214, 389) with delta (0, 0)
Screenshot: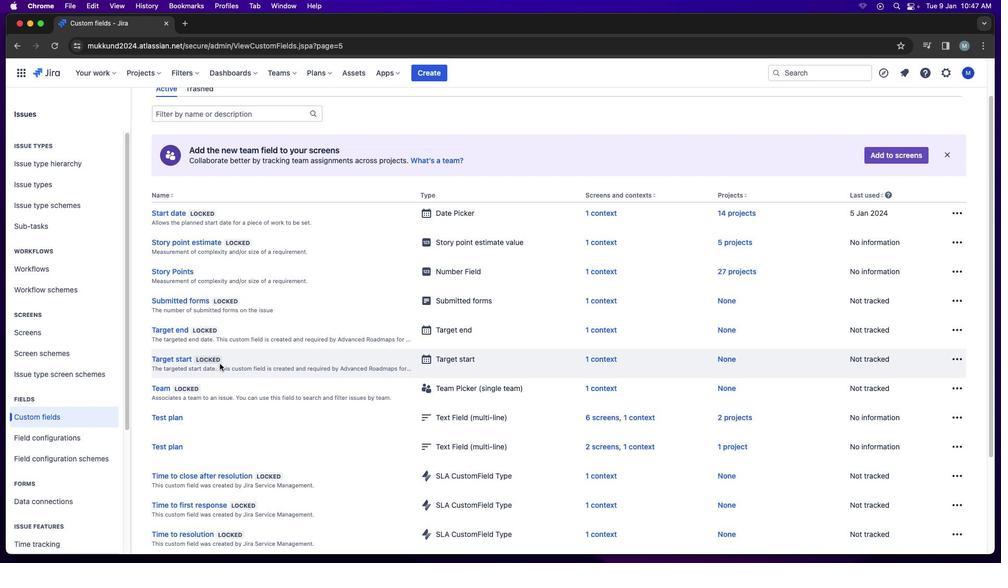 
Action: Mouse moved to (214, 388)
Screenshot: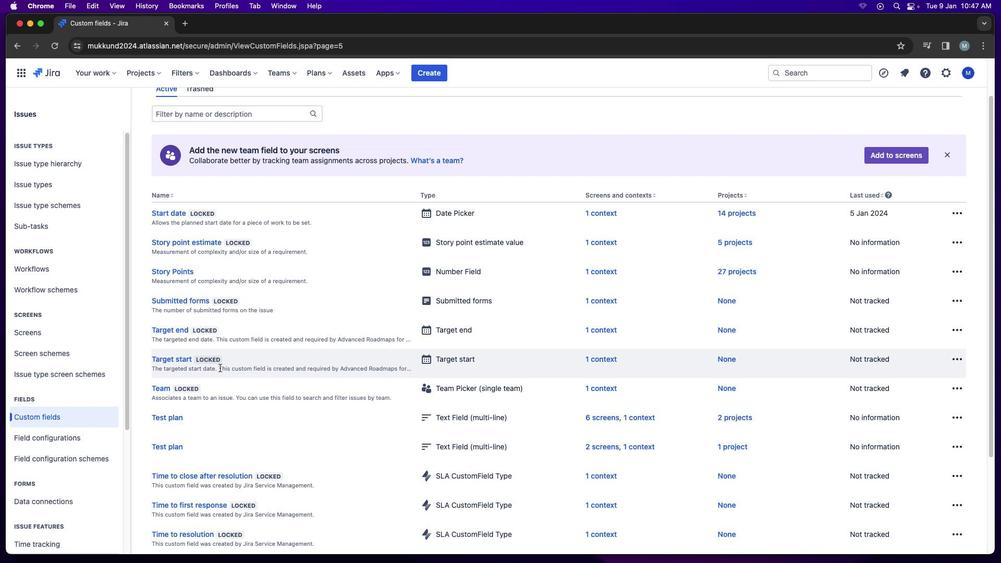 
Action: Mouse scrolled (214, 388) with delta (0, 0)
Screenshot: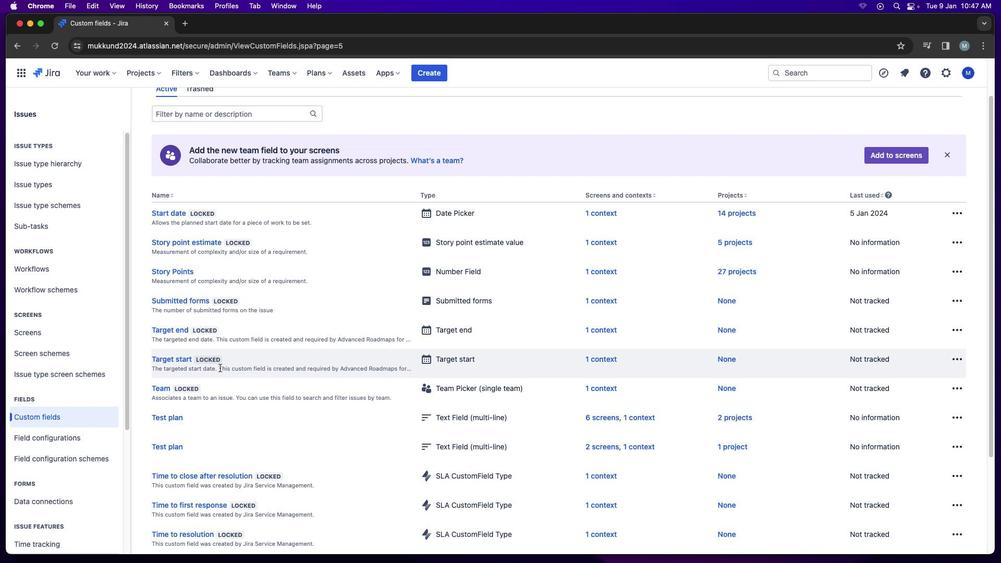 
Action: Mouse moved to (214, 386)
Screenshot: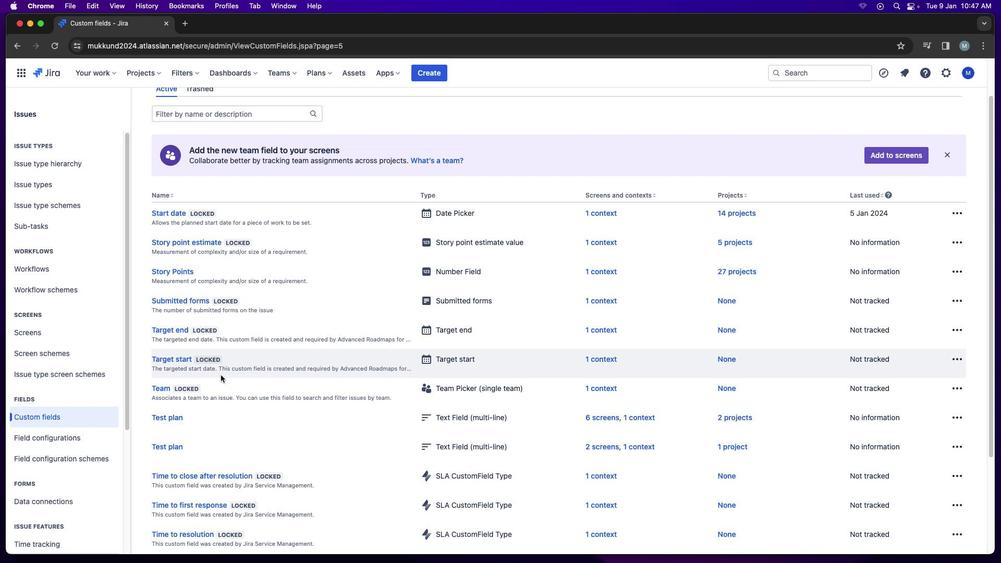 
Action: Mouse scrolled (214, 386) with delta (0, 0)
Screenshot: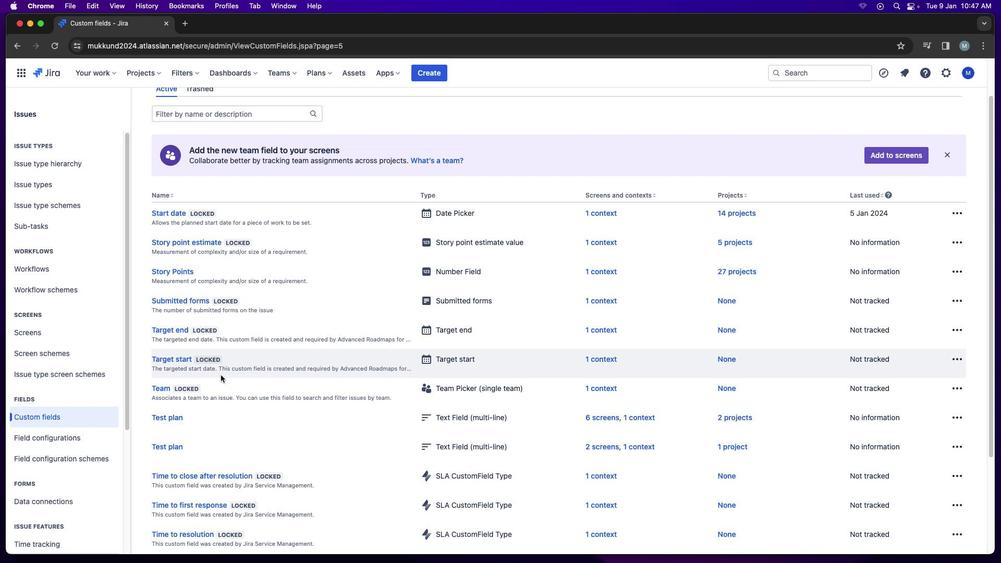 
Action: Mouse moved to (221, 377)
Screenshot: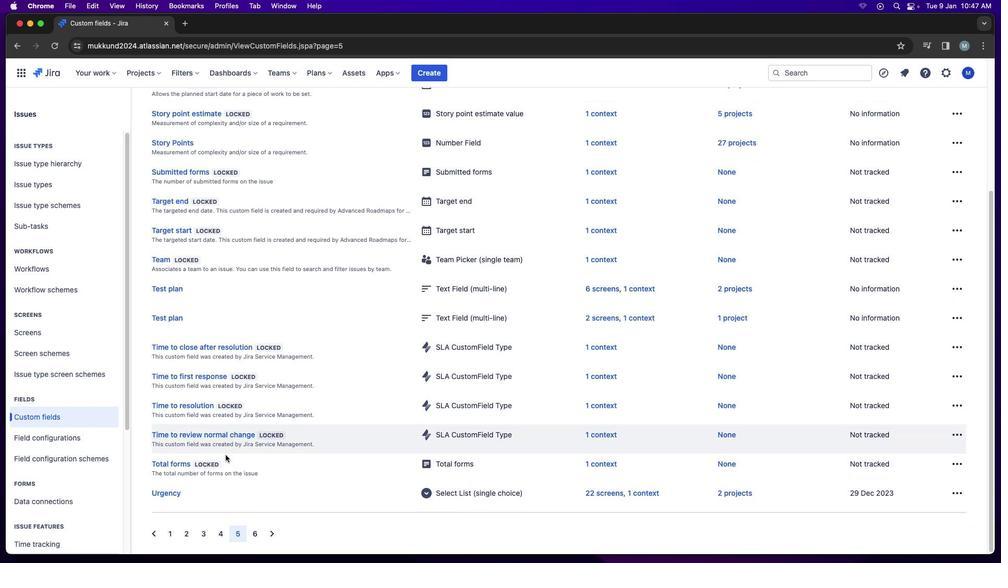 
Action: Mouse scrolled (221, 377) with delta (0, 0)
Screenshot: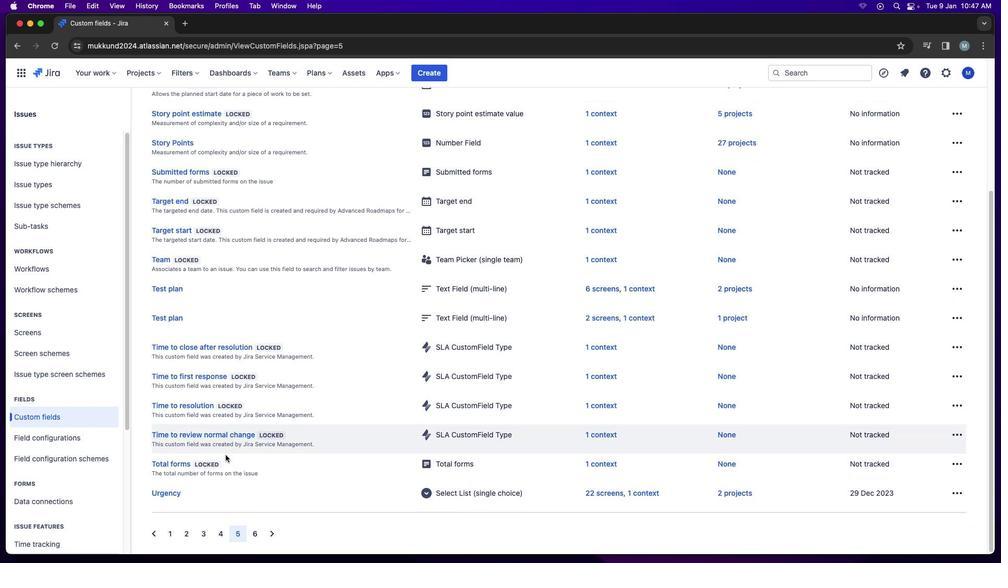 
Action: Mouse moved to (221, 379)
Screenshot: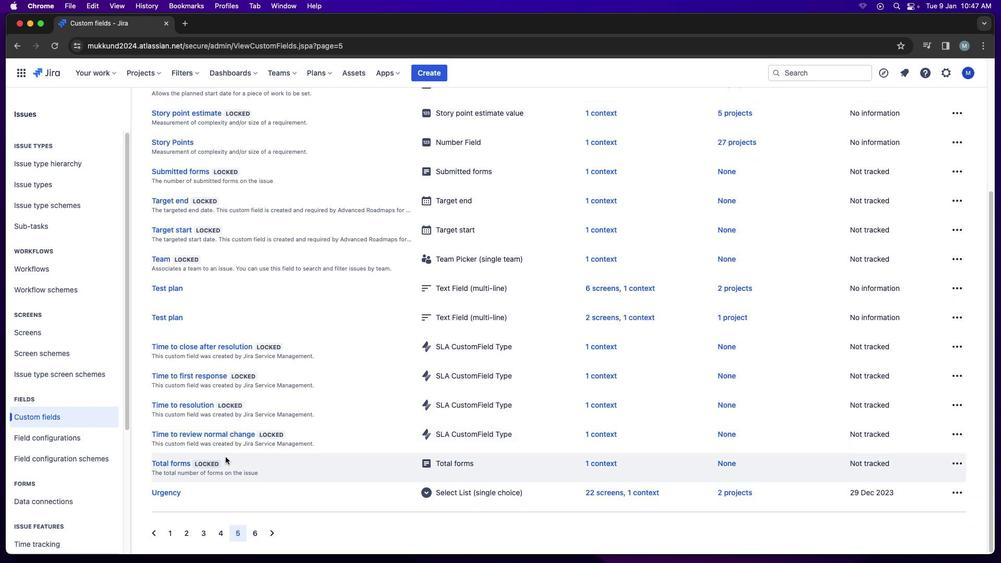 
Action: Mouse scrolled (221, 379) with delta (0, 0)
Screenshot: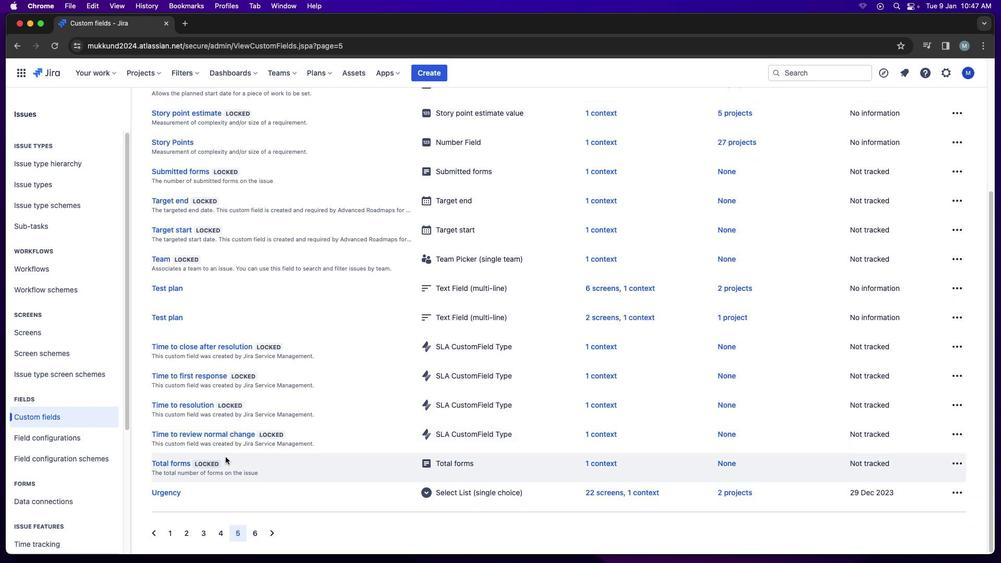 
Action: Mouse moved to (221, 380)
Screenshot: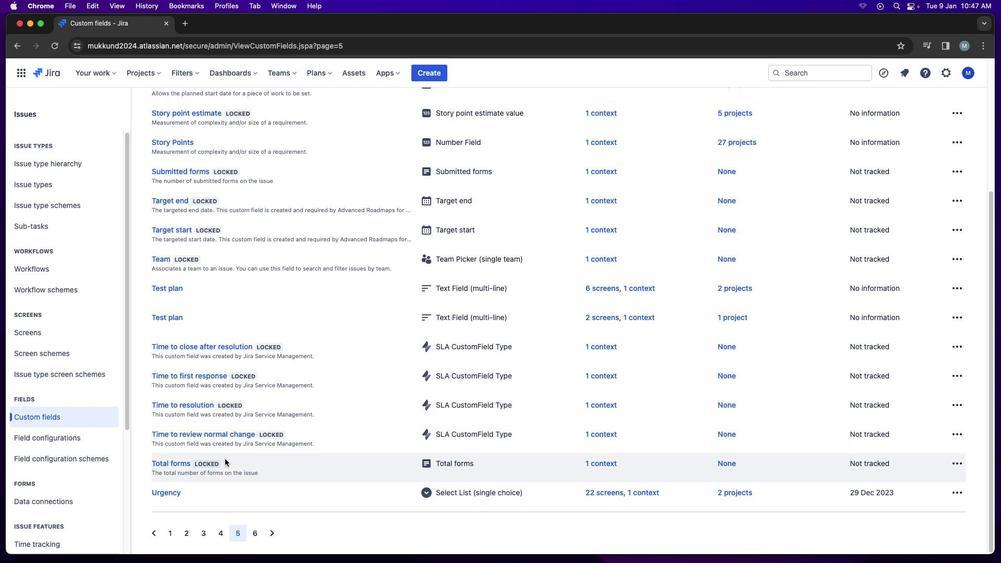 
Action: Mouse scrolled (221, 380) with delta (0, -1)
Screenshot: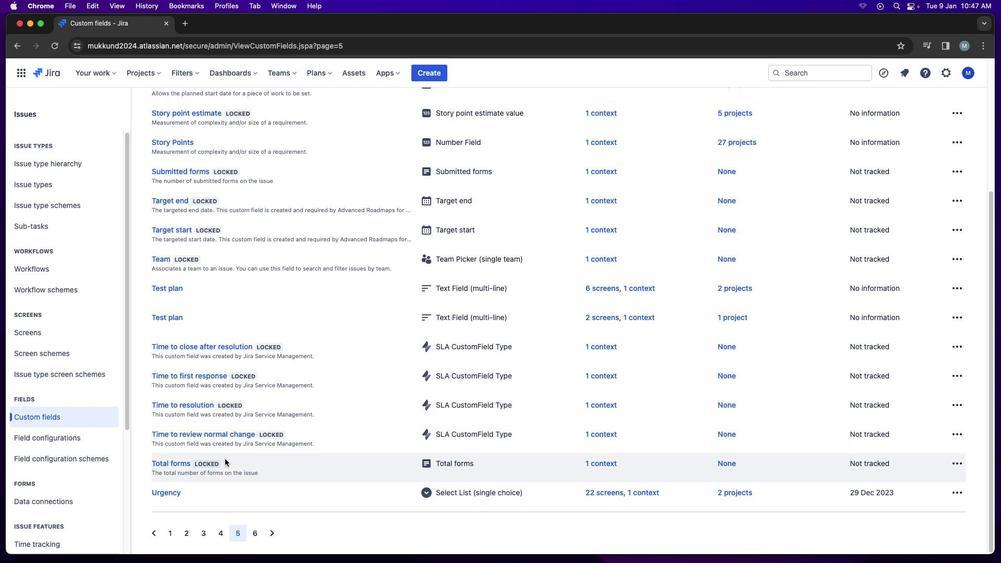 
Action: Mouse moved to (228, 420)
Screenshot: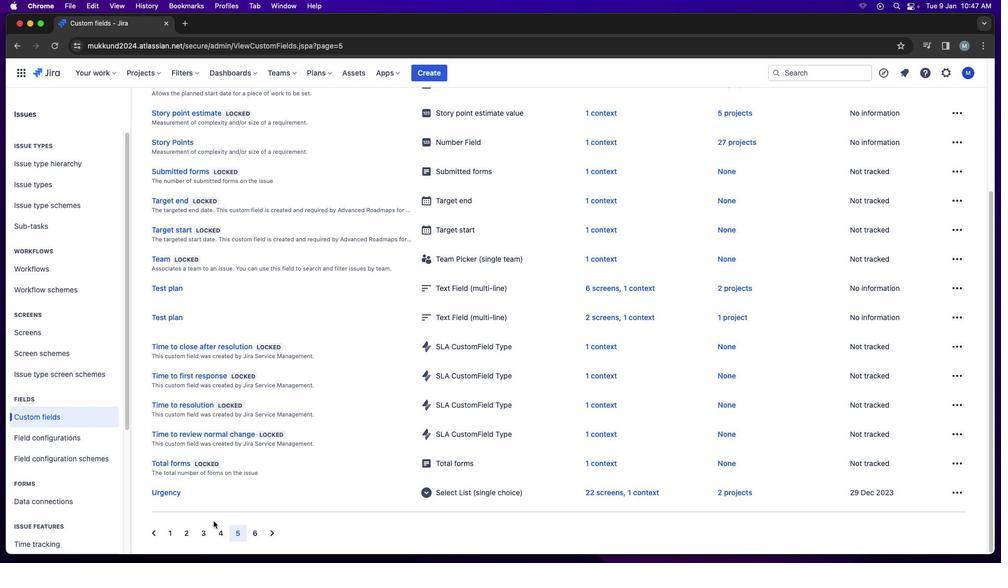 
Action: Mouse scrolled (228, 420) with delta (0, 0)
Screenshot: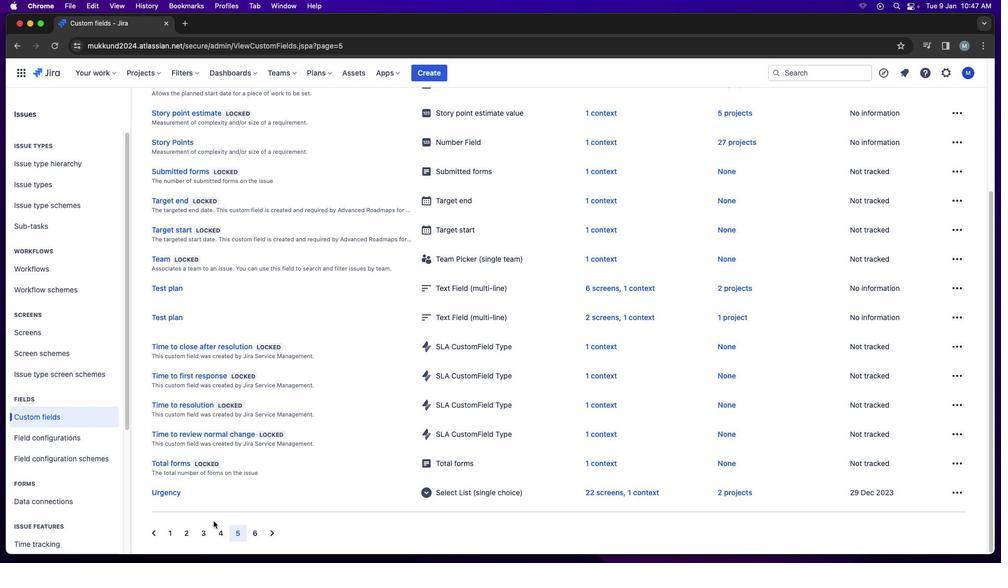 
Action: Mouse moved to (229, 423)
Screenshot: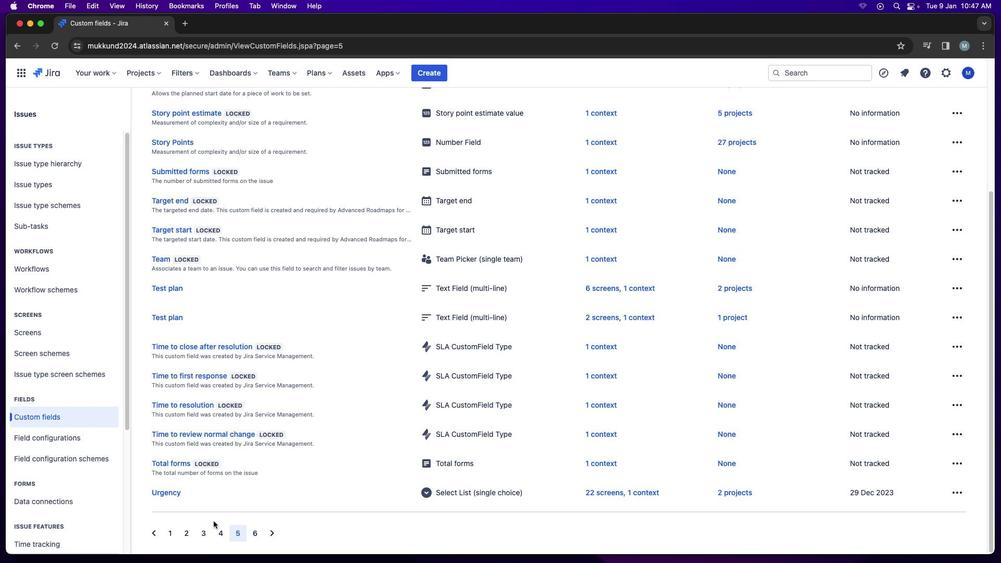
Action: Mouse scrolled (229, 423) with delta (0, 0)
Screenshot: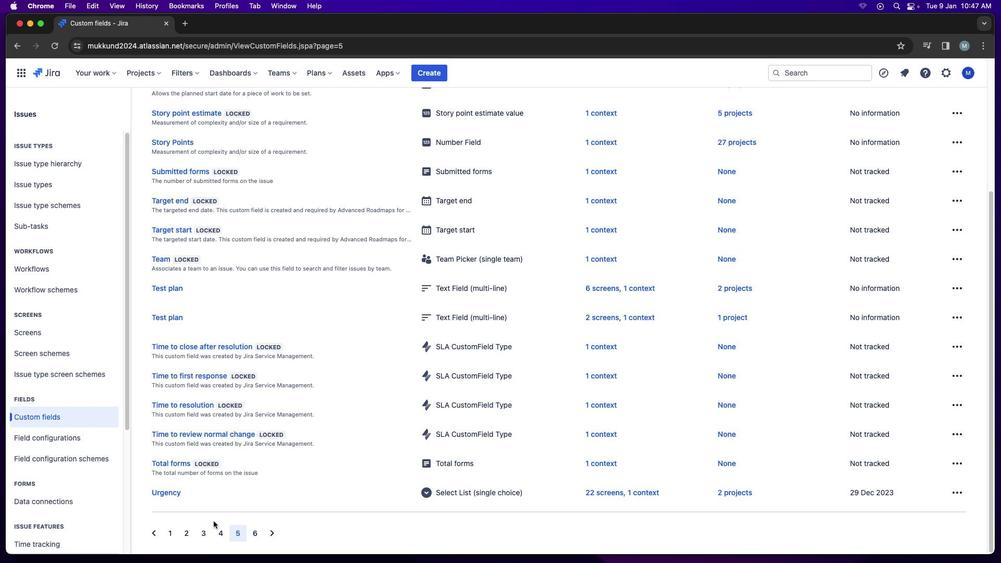 
Action: Mouse moved to (229, 426)
Screenshot: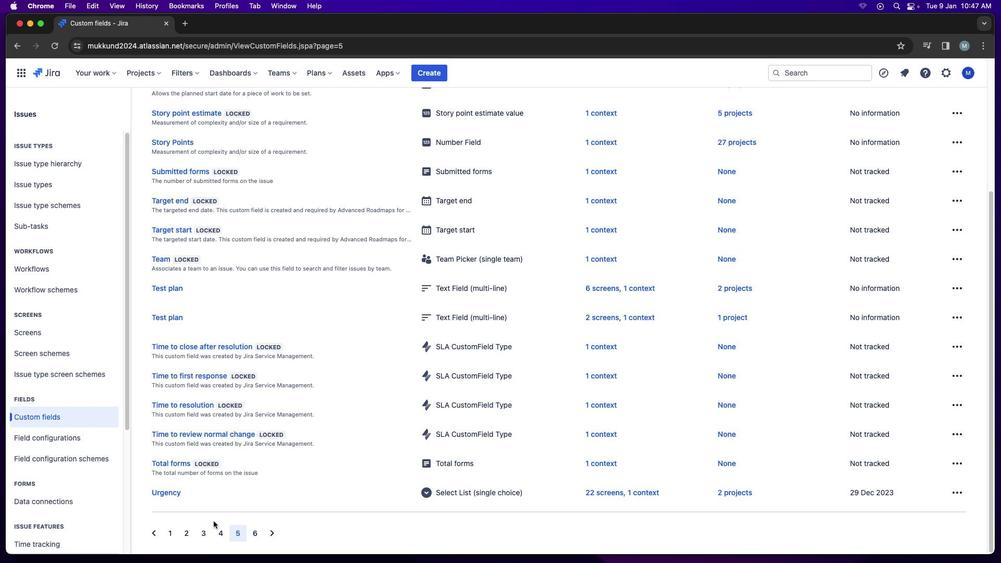 
Action: Mouse scrolled (229, 426) with delta (0, -1)
Screenshot: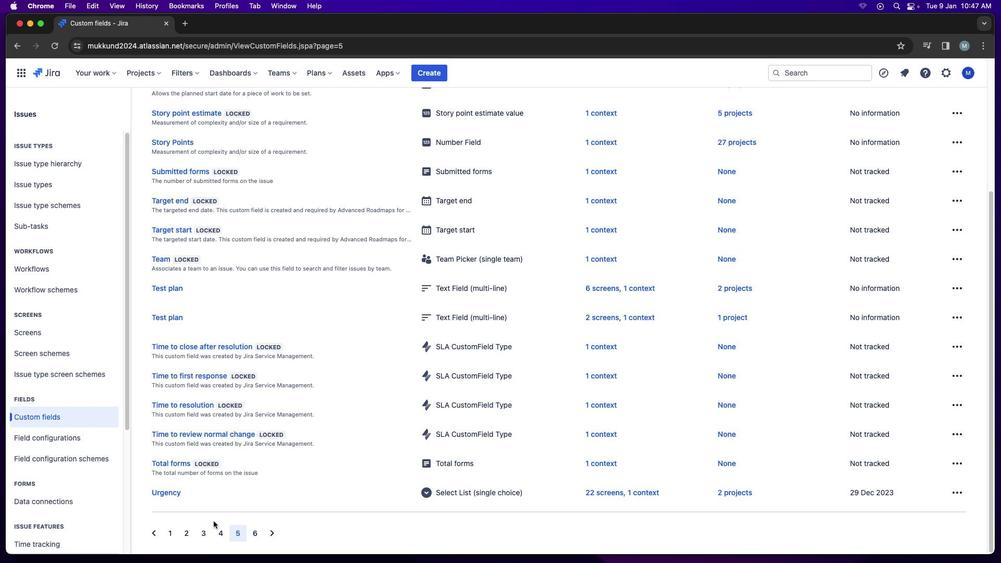 
Action: Mouse moved to (230, 432)
Screenshot: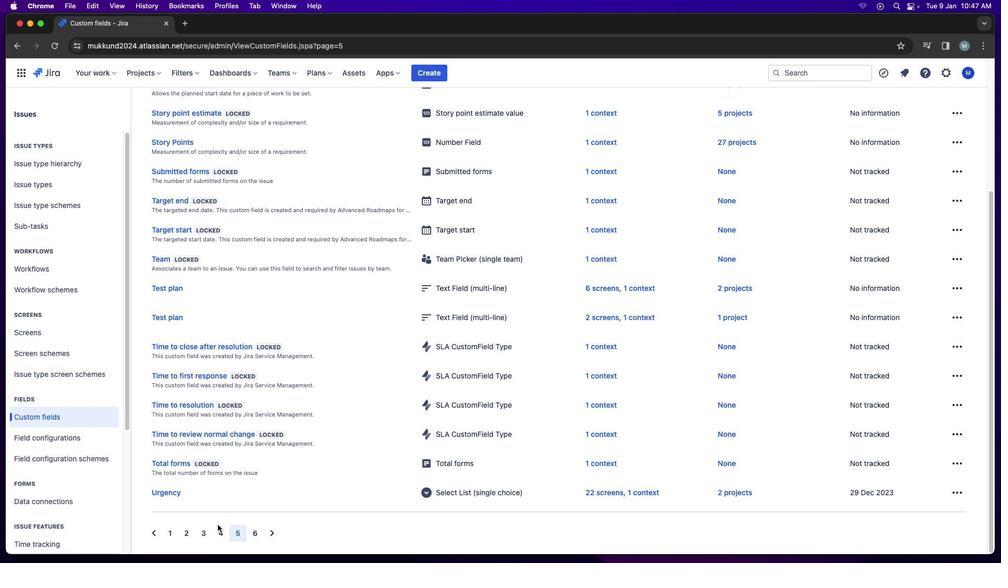 
Action: Mouse scrolled (230, 432) with delta (0, -2)
Screenshot: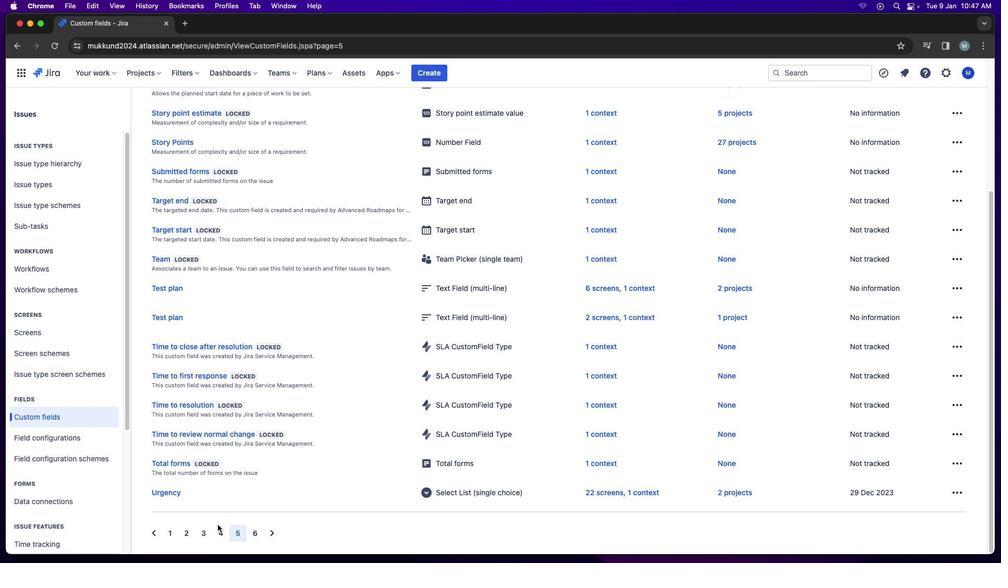 
Action: Mouse moved to (223, 531)
Screenshot: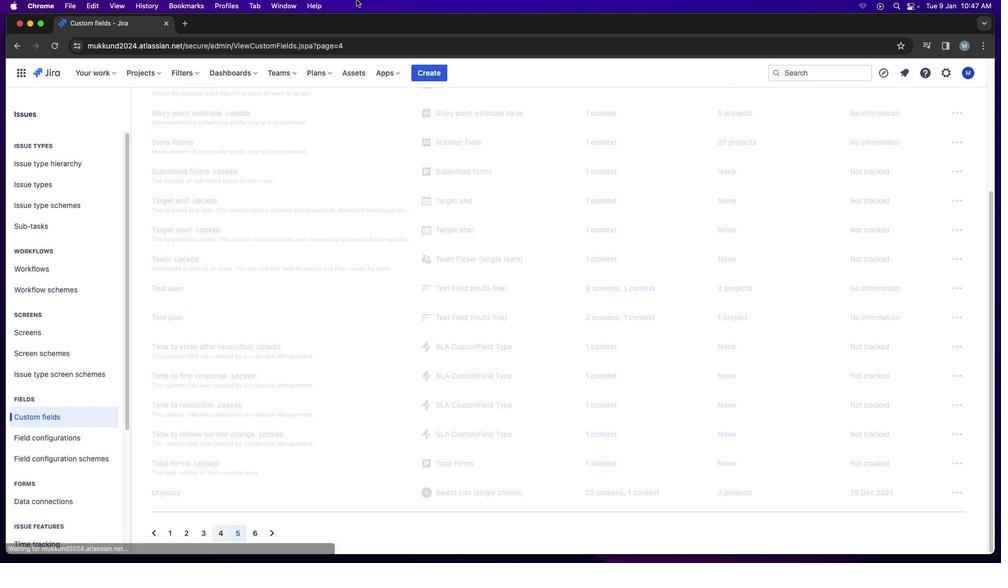 
Action: Mouse pressed left at (223, 531)
Screenshot: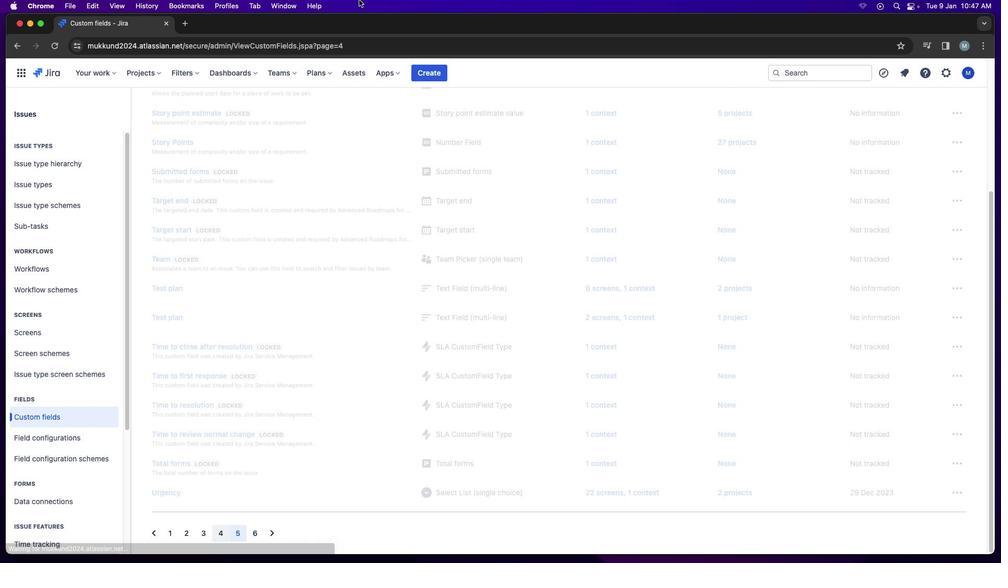 
Action: Mouse moved to (289, 296)
Screenshot: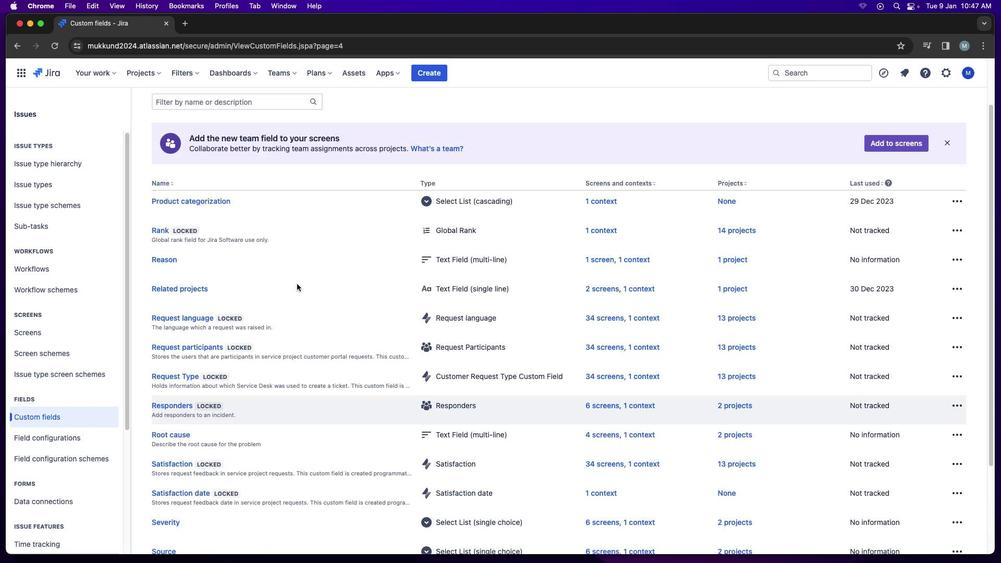 
Action: Mouse scrolled (289, 296) with delta (0, 0)
Screenshot: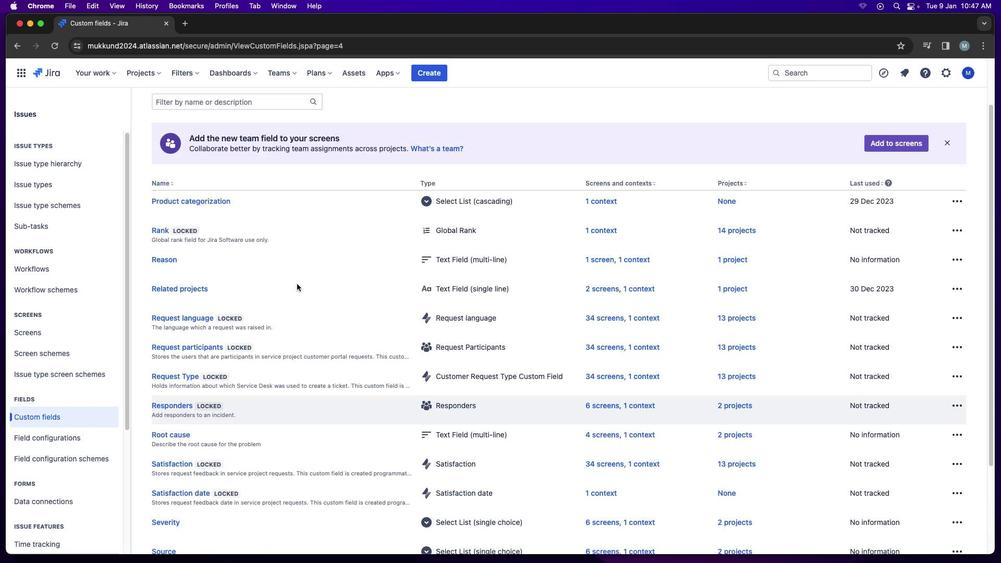 
Action: Mouse moved to (289, 296)
Screenshot: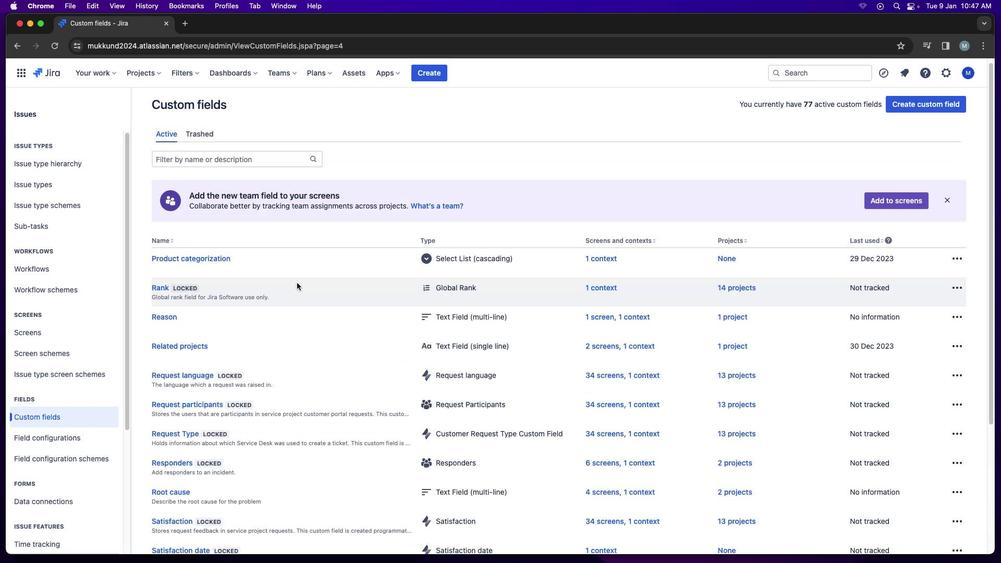 
Action: Mouse scrolled (289, 296) with delta (0, 0)
Screenshot: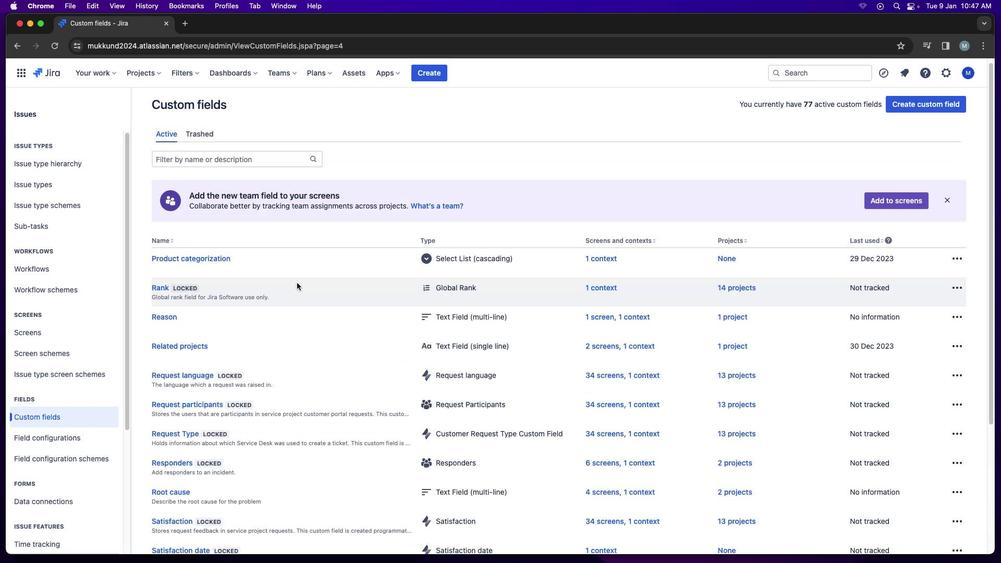 
Action: Mouse moved to (296, 283)
Screenshot: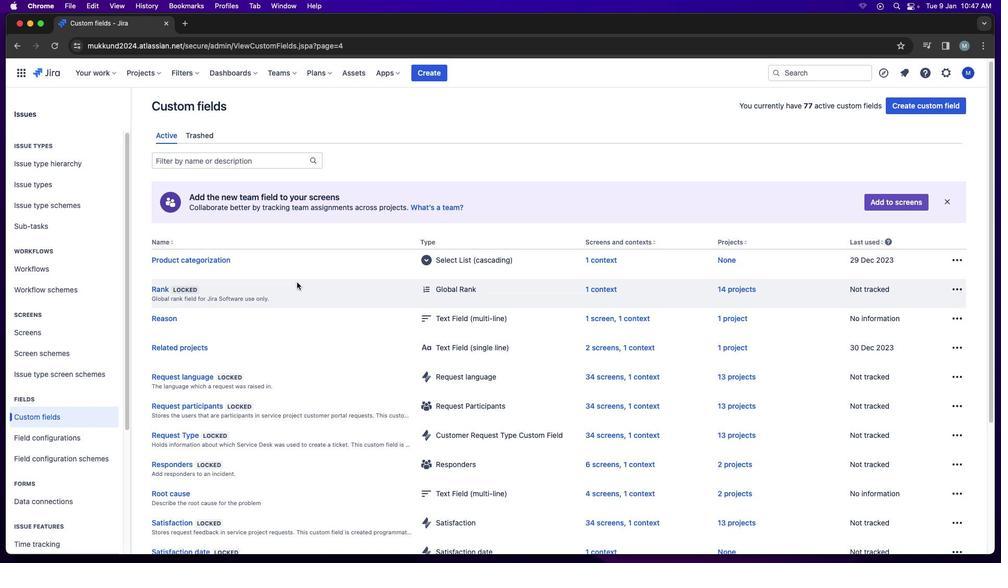 
Action: Mouse scrolled (296, 283) with delta (0, 0)
Screenshot: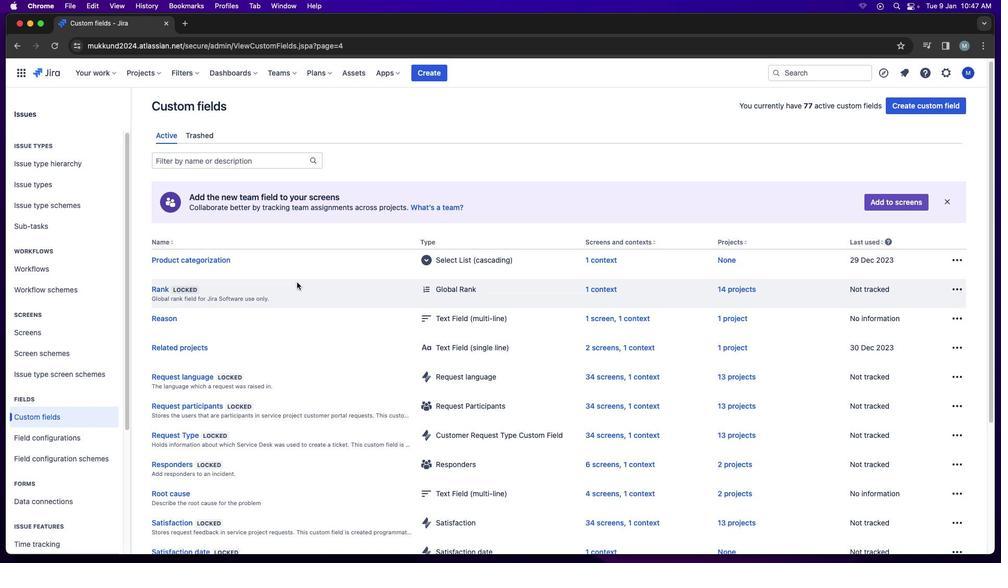 
Action: Mouse scrolled (296, 283) with delta (0, 0)
Screenshot: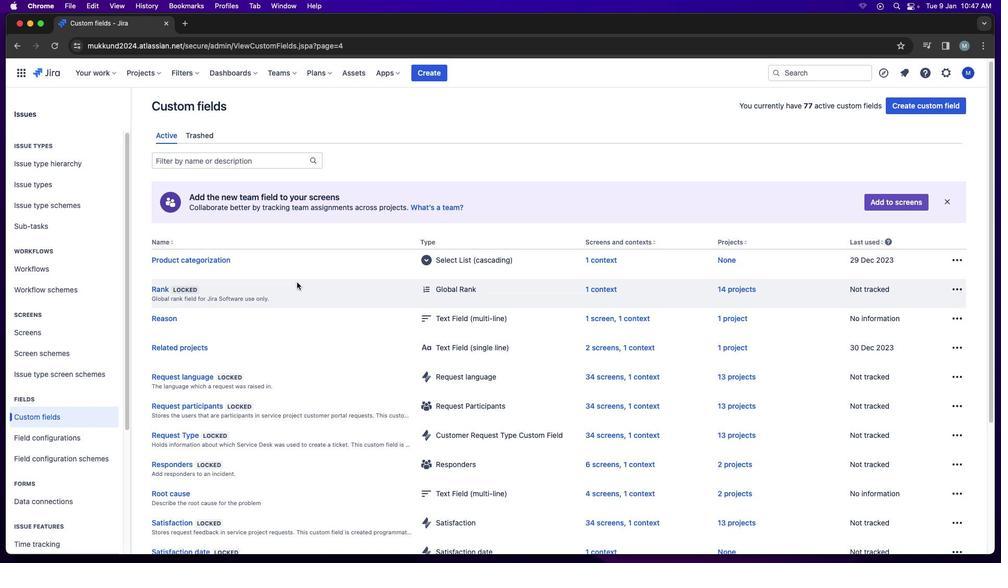 
Action: Mouse scrolled (296, 283) with delta (0, 1)
Screenshot: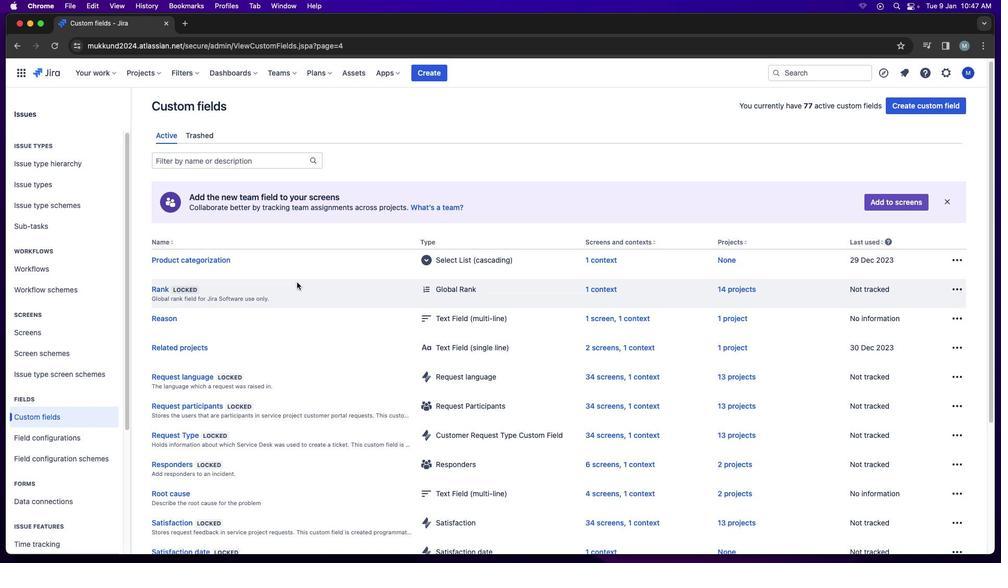 
Action: Mouse scrolled (296, 283) with delta (0, 2)
Screenshot: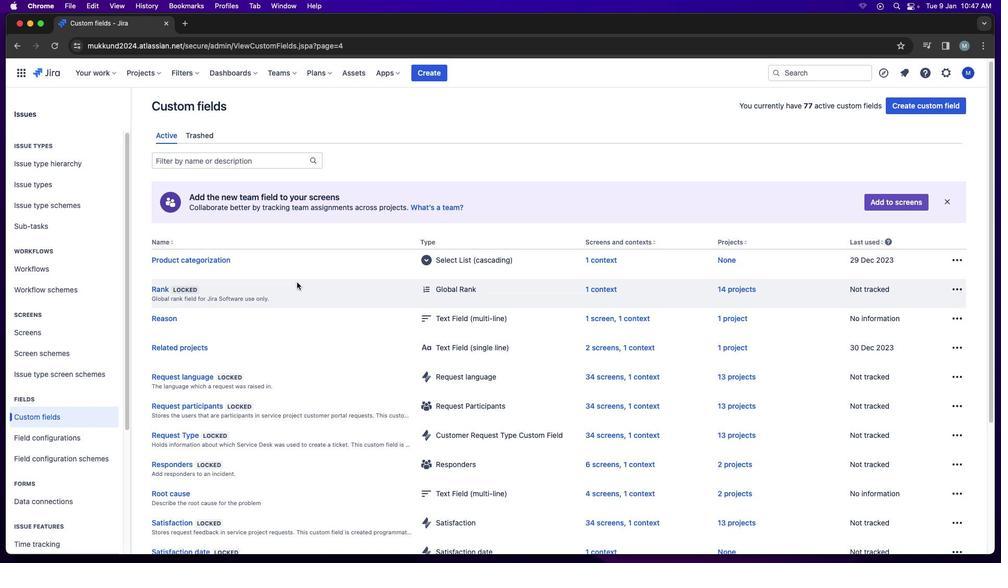 
Action: Mouse moved to (297, 282)
Screenshot: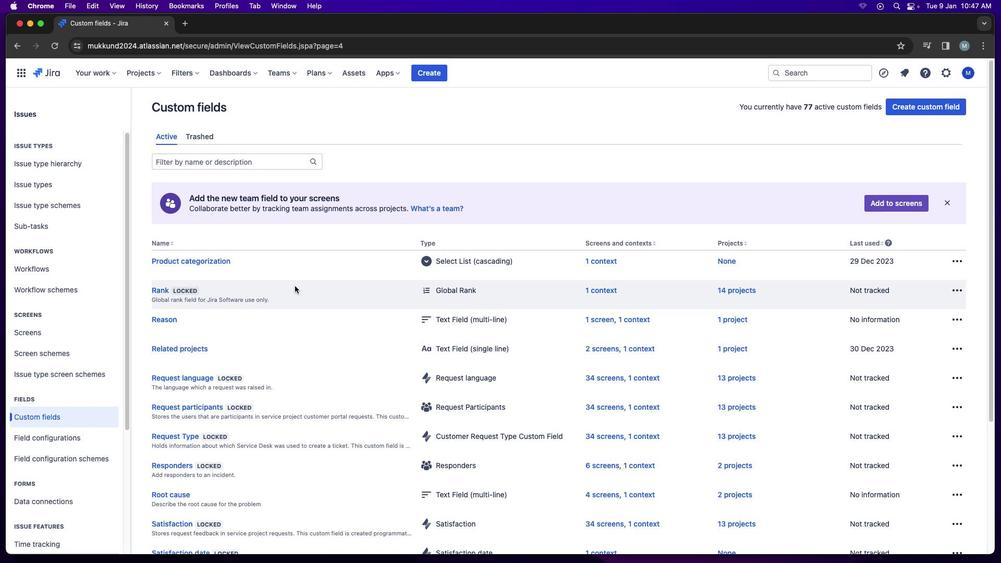 
Action: Mouse scrolled (297, 282) with delta (0, 0)
Screenshot: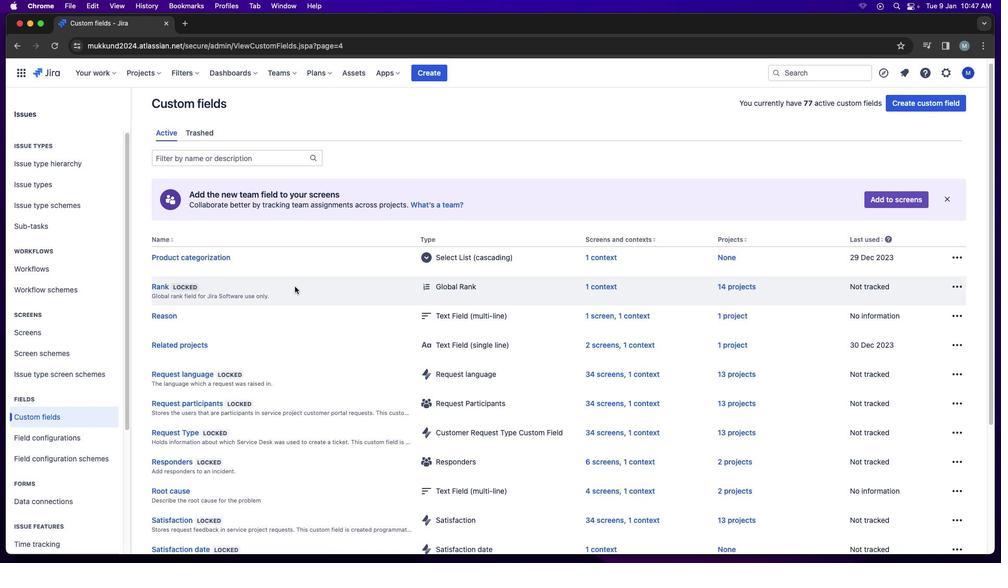 
Action: Mouse moved to (294, 285)
Screenshot: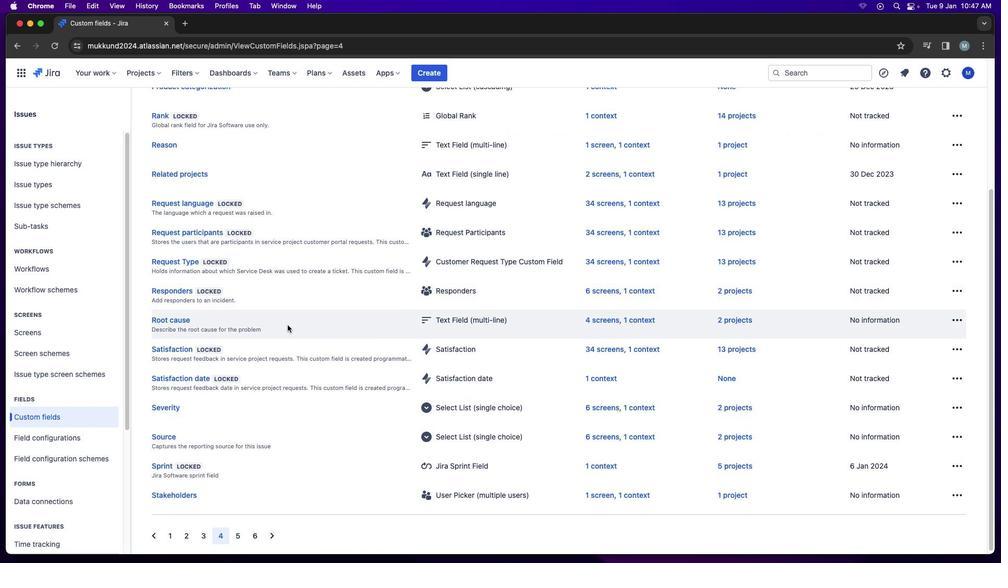 
Action: Mouse scrolled (294, 285) with delta (0, 0)
Screenshot: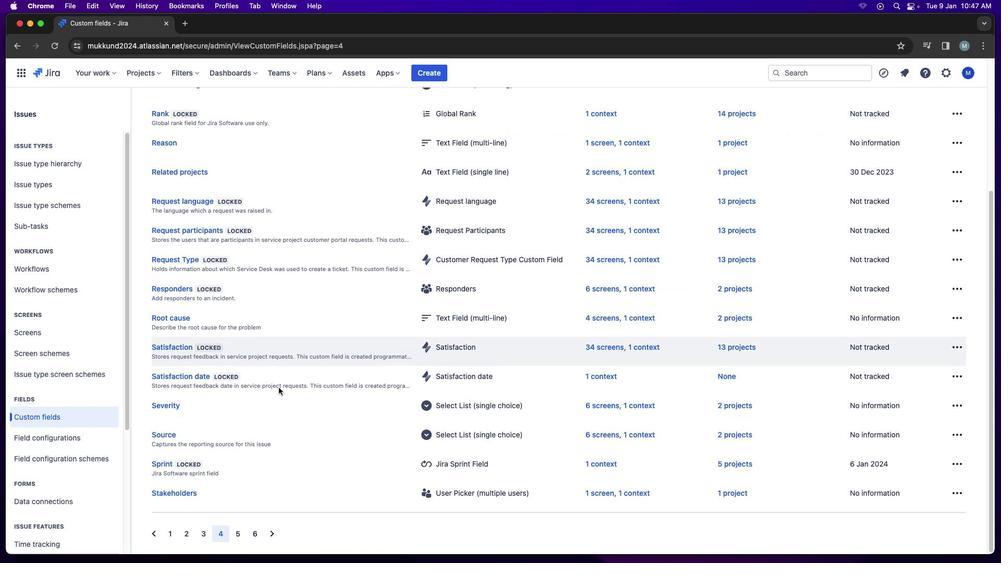 
Action: Mouse moved to (294, 286)
Screenshot: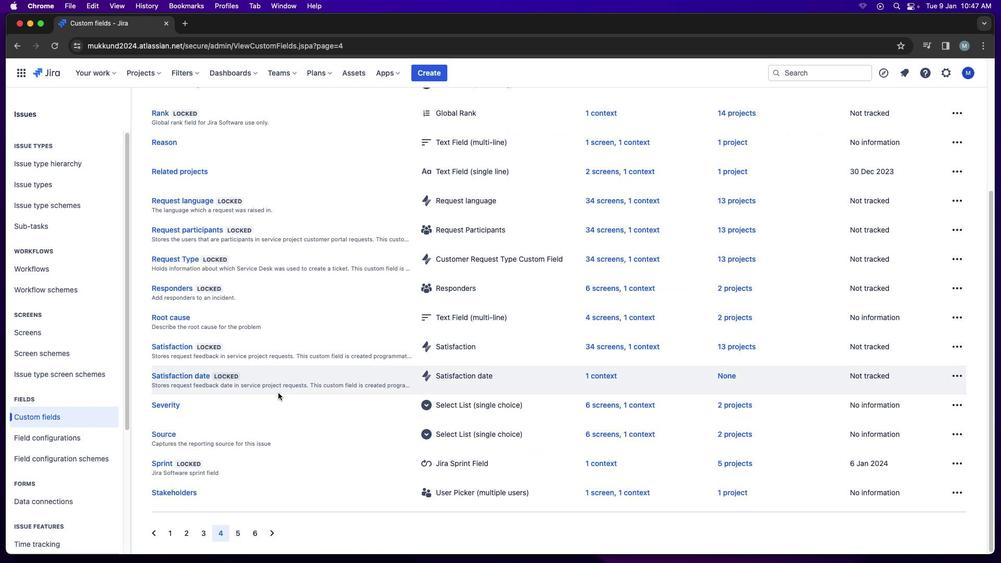 
Action: Mouse scrolled (294, 286) with delta (0, 0)
Screenshot: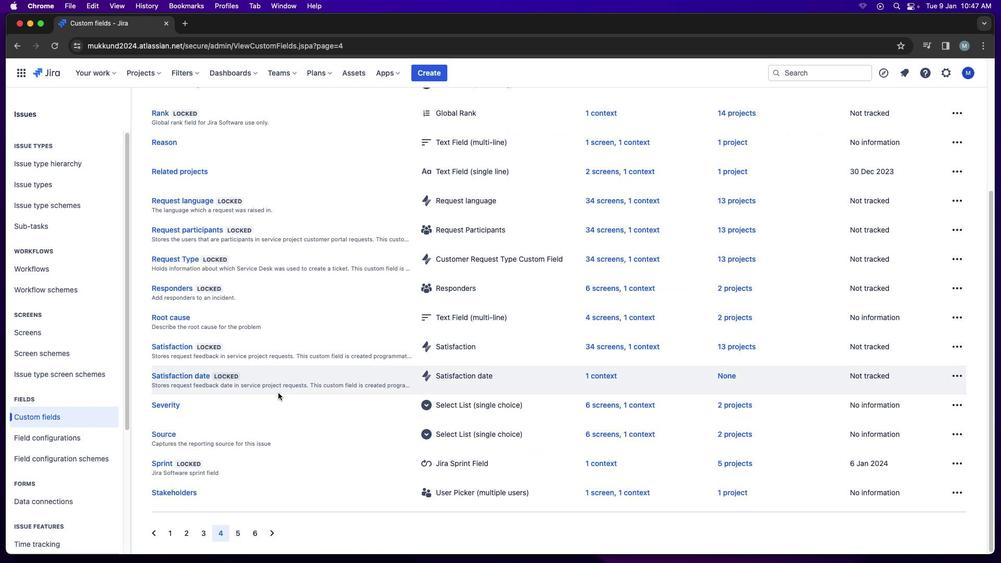 
Action: Mouse scrolled (294, 286) with delta (0, -1)
Screenshot: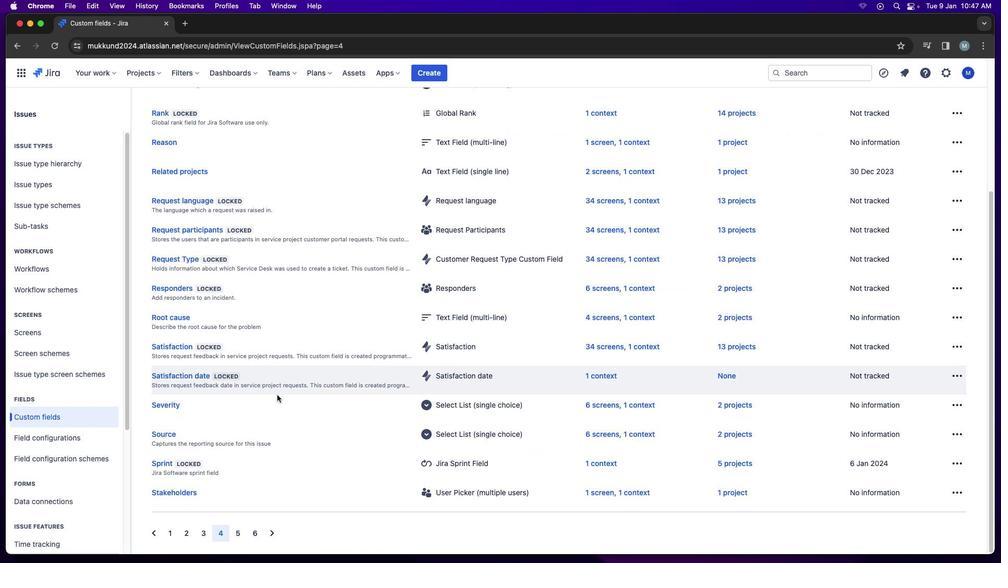 
Action: Mouse moved to (294, 286)
Screenshot: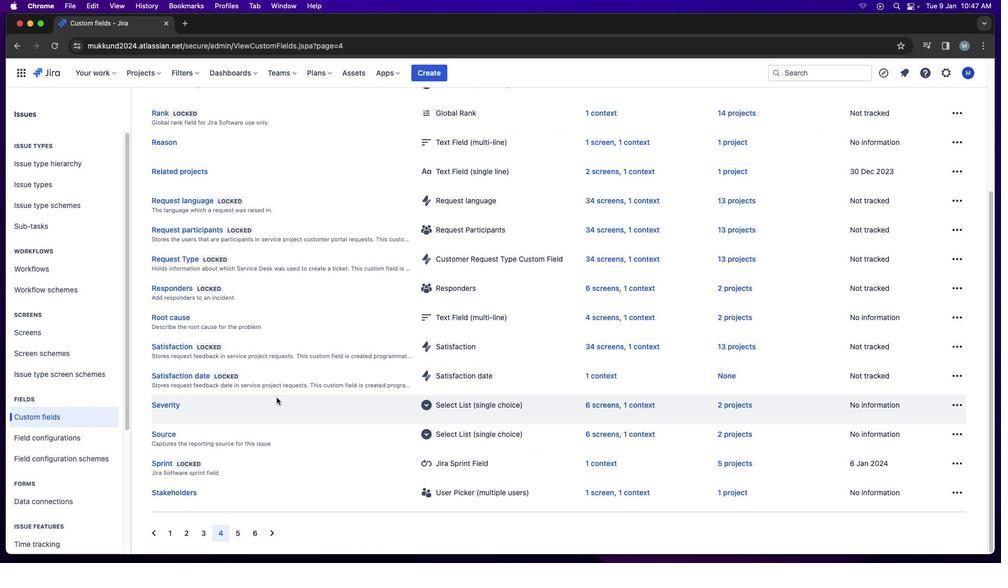 
Action: Mouse scrolled (294, 286) with delta (0, -2)
Screenshot: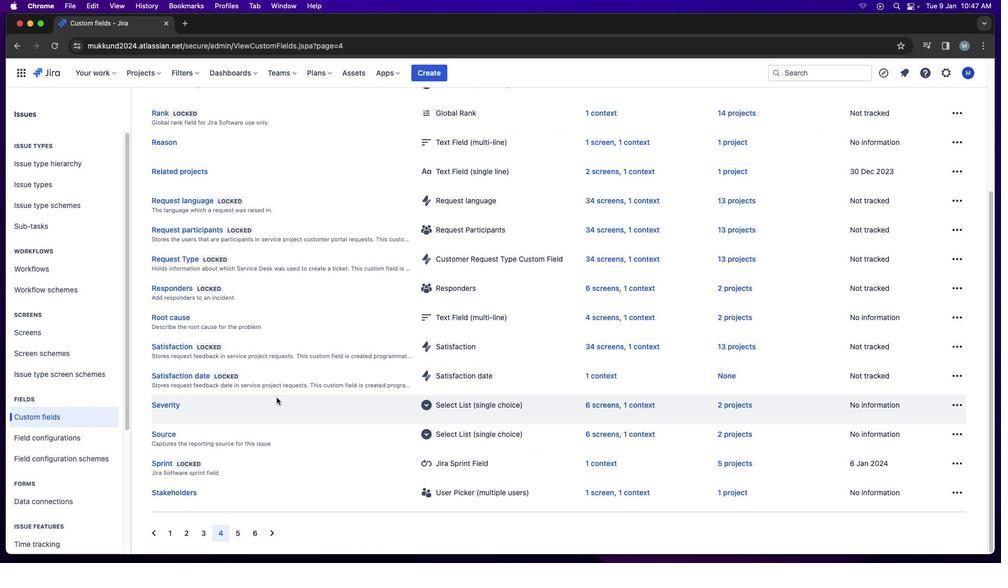 
Action: Mouse moved to (288, 306)
Screenshot: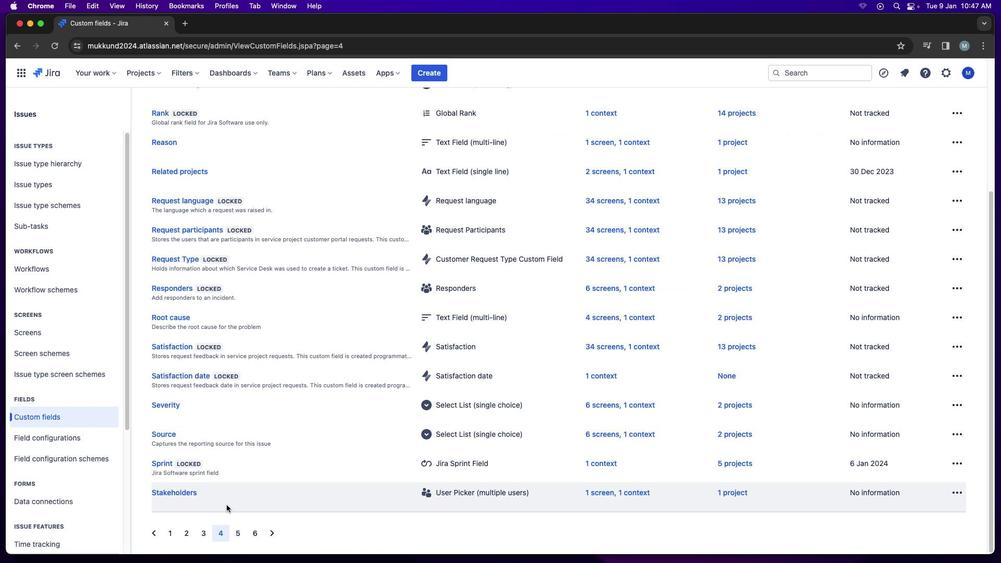 
Action: Mouse scrolled (288, 306) with delta (0, 0)
Screenshot: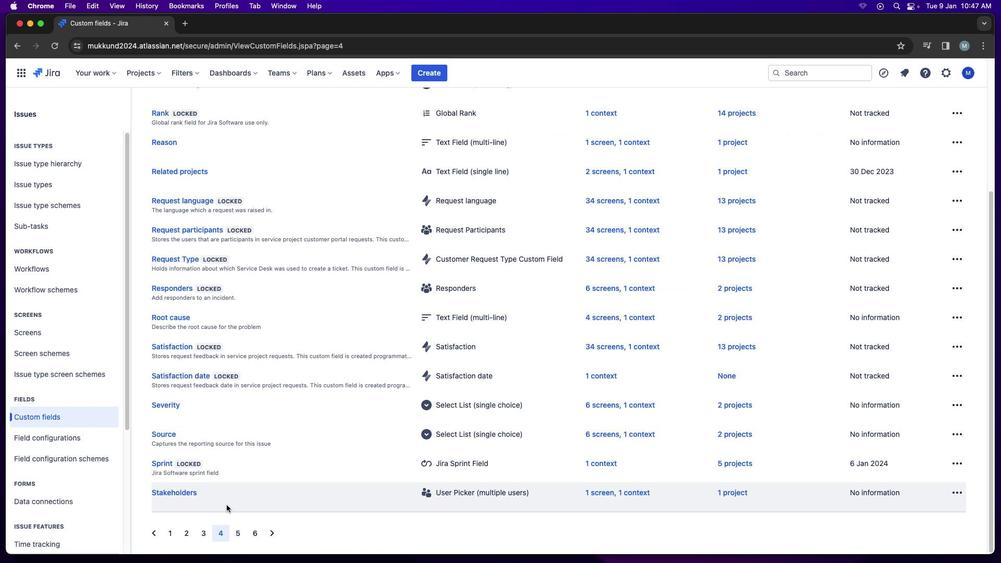 
Action: Mouse moved to (288, 310)
Screenshot: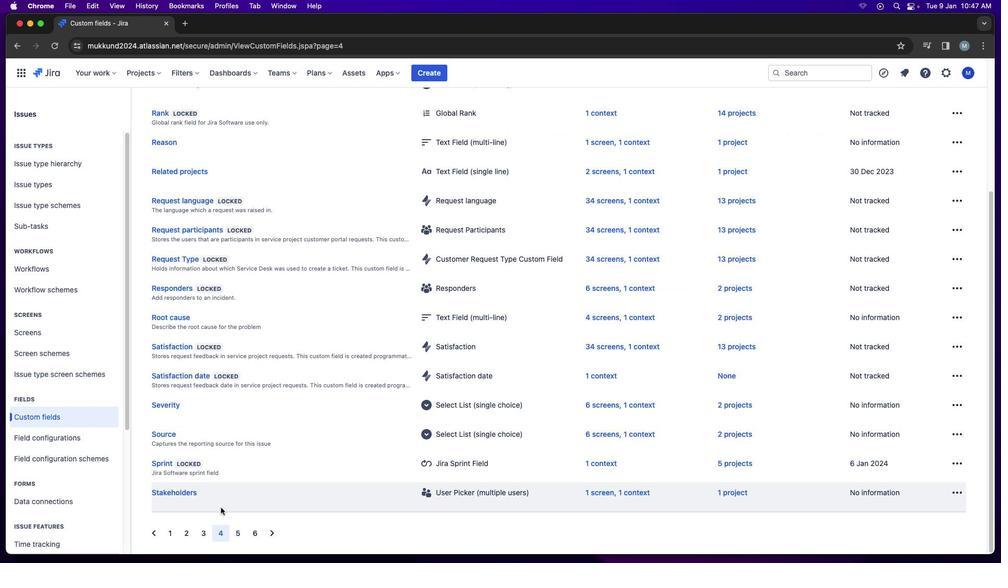 
Action: Mouse scrolled (288, 310) with delta (0, 0)
Screenshot: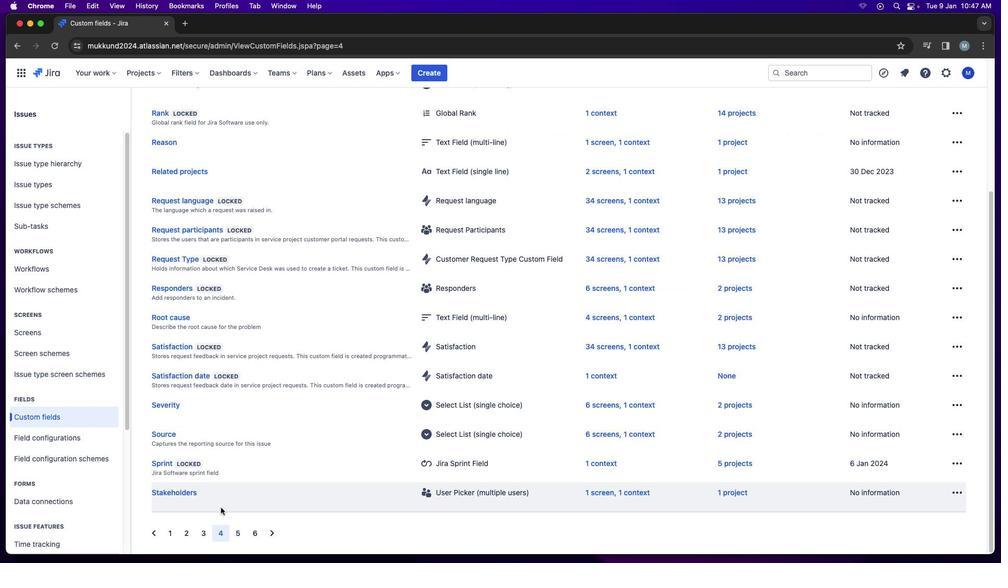 
Action: Mouse moved to (288, 315)
Screenshot: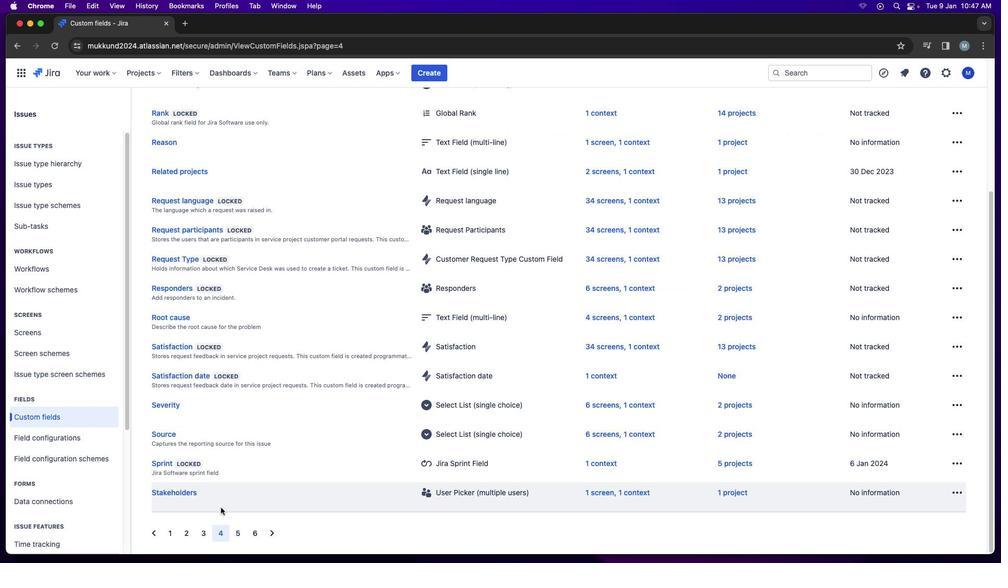 
Action: Mouse scrolled (288, 315) with delta (0, -1)
Screenshot: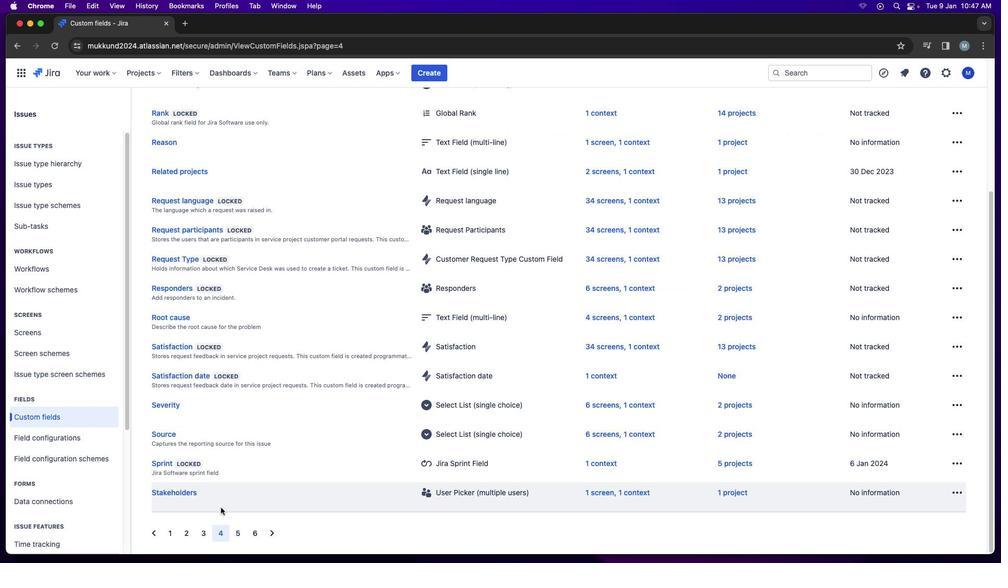 
Action: Mouse moved to (287, 324)
Screenshot: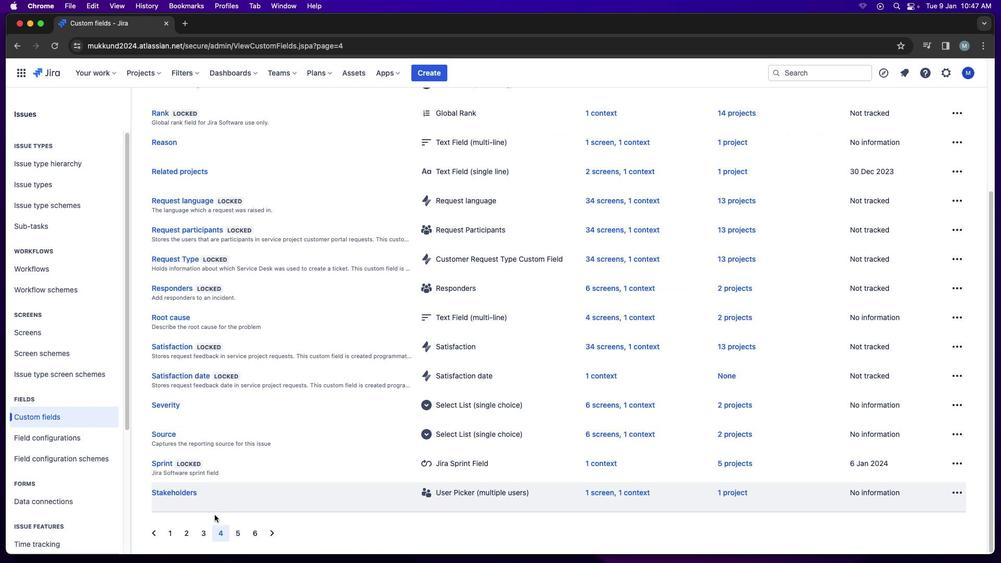 
Action: Mouse scrolled (287, 324) with delta (0, -2)
Screenshot: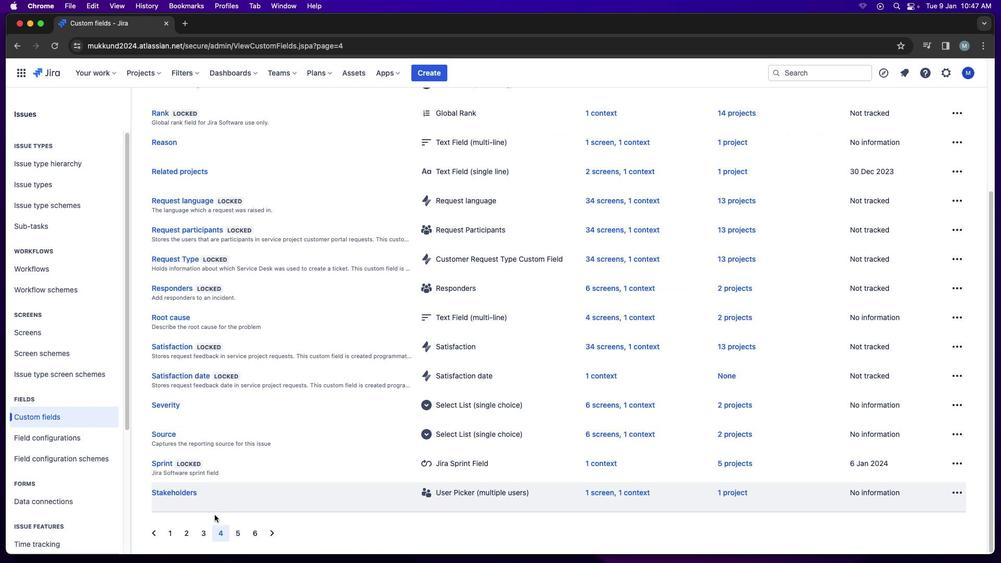 
Action: Mouse moved to (201, 540)
Screenshot: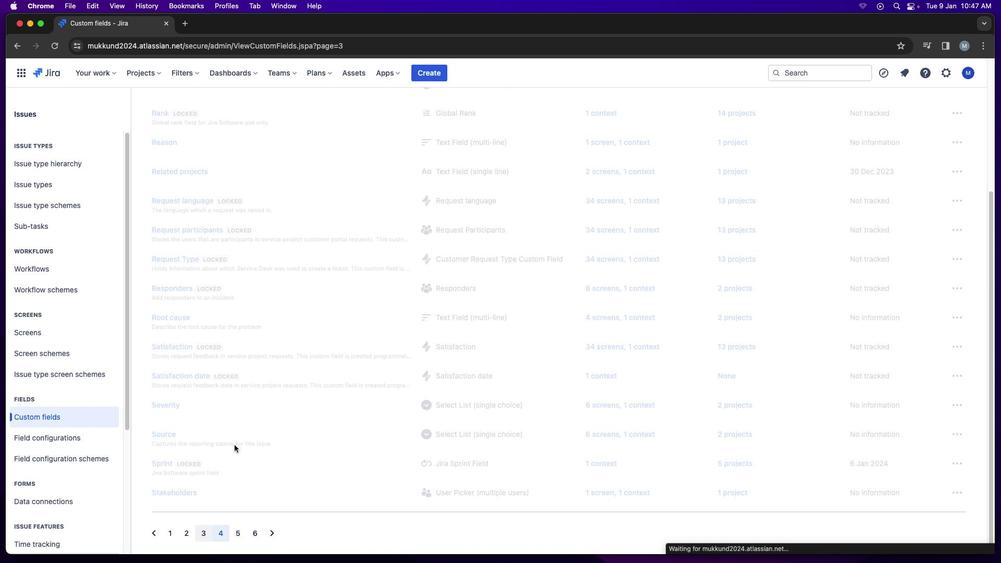 
Action: Mouse pressed left at (201, 540)
Screenshot: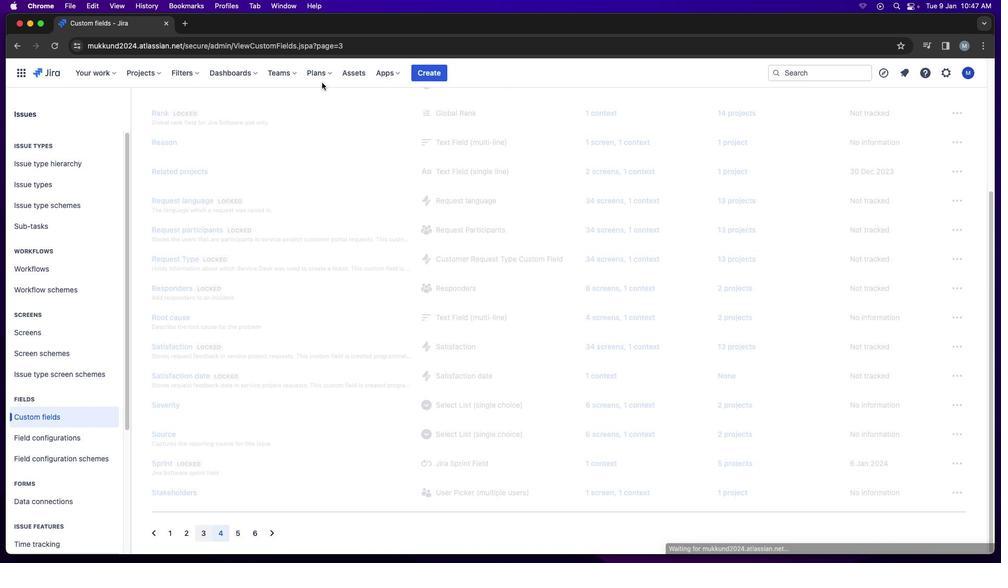 
Action: Mouse moved to (405, 414)
Screenshot: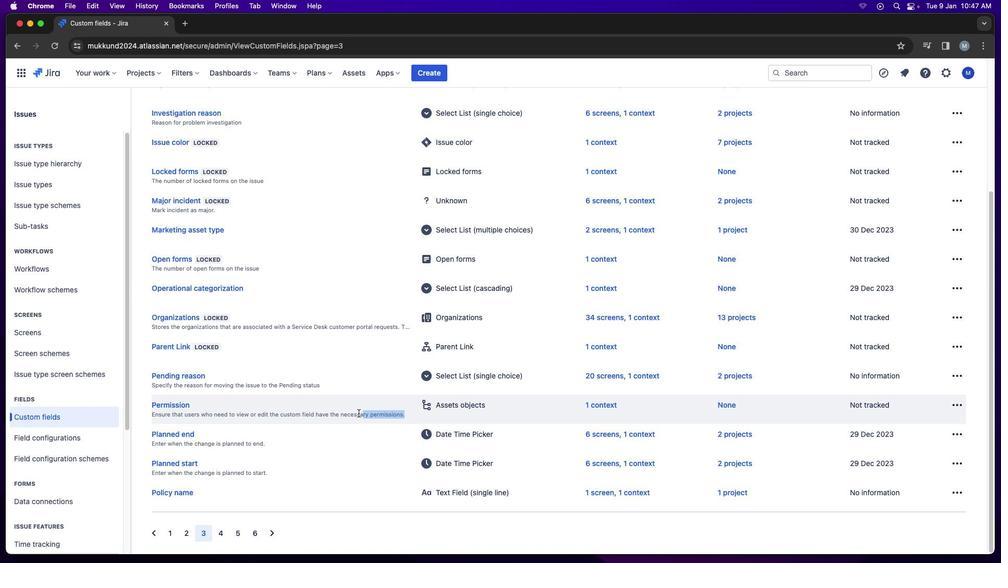 
Action: Mouse pressed left at (405, 414)
Screenshot: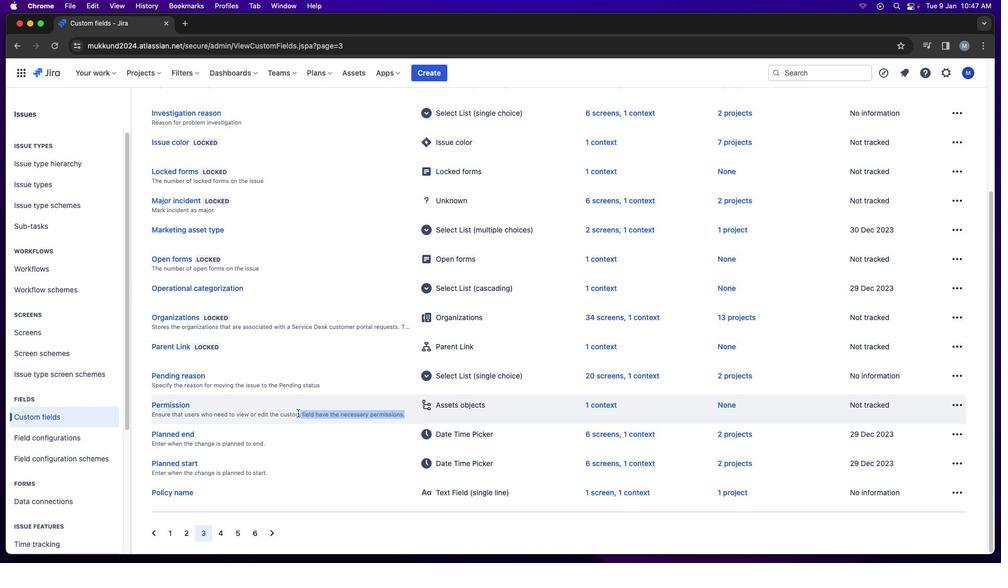
Action: Mouse moved to (374, 415)
Screenshot: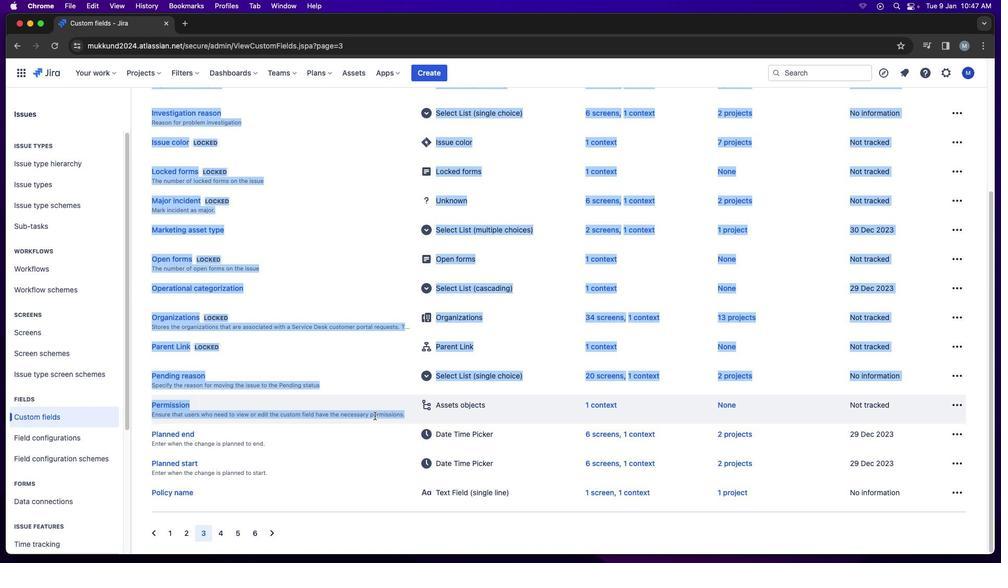 
